 Task: Look for space in Bethany, United States from 10th July, 2023 to 15th July, 2023 for 7 adults in price range Rs.10000 to Rs.15000. Place can be entire place or shared room with 4 bedrooms having 7 beds and 4 bathrooms. Property type can be house, flat, guest house. Amenities needed are: wifi, TV, free parkinig on premises, gym, breakfast. Booking option can be shelf check-in. Required host language is English.
Action: Mouse moved to (537, 137)
Screenshot: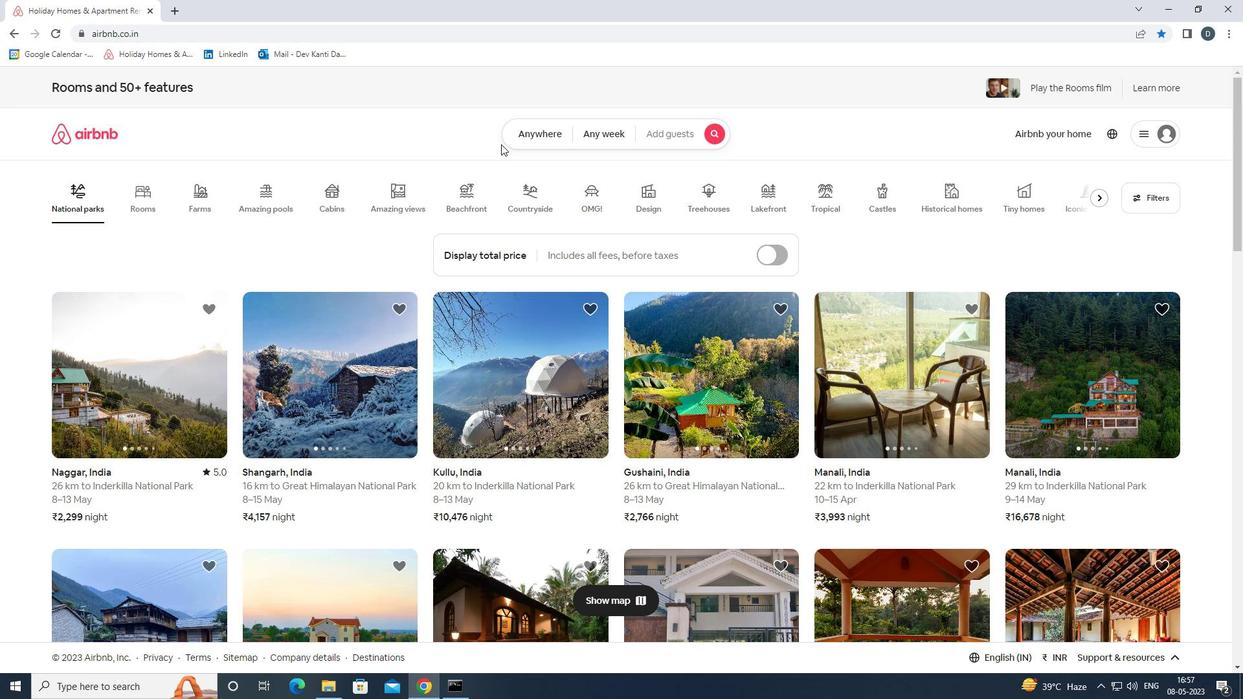 
Action: Mouse pressed left at (537, 137)
Screenshot: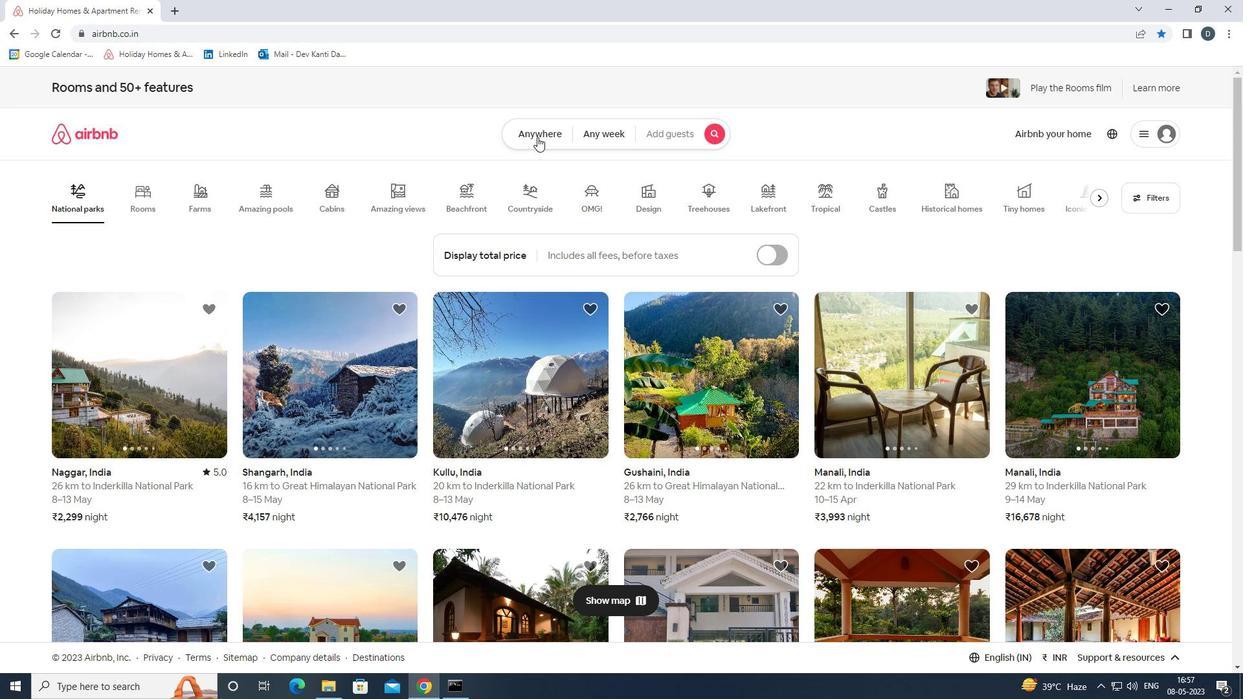 
Action: Mouse moved to (455, 185)
Screenshot: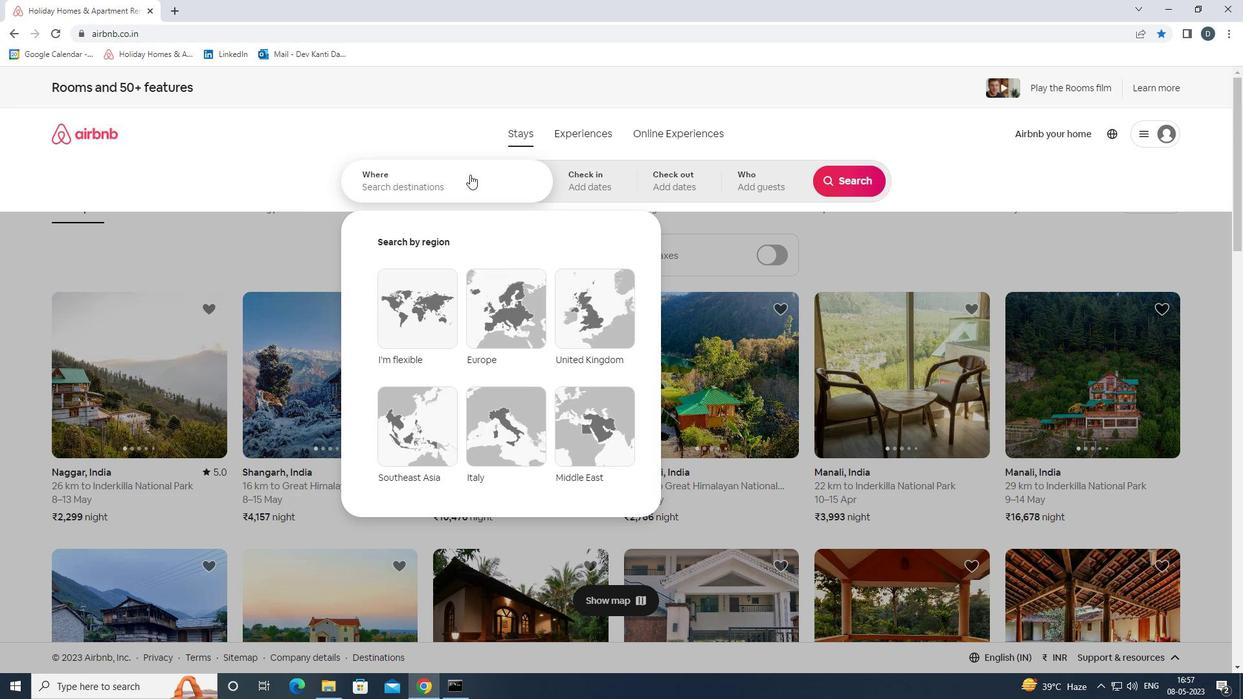 
Action: Mouse pressed left at (455, 185)
Screenshot: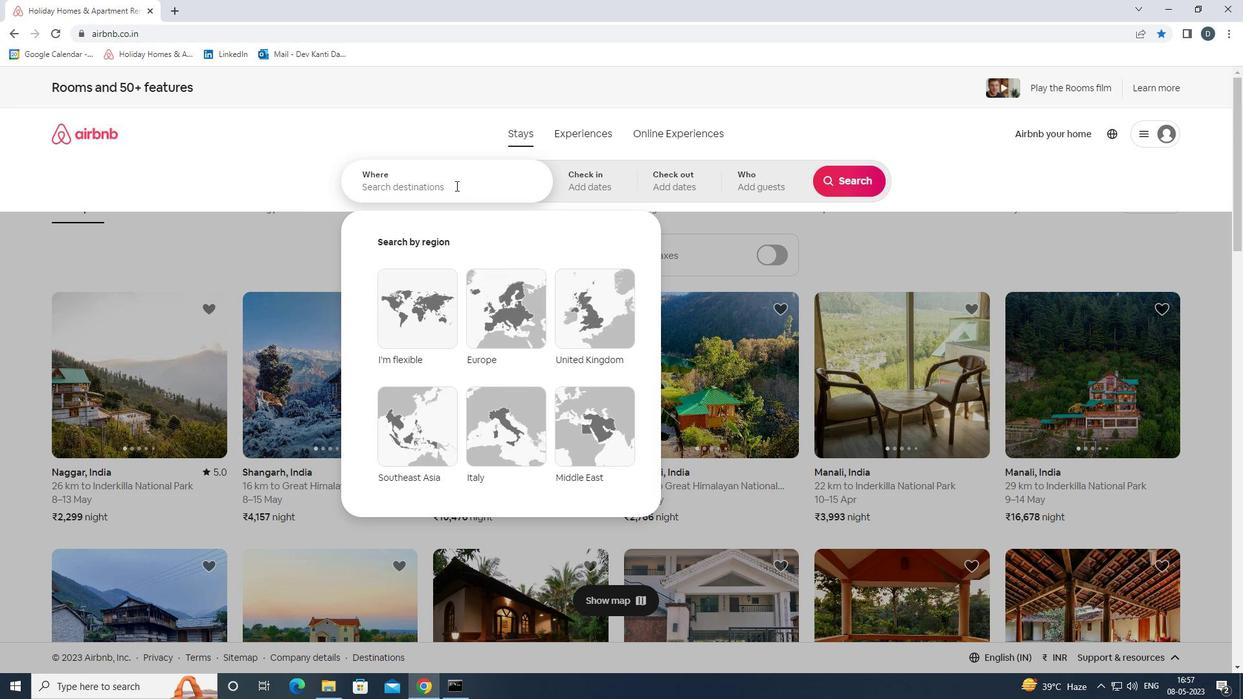 
Action: Key pressed ctrl+Bctrl+Ethany,<Key.shift>UNITED<Key.space><Key.shift>STATES<Key.home><Key.shift>B<Key.end><Key.enter>
Screenshot: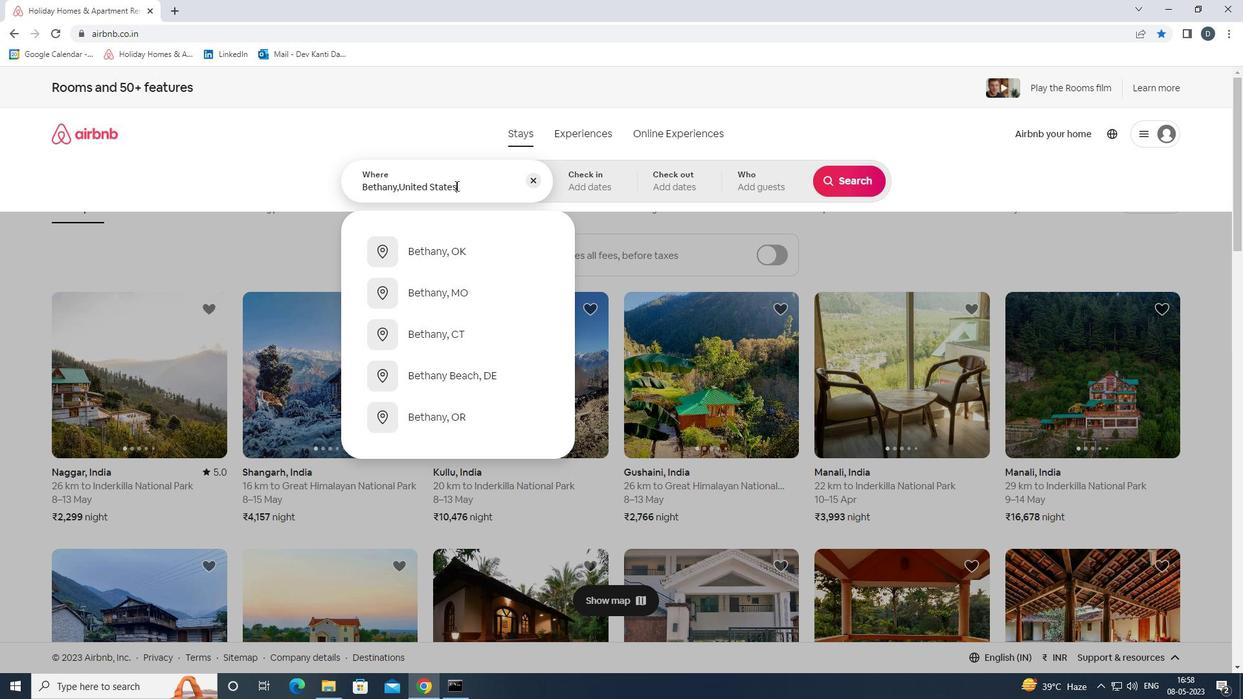 
Action: Mouse moved to (842, 284)
Screenshot: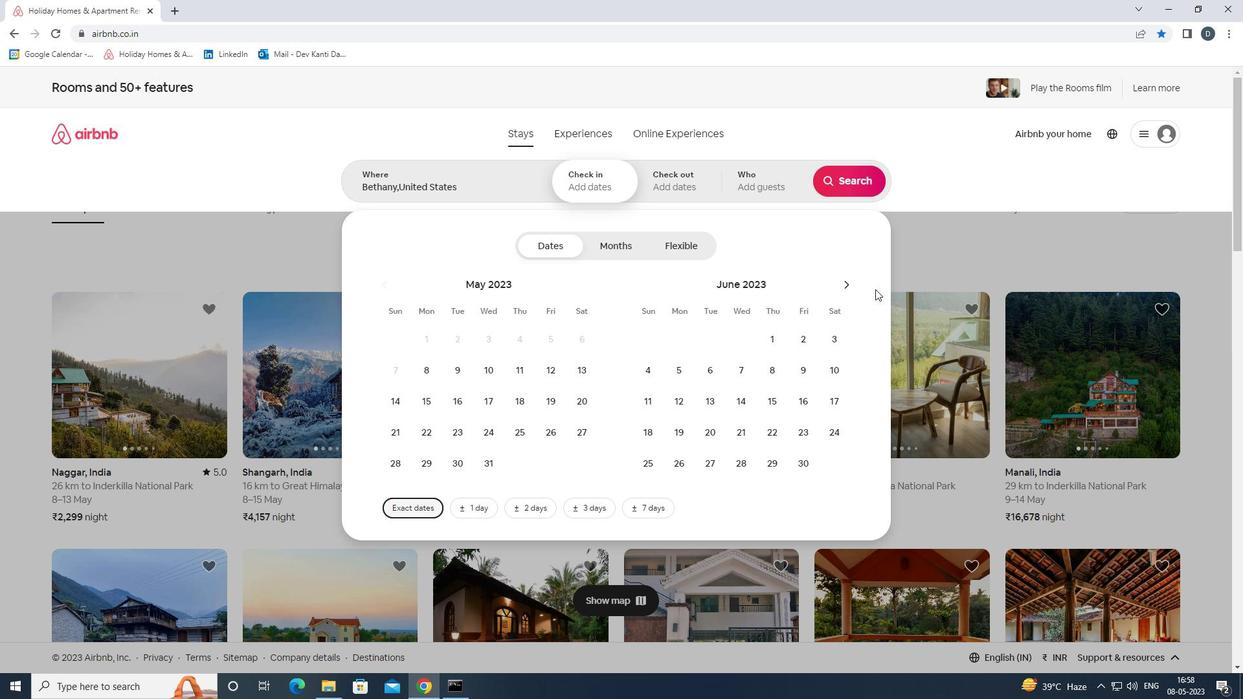 
Action: Mouse pressed left at (842, 284)
Screenshot: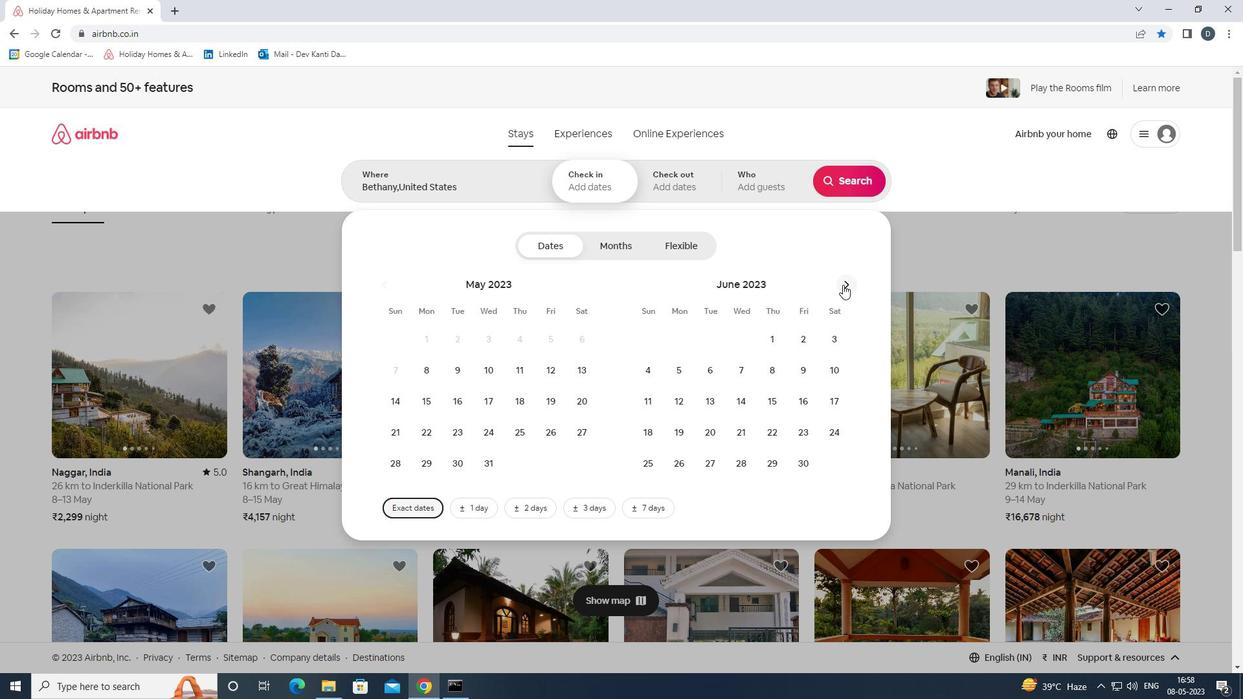 
Action: Mouse moved to (688, 404)
Screenshot: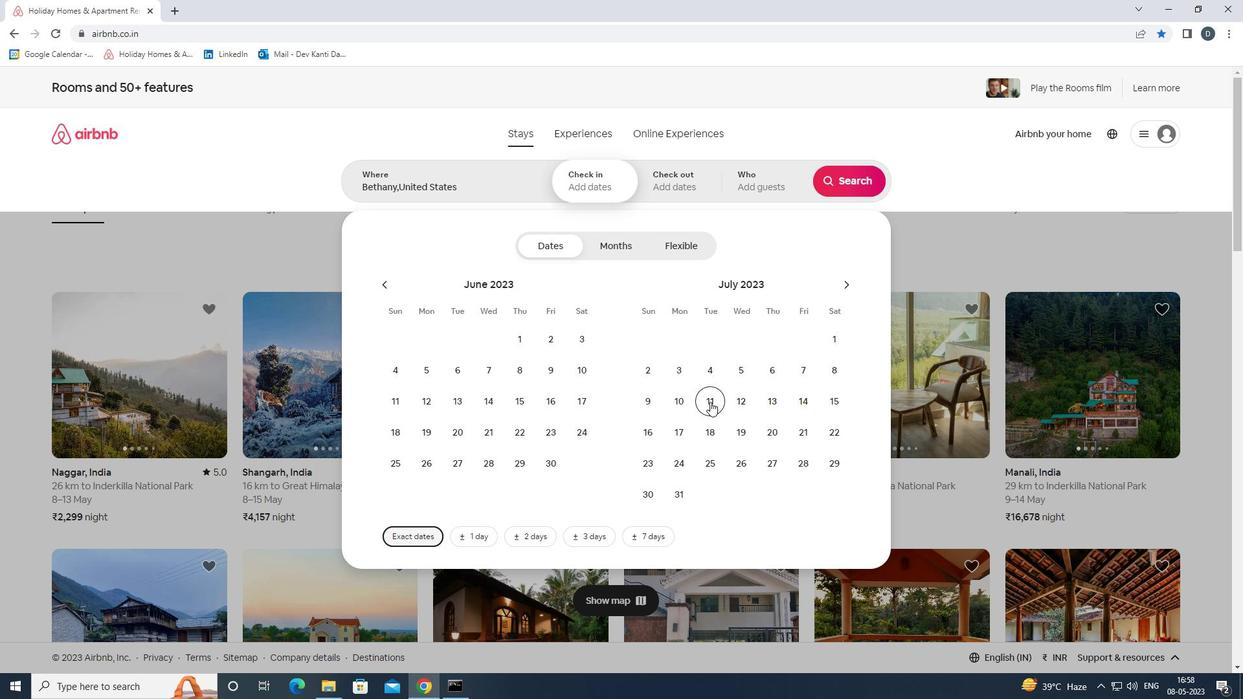 
Action: Mouse pressed left at (688, 404)
Screenshot: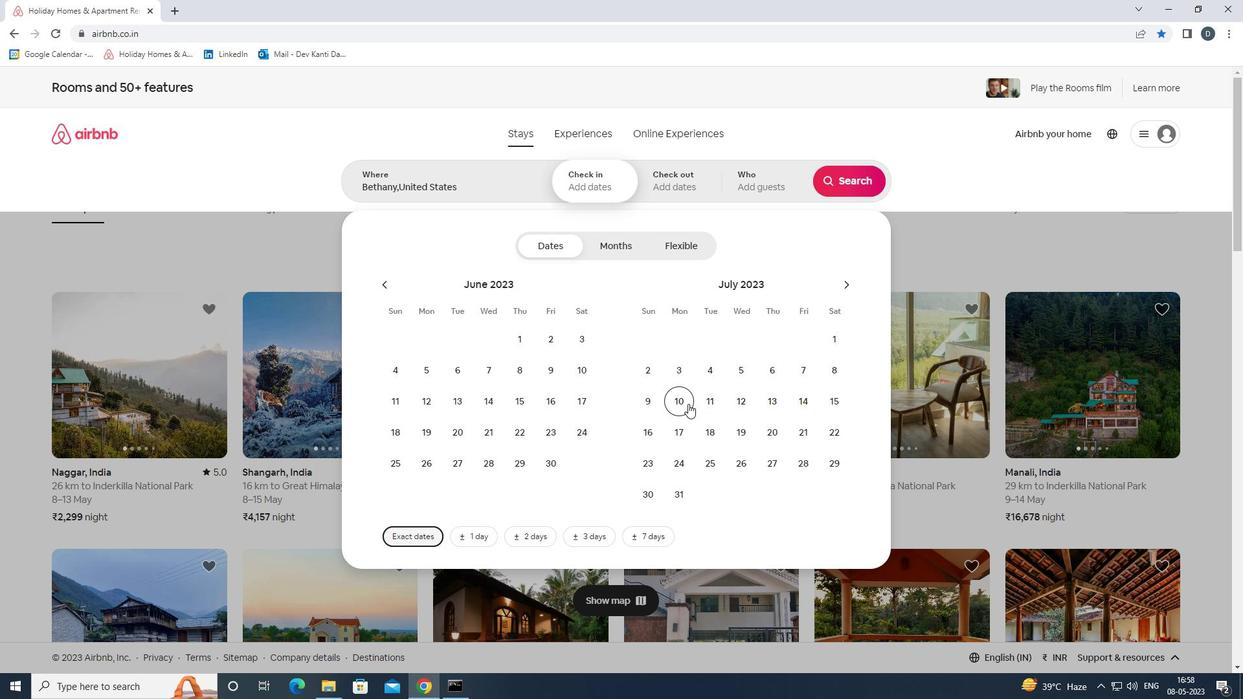 
Action: Mouse moved to (845, 396)
Screenshot: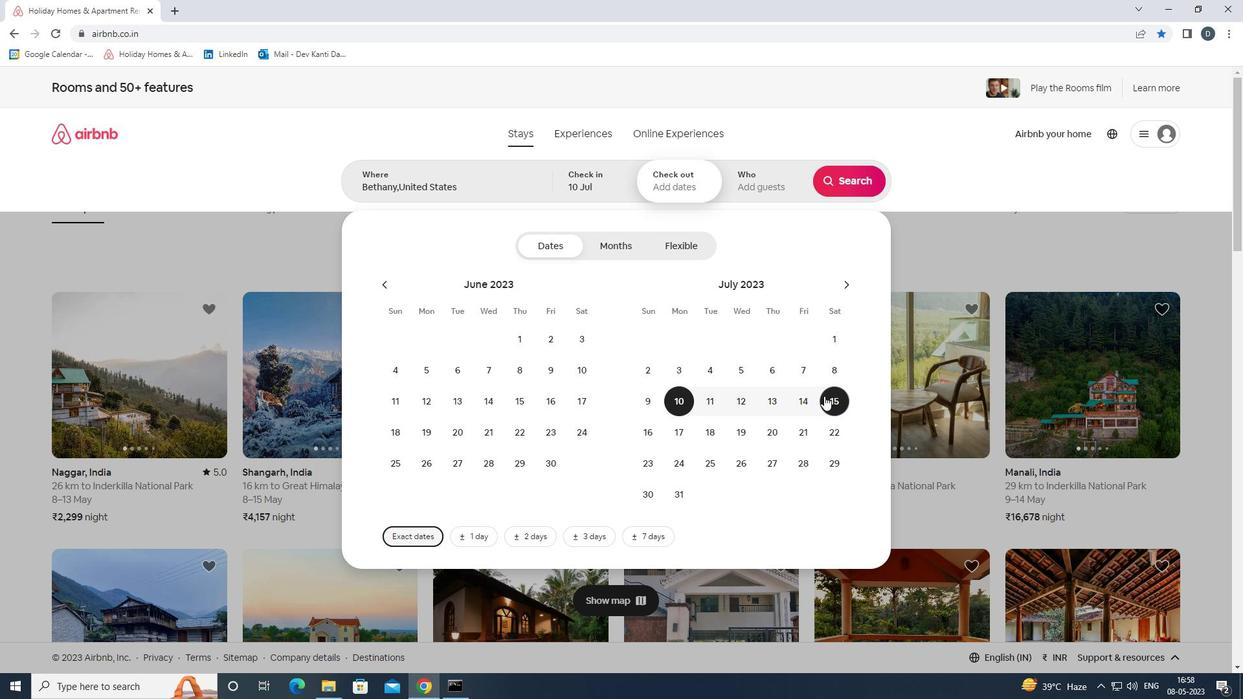 
Action: Mouse pressed left at (845, 396)
Screenshot: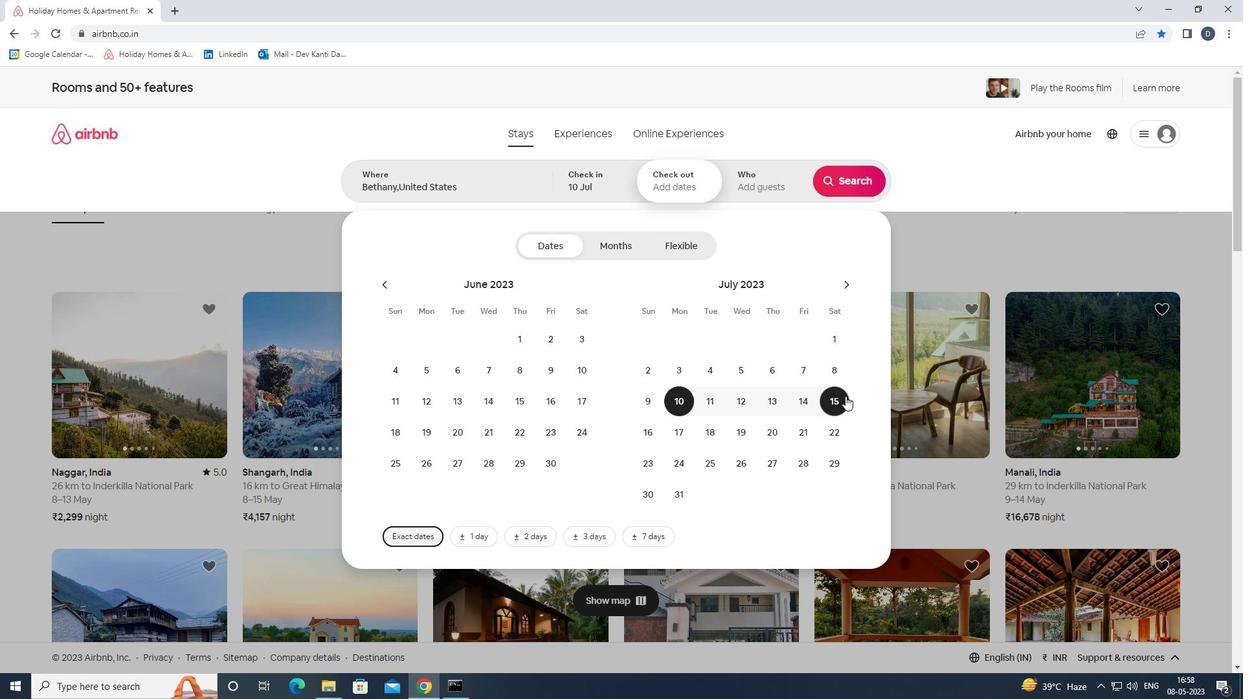 
Action: Mouse moved to (762, 187)
Screenshot: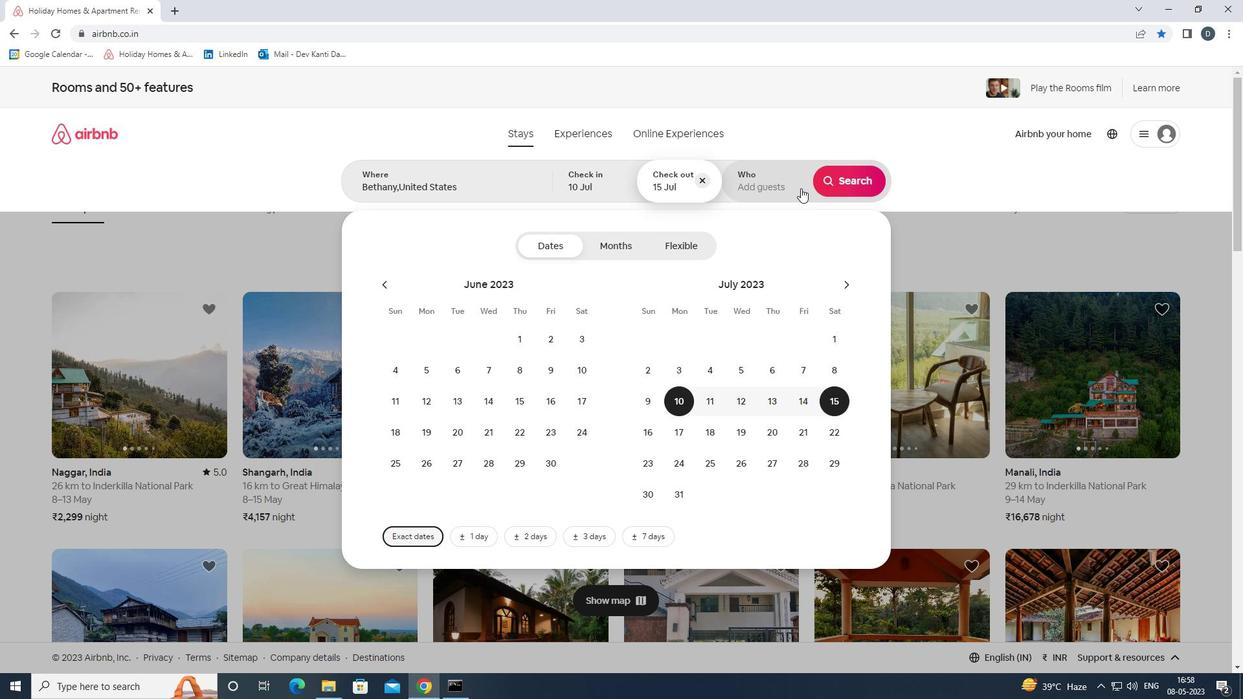 
Action: Mouse pressed left at (762, 187)
Screenshot: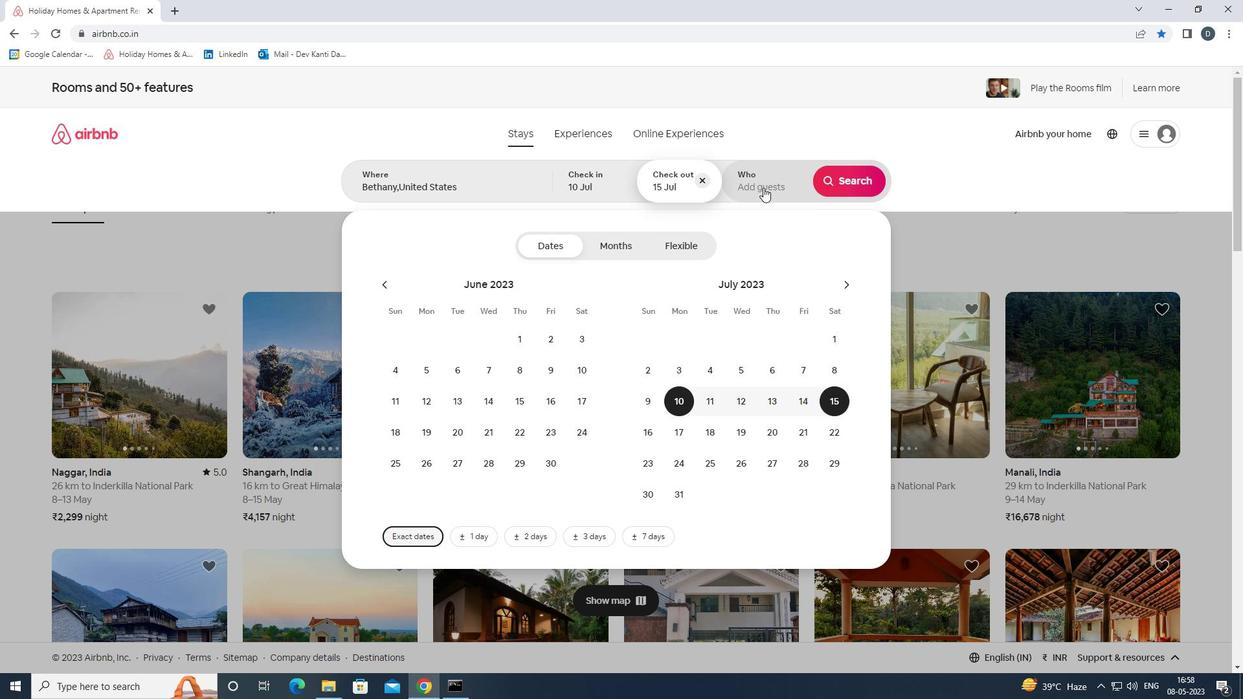 
Action: Mouse moved to (851, 248)
Screenshot: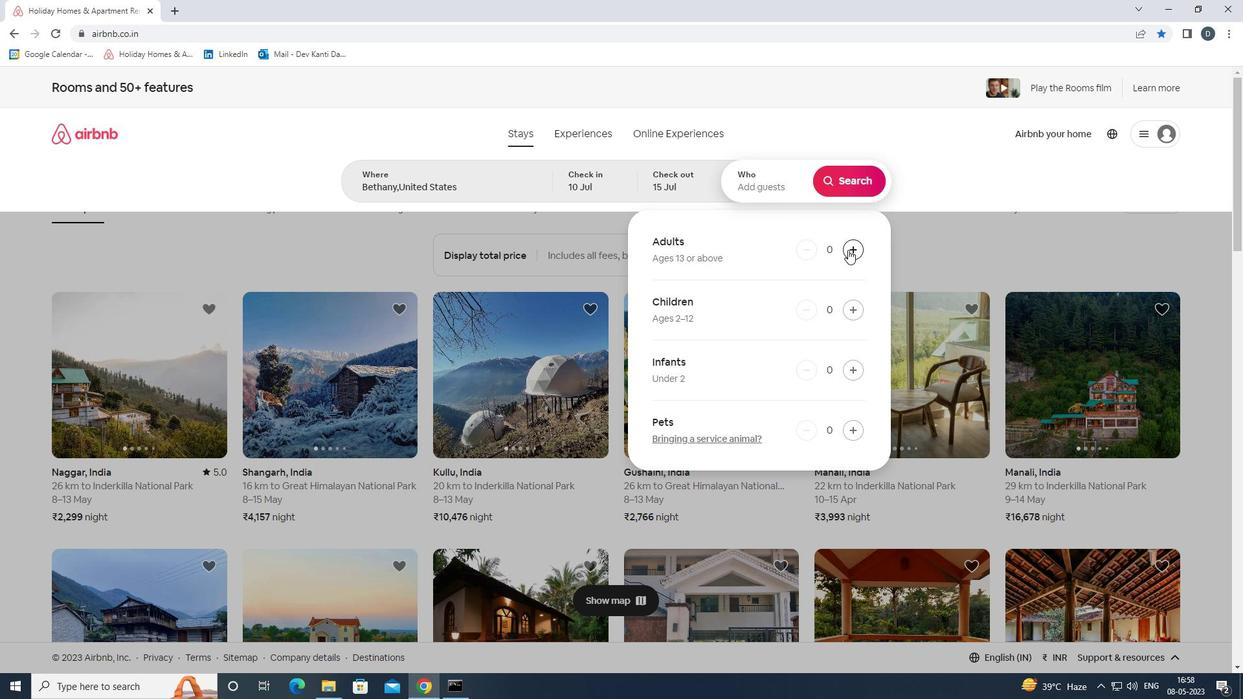 
Action: Mouse pressed left at (851, 248)
Screenshot: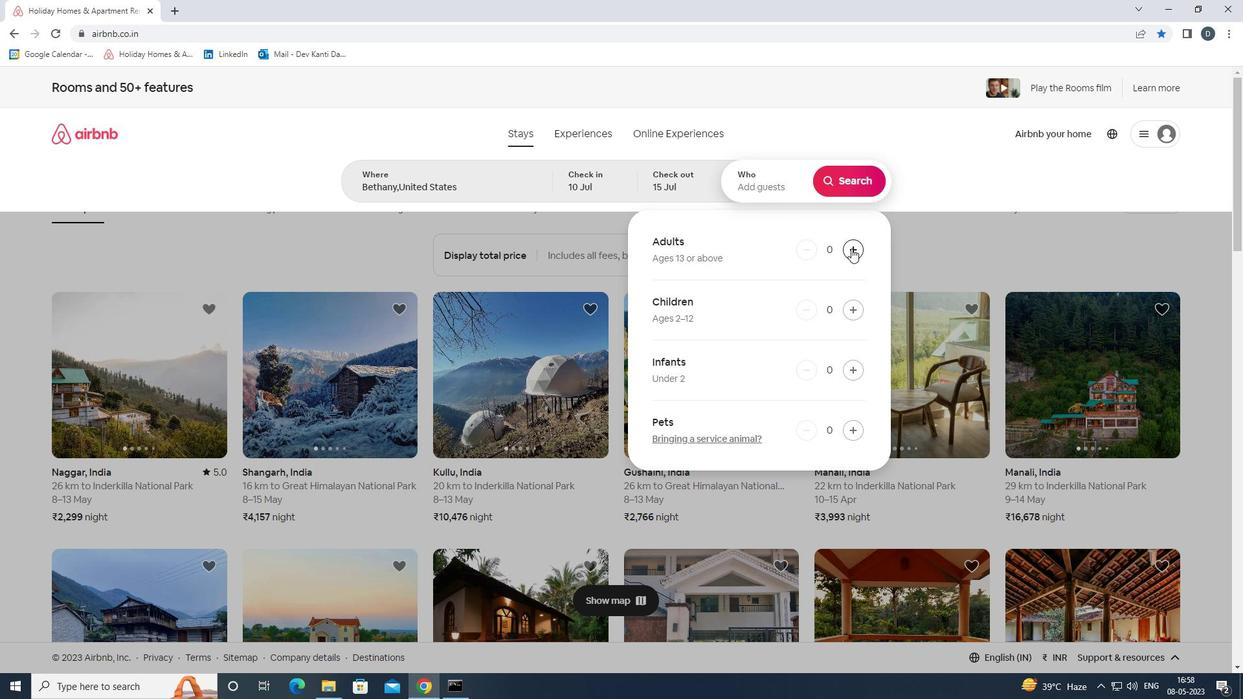 
Action: Mouse pressed left at (851, 248)
Screenshot: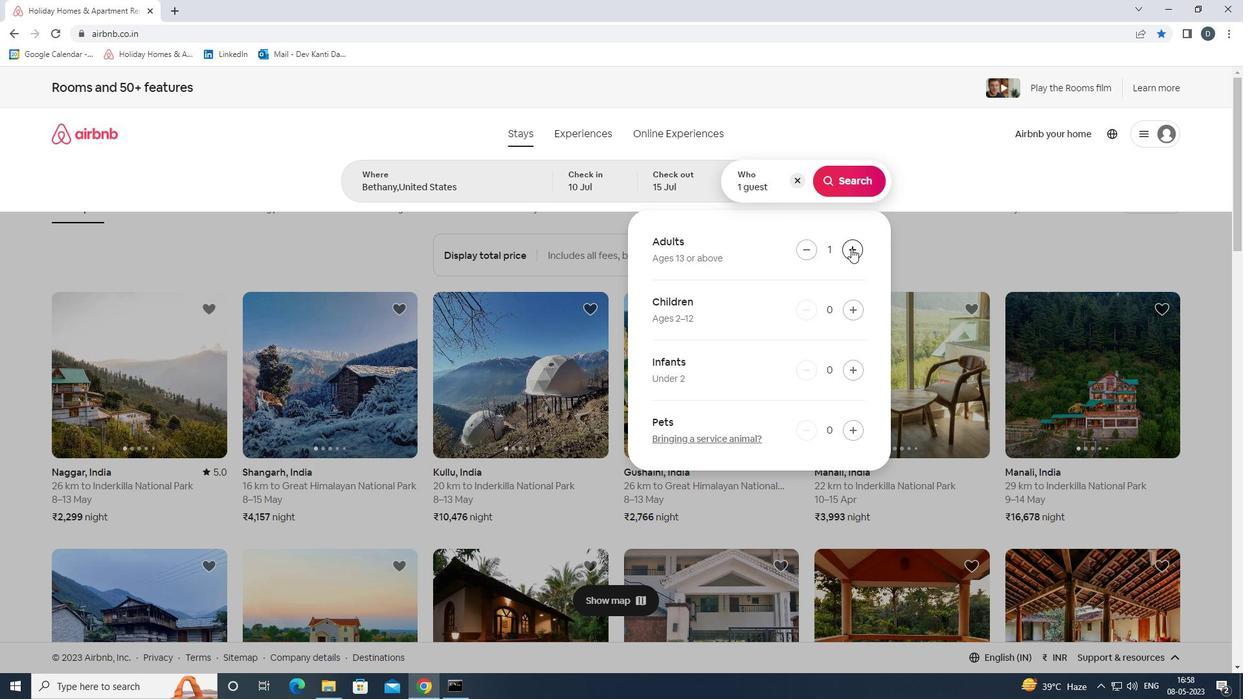 
Action: Mouse pressed left at (851, 248)
Screenshot: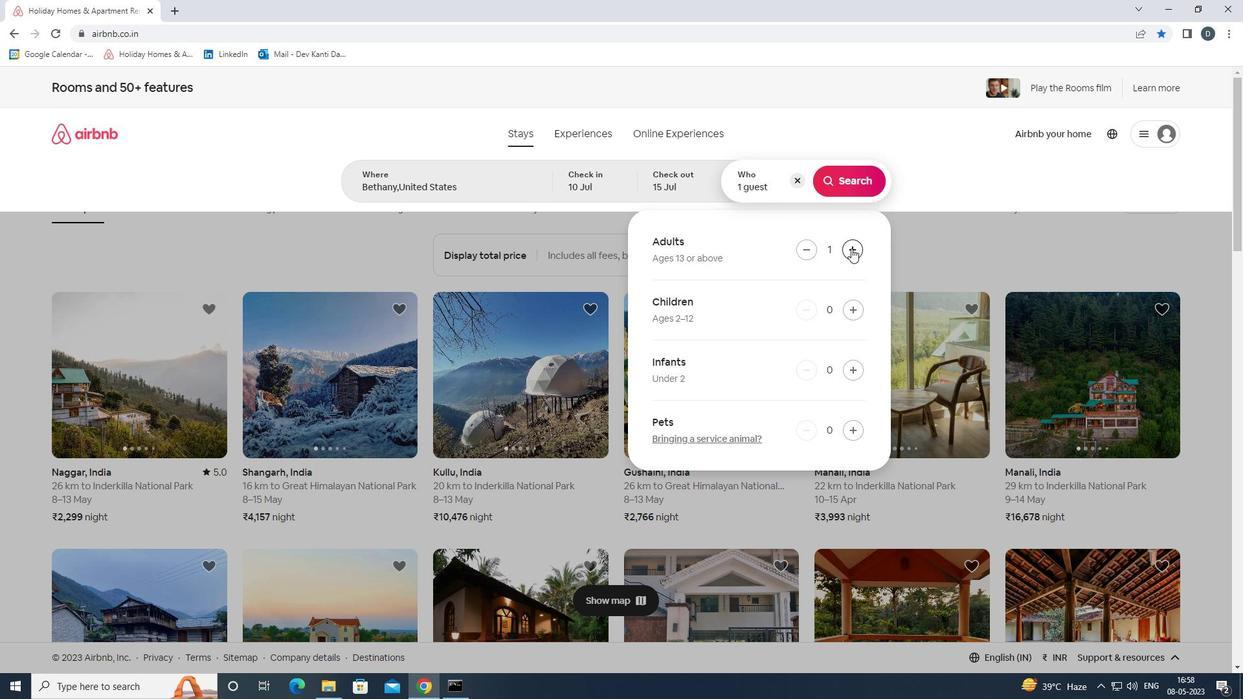 
Action: Mouse pressed left at (851, 248)
Screenshot: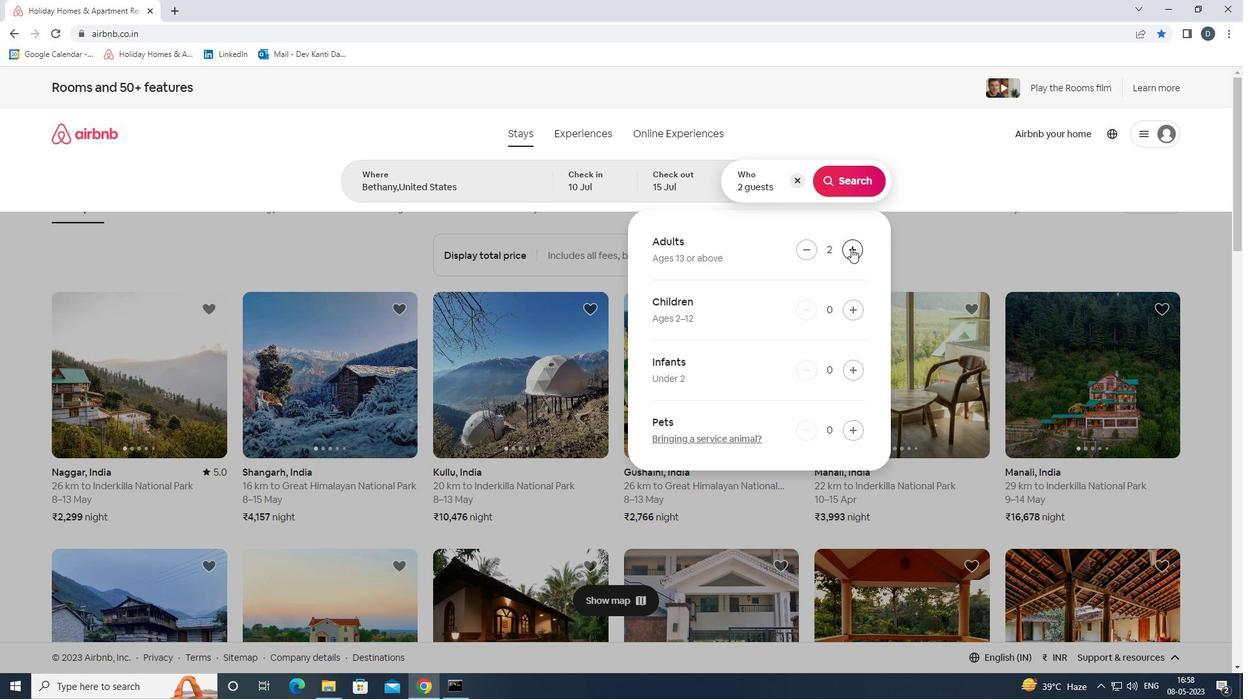 
Action: Mouse pressed left at (851, 248)
Screenshot: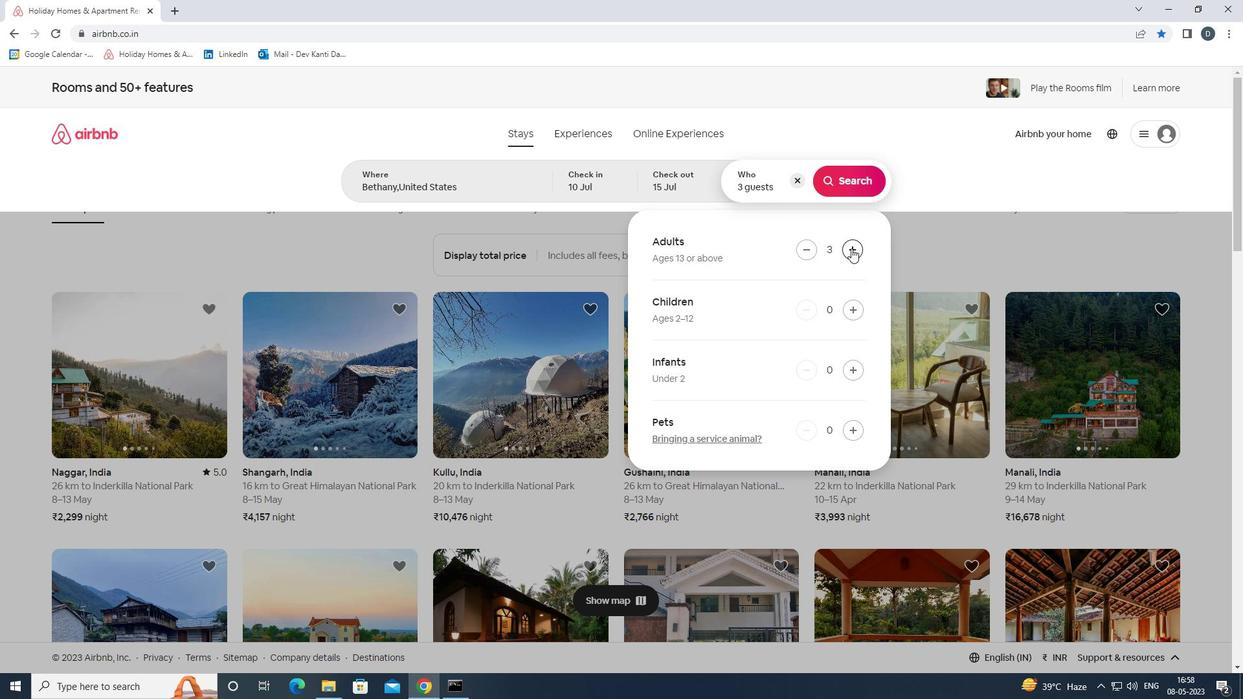 
Action: Mouse pressed left at (851, 248)
Screenshot: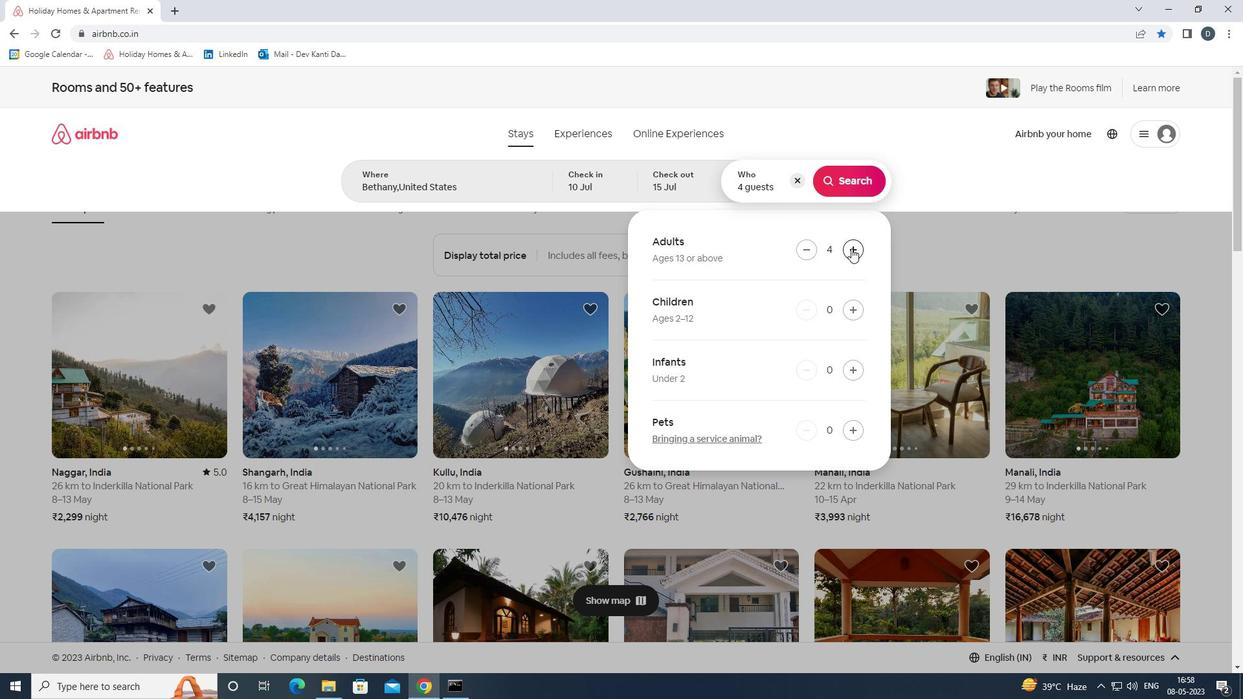 
Action: Mouse pressed left at (851, 248)
Screenshot: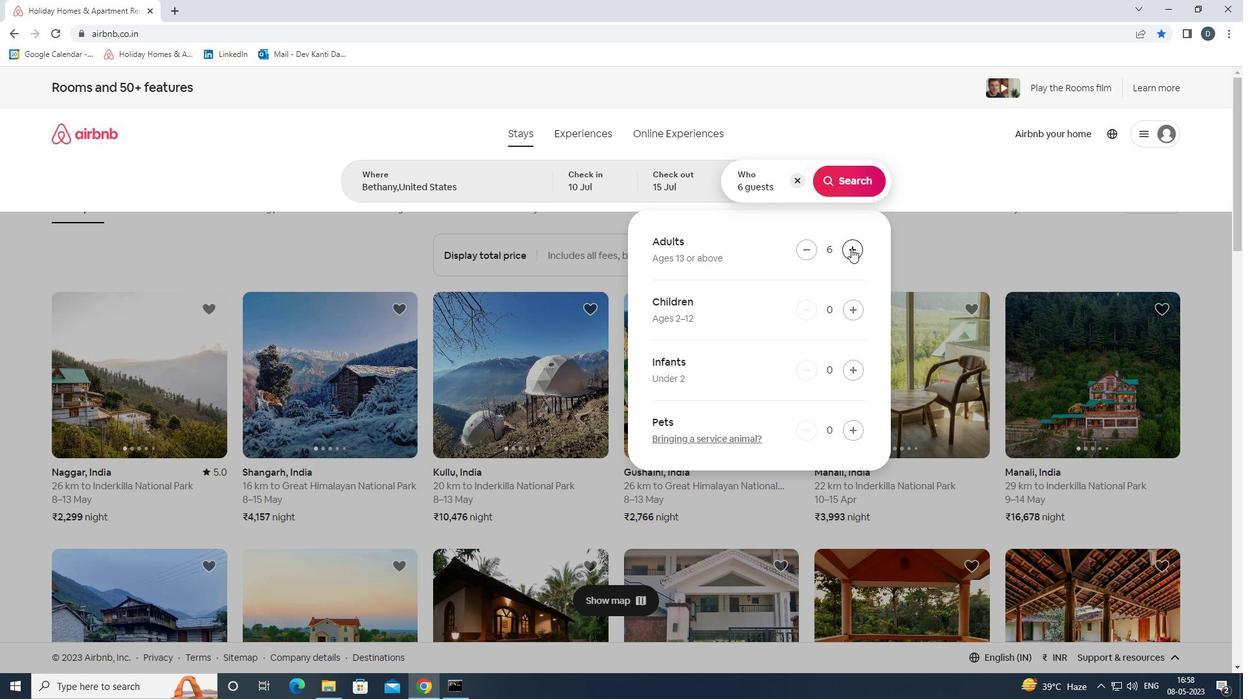 
Action: Mouse moved to (851, 190)
Screenshot: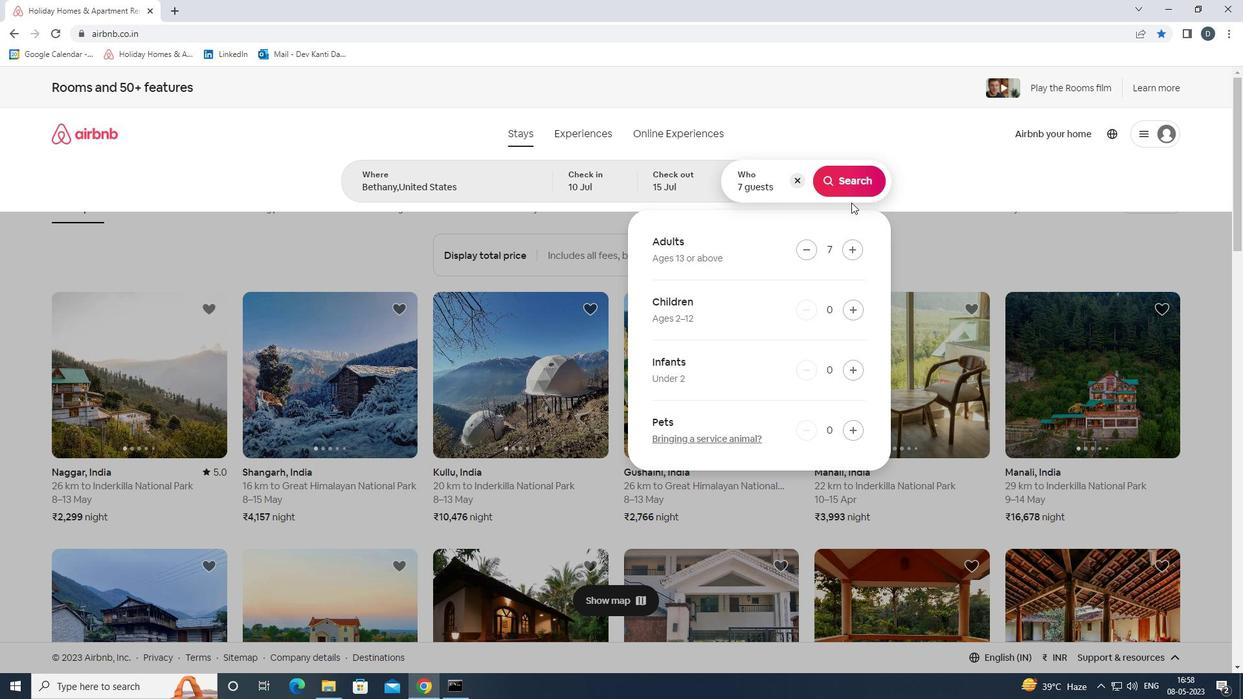
Action: Mouse pressed left at (851, 190)
Screenshot: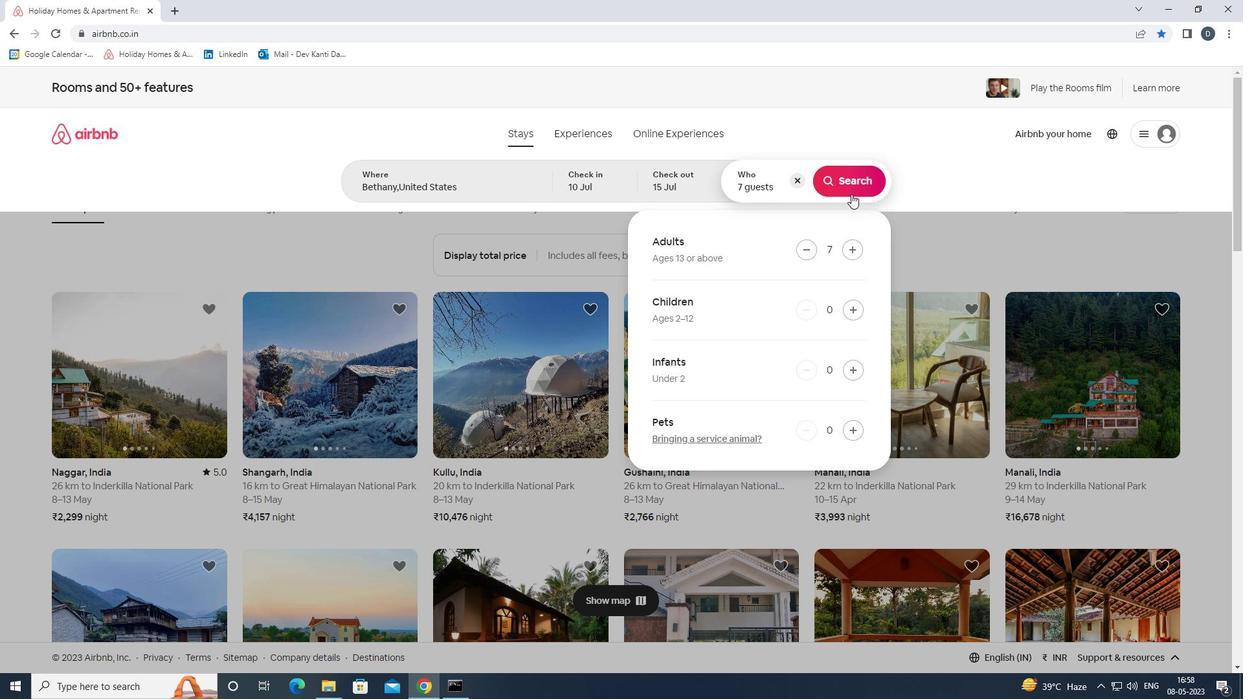 
Action: Mouse moved to (1189, 152)
Screenshot: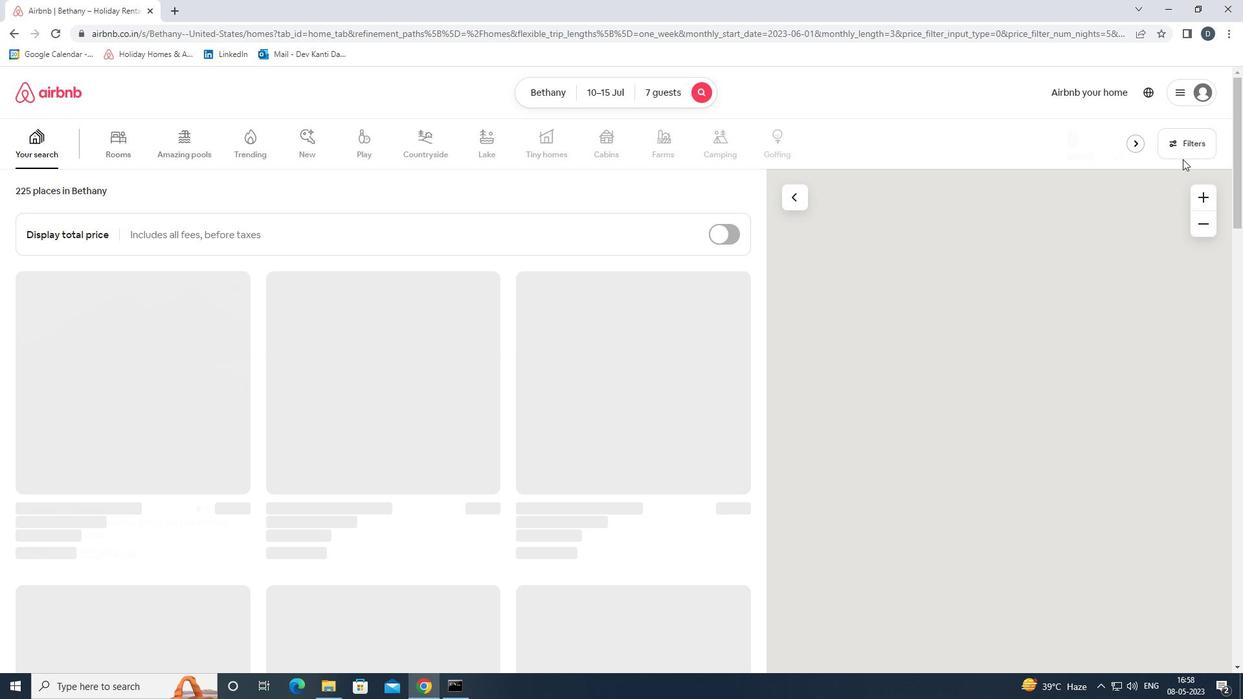 
Action: Mouse pressed left at (1189, 152)
Screenshot: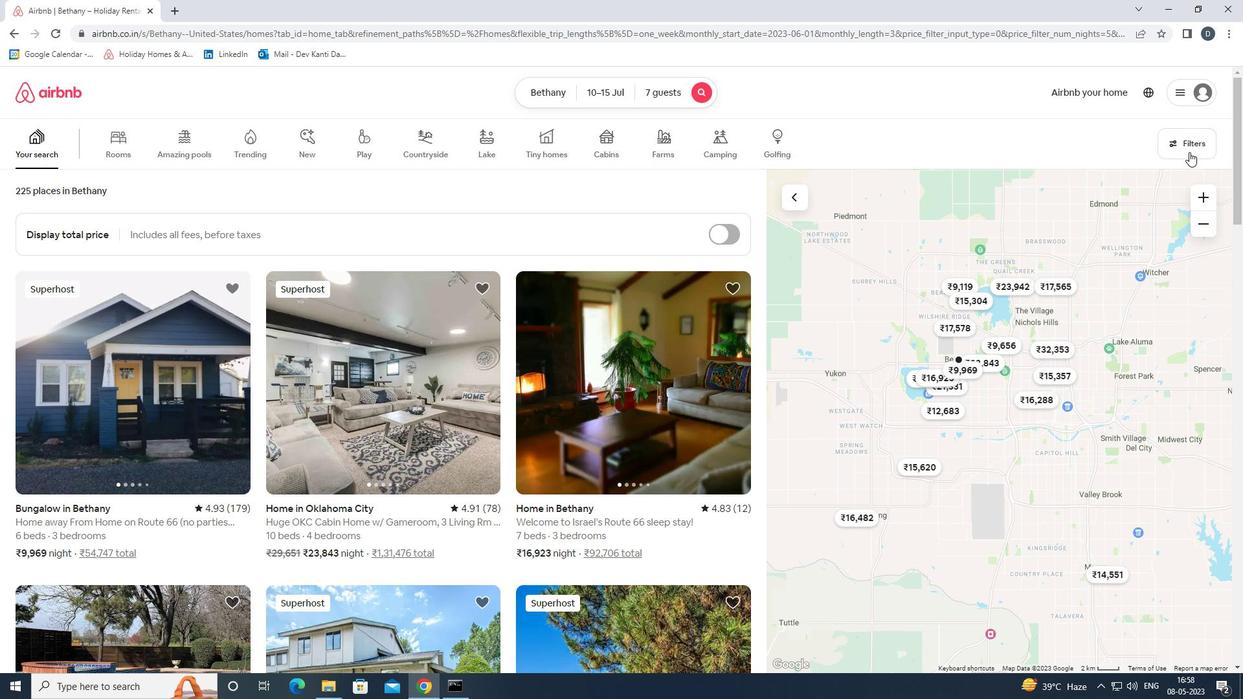 
Action: Mouse moved to (507, 453)
Screenshot: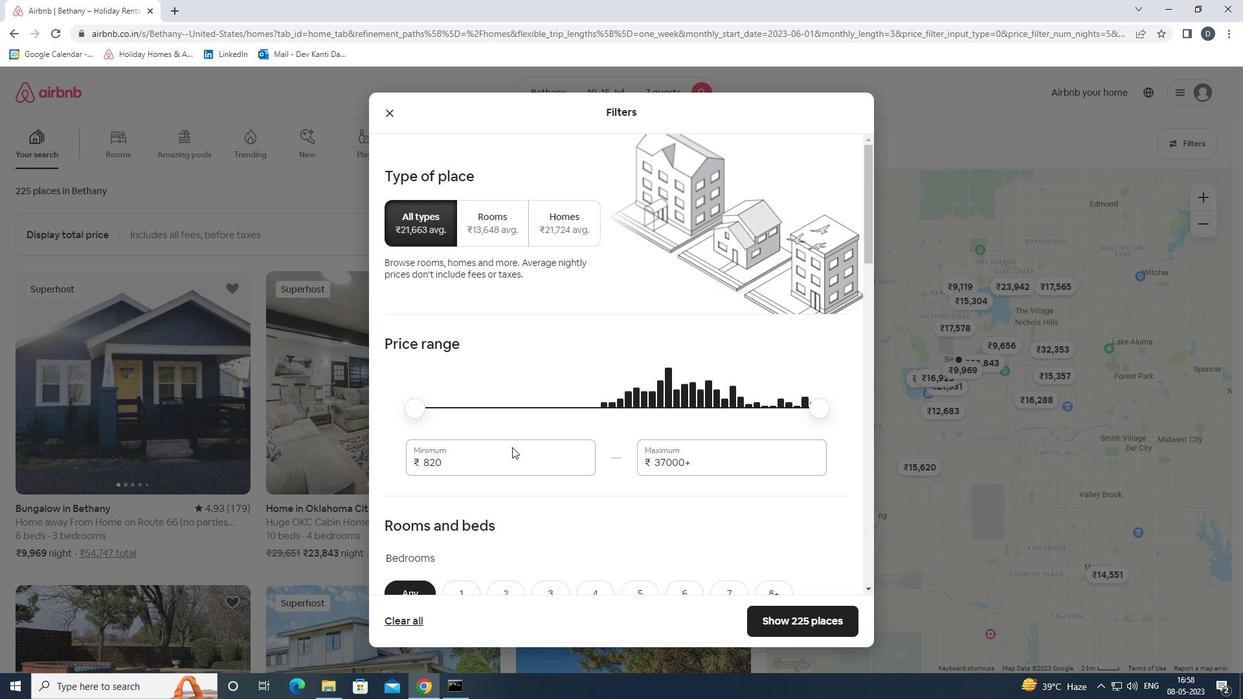 
Action: Mouse pressed left at (507, 453)
Screenshot: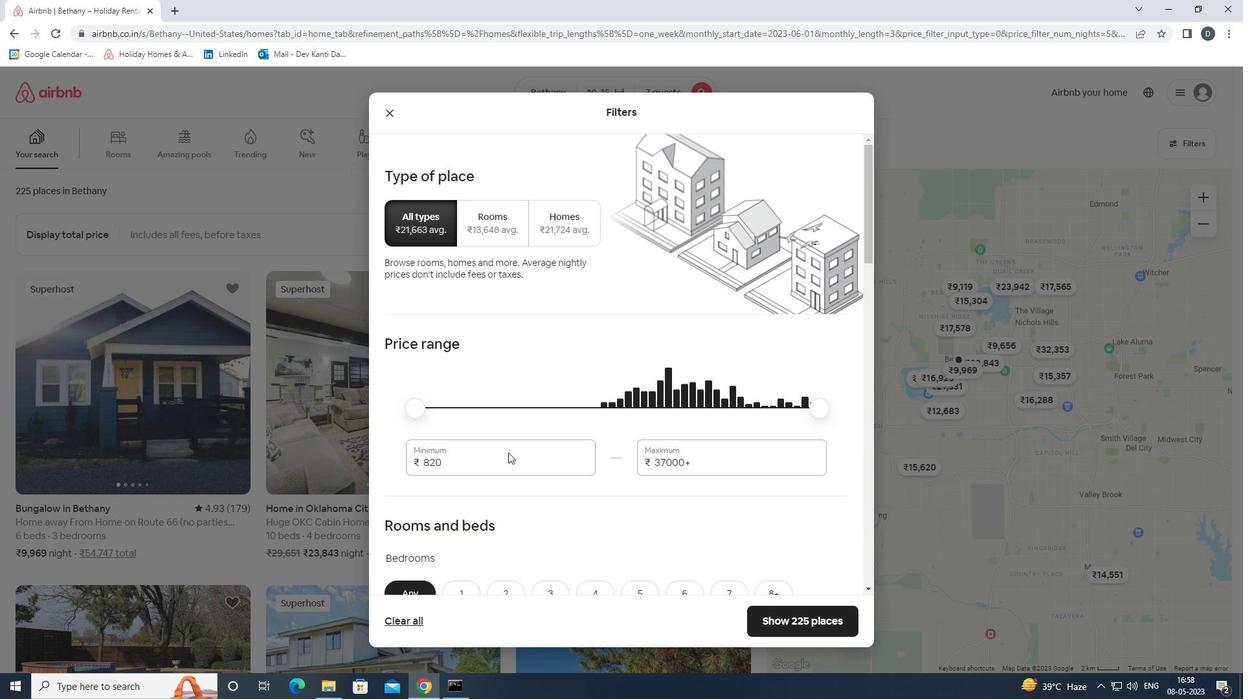 
Action: Mouse moved to (507, 456)
Screenshot: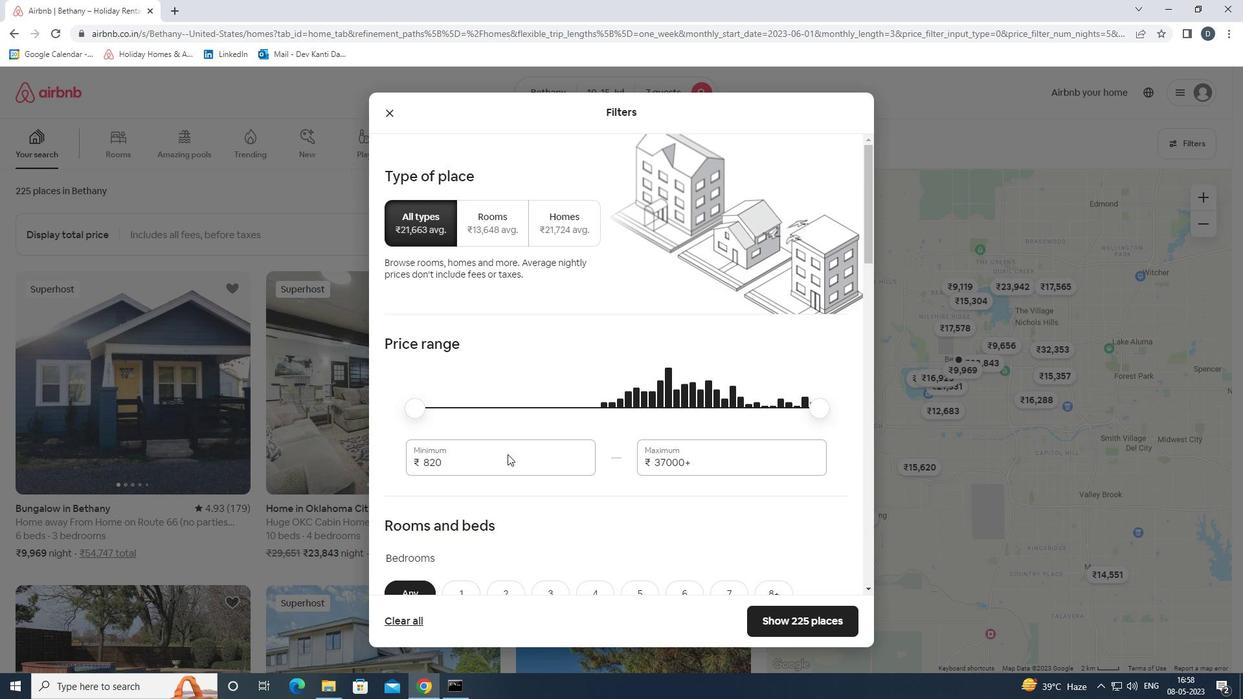 
Action: Mouse pressed left at (507, 456)
Screenshot: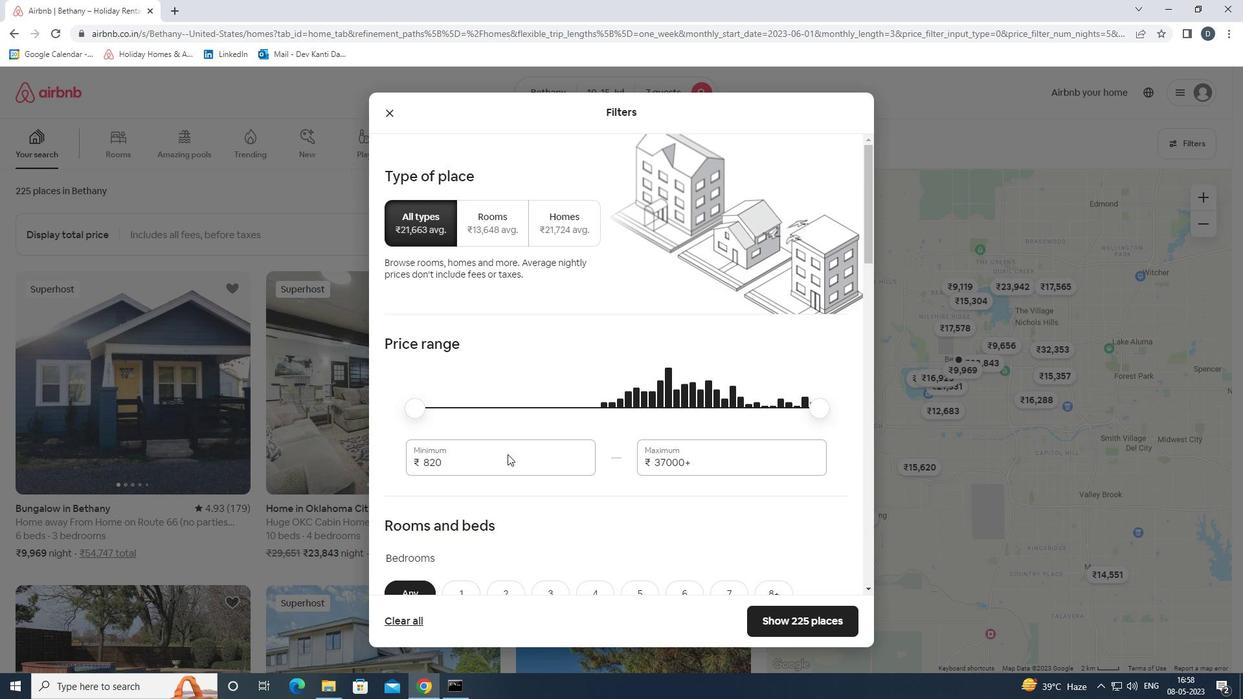 
Action: Mouse moved to (506, 464)
Screenshot: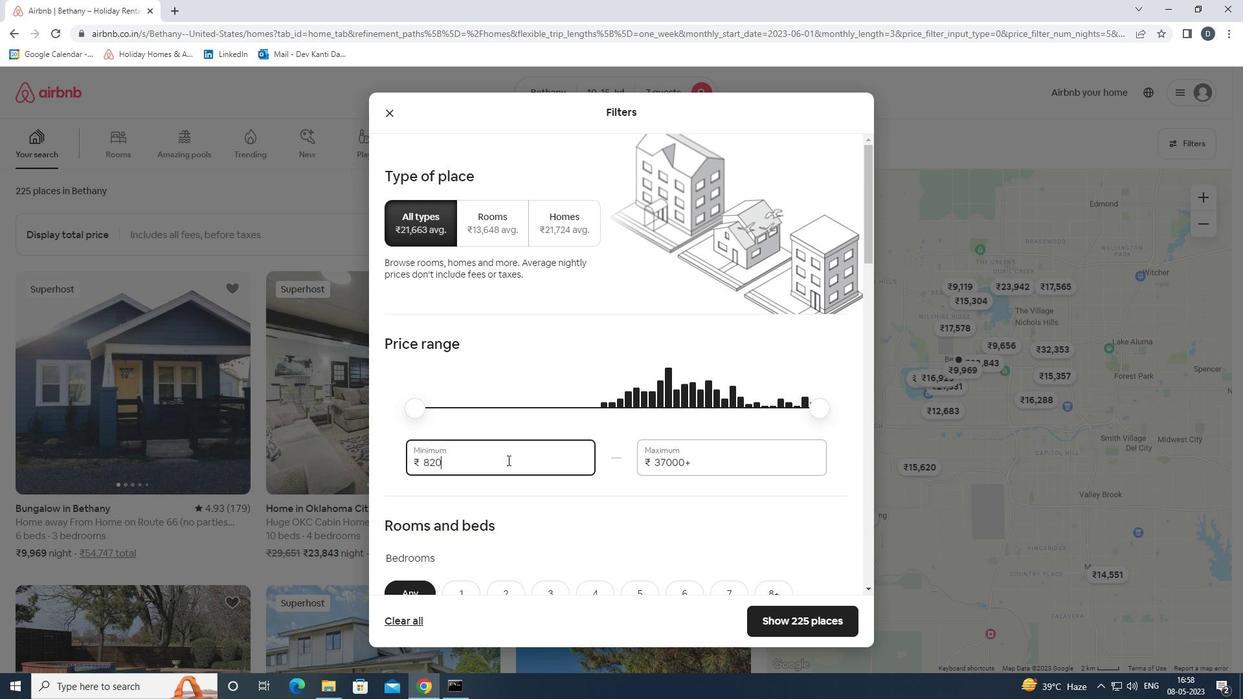 
Action: Mouse pressed left at (506, 464)
Screenshot: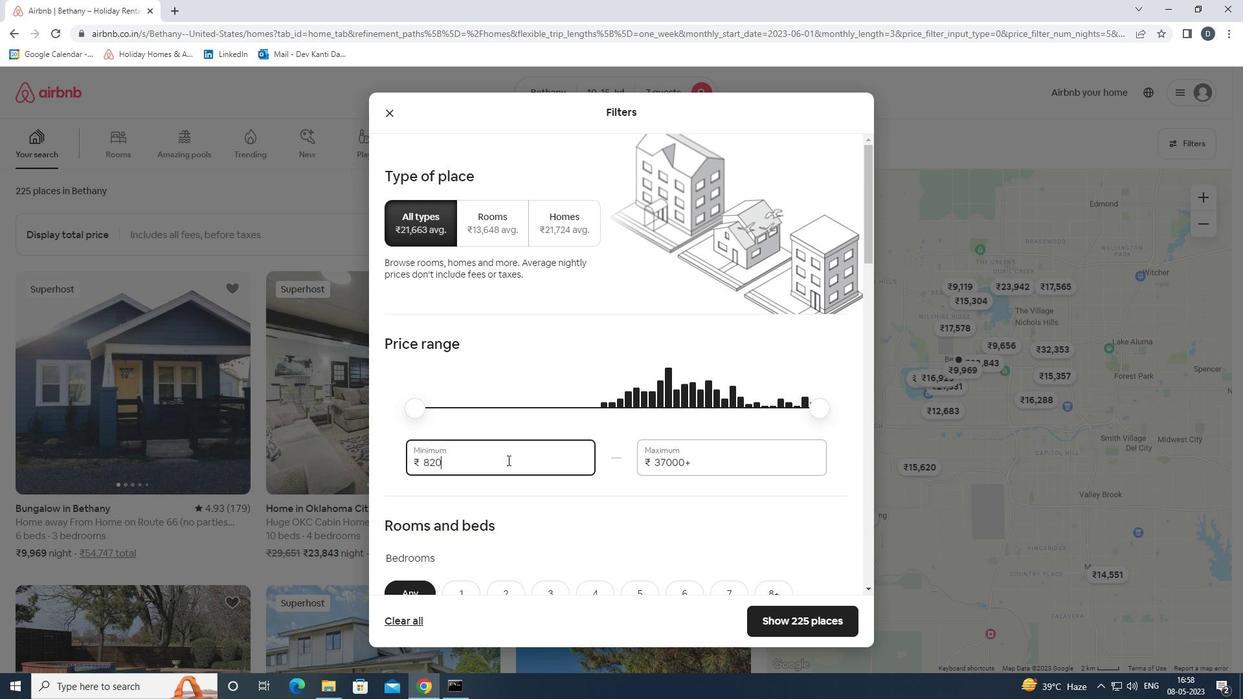
Action: Mouse moved to (506, 466)
Screenshot: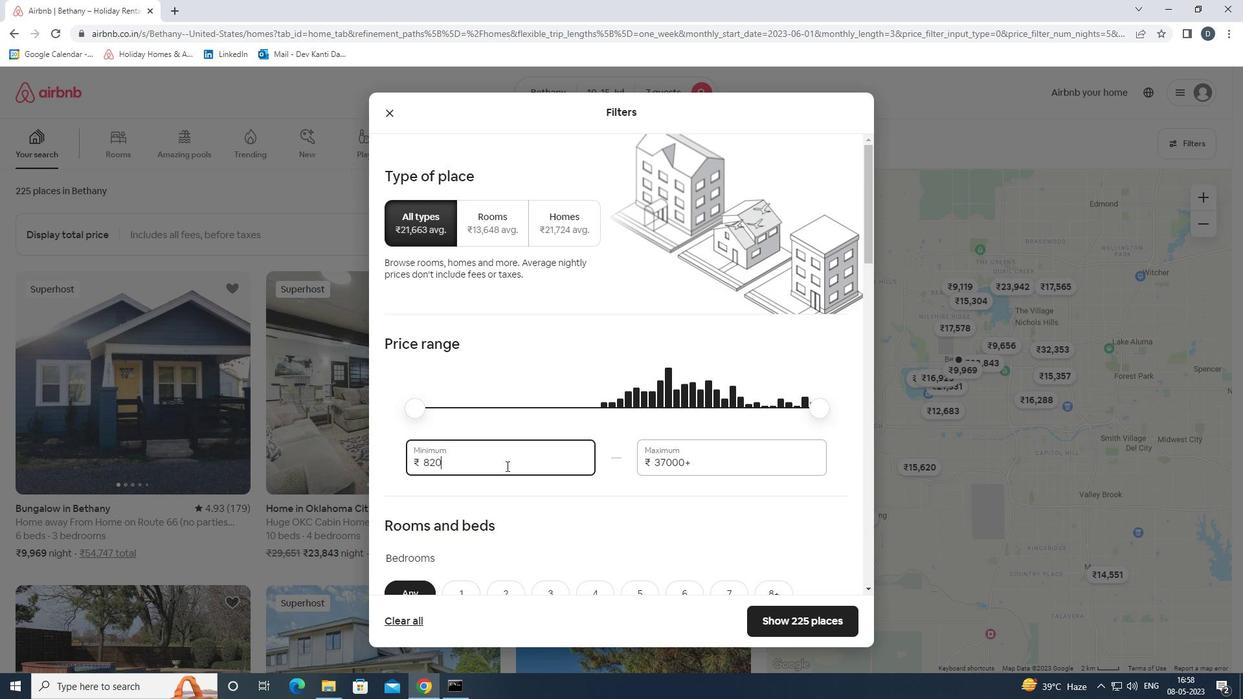 
Action: Mouse pressed left at (506, 466)
Screenshot: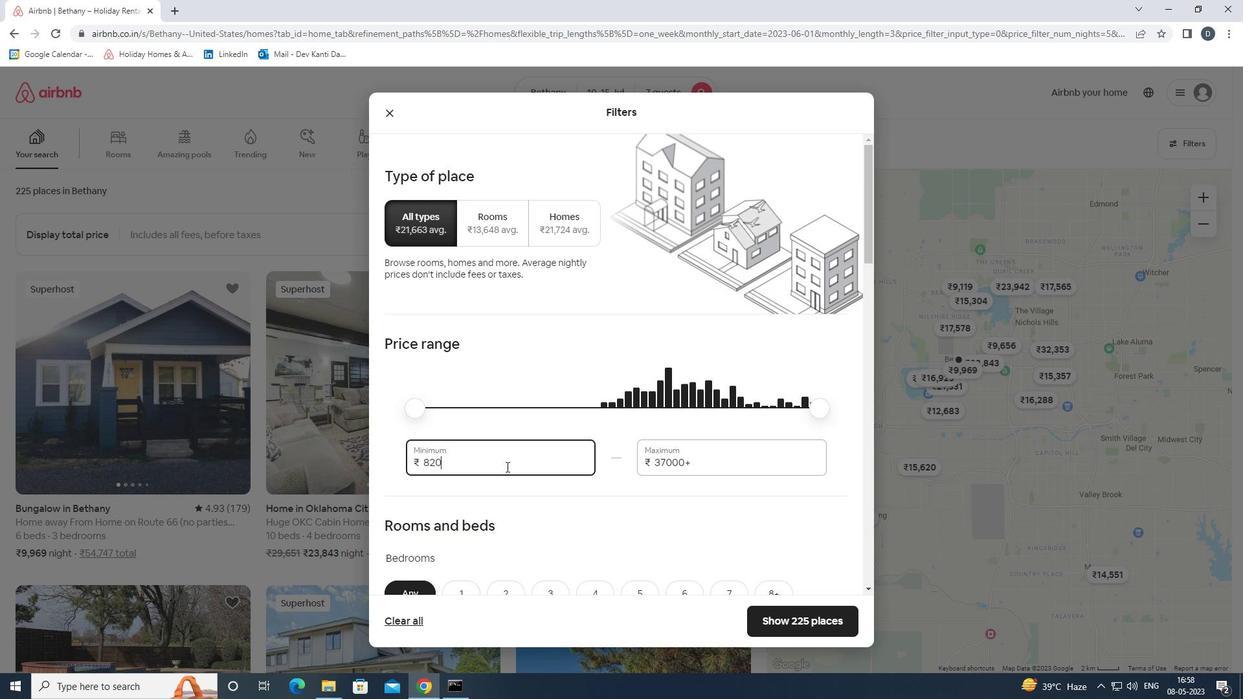
Action: Mouse moved to (506, 467)
Screenshot: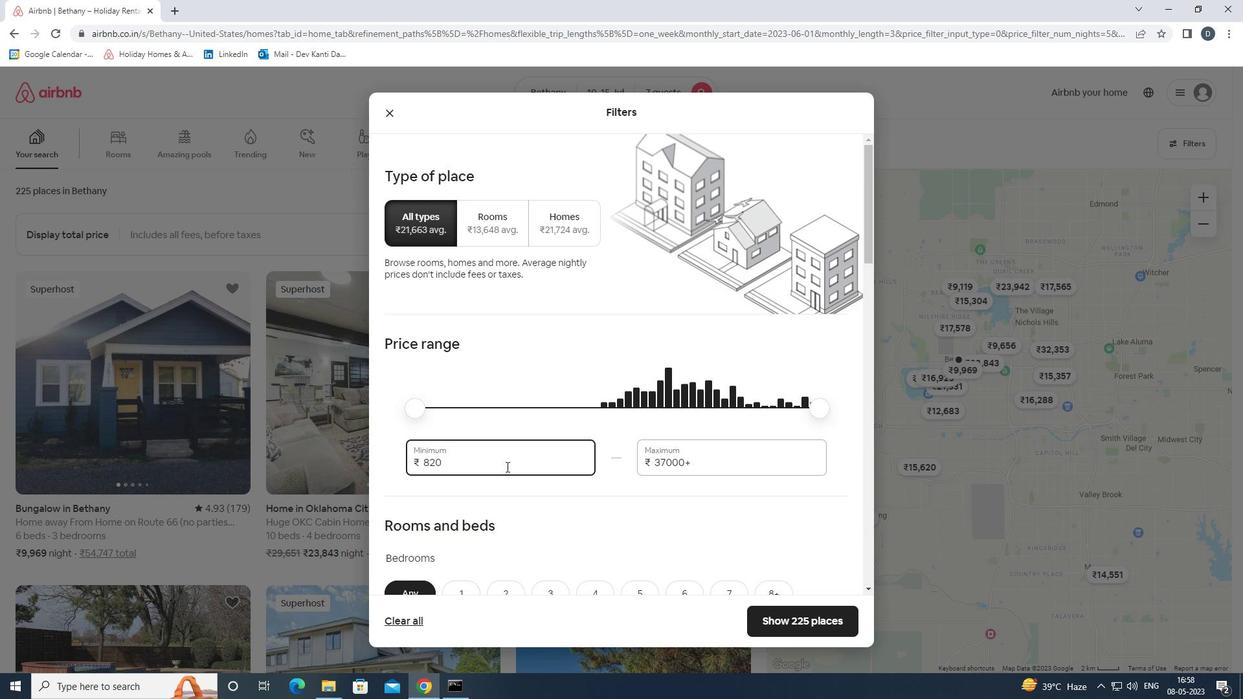 
Action: Mouse pressed left at (506, 467)
Screenshot: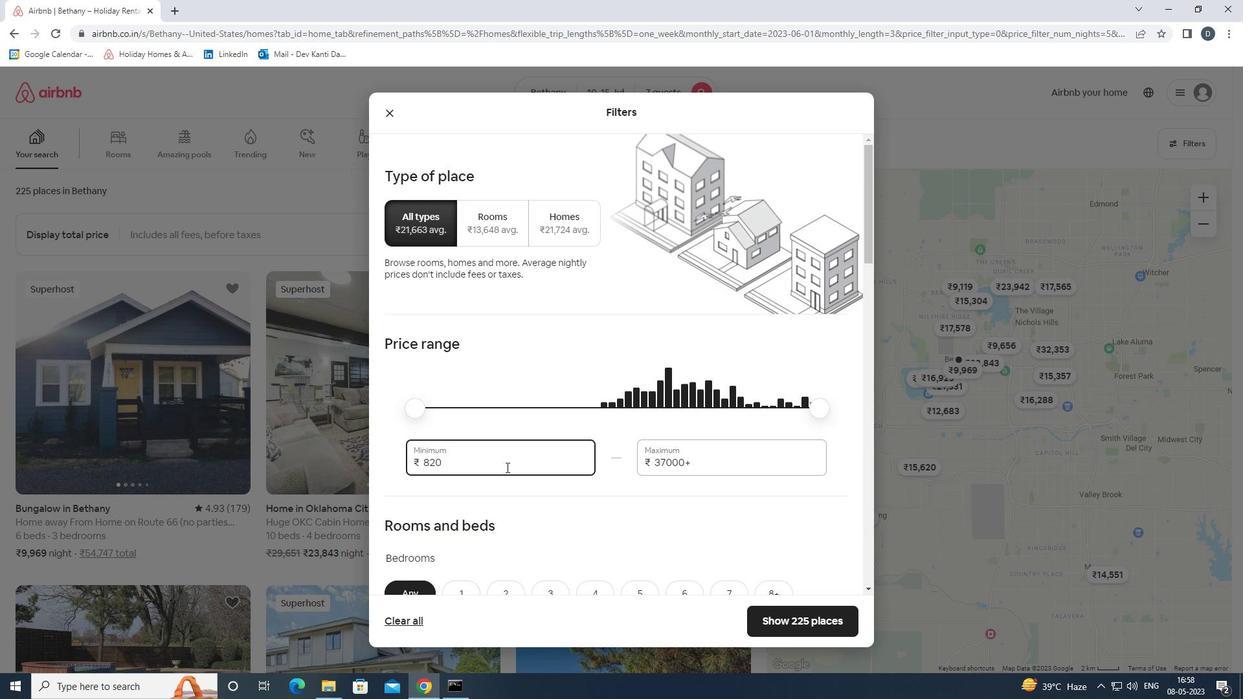 
Action: Mouse moved to (497, 452)
Screenshot: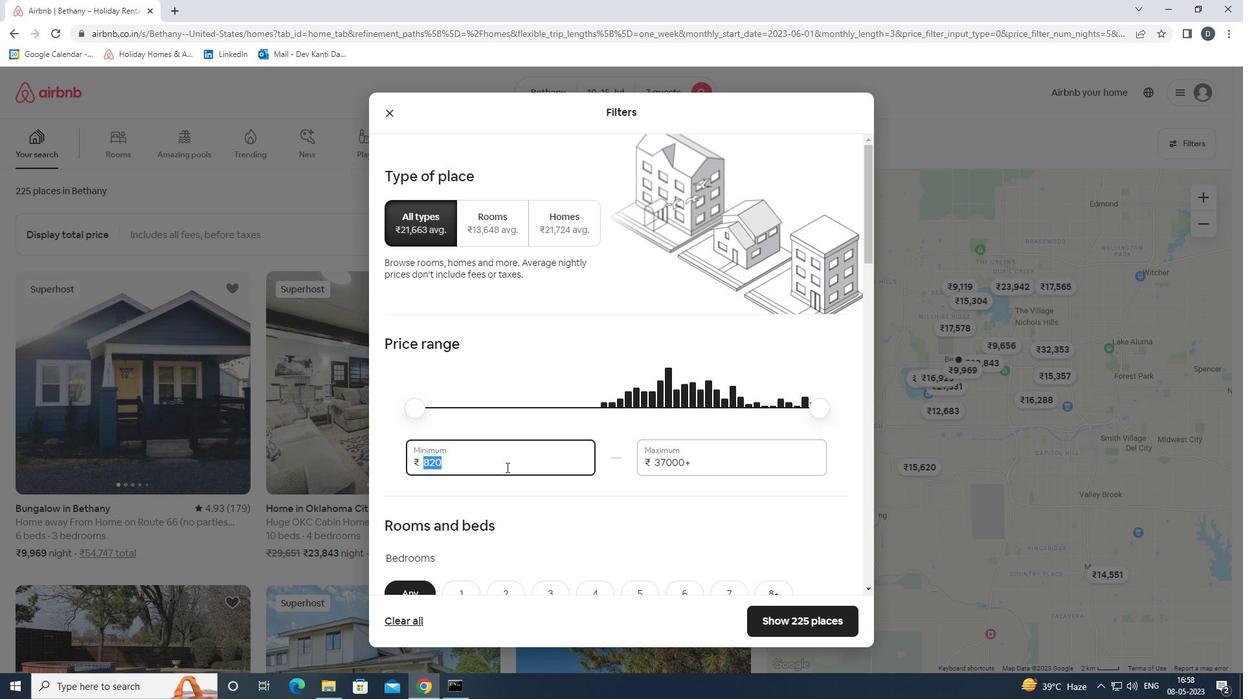 
Action: Key pressed 10000<Key.tab>15000
Screenshot: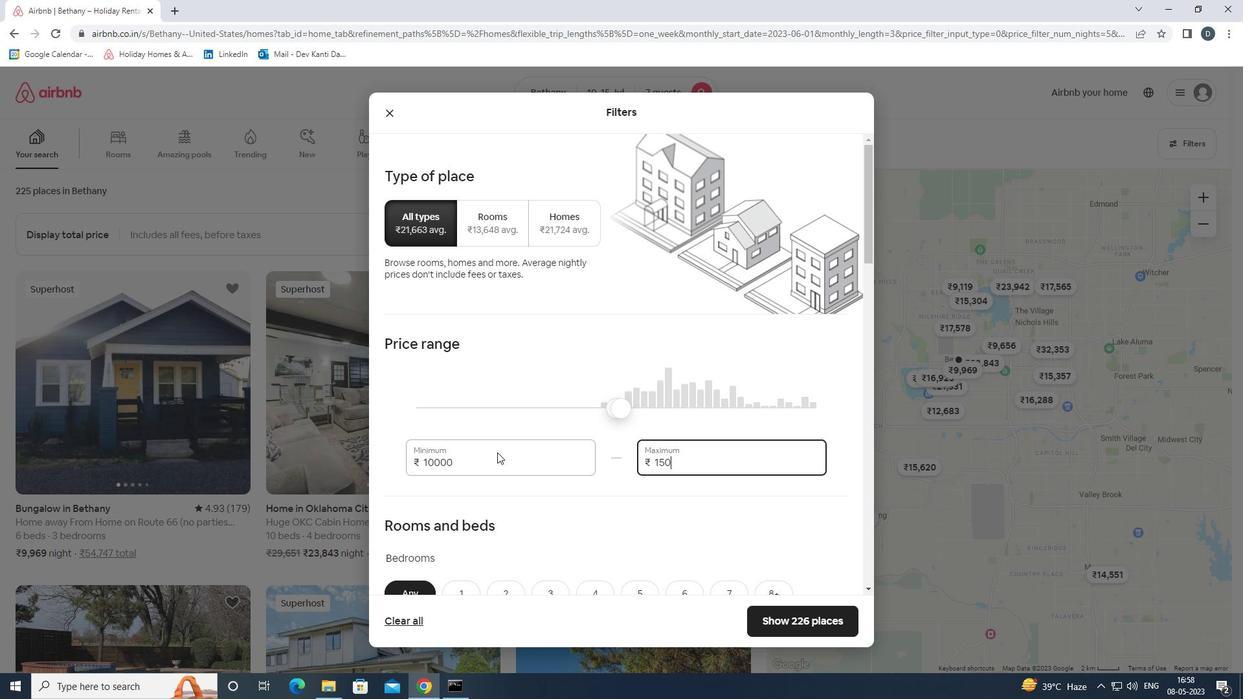 
Action: Mouse moved to (543, 427)
Screenshot: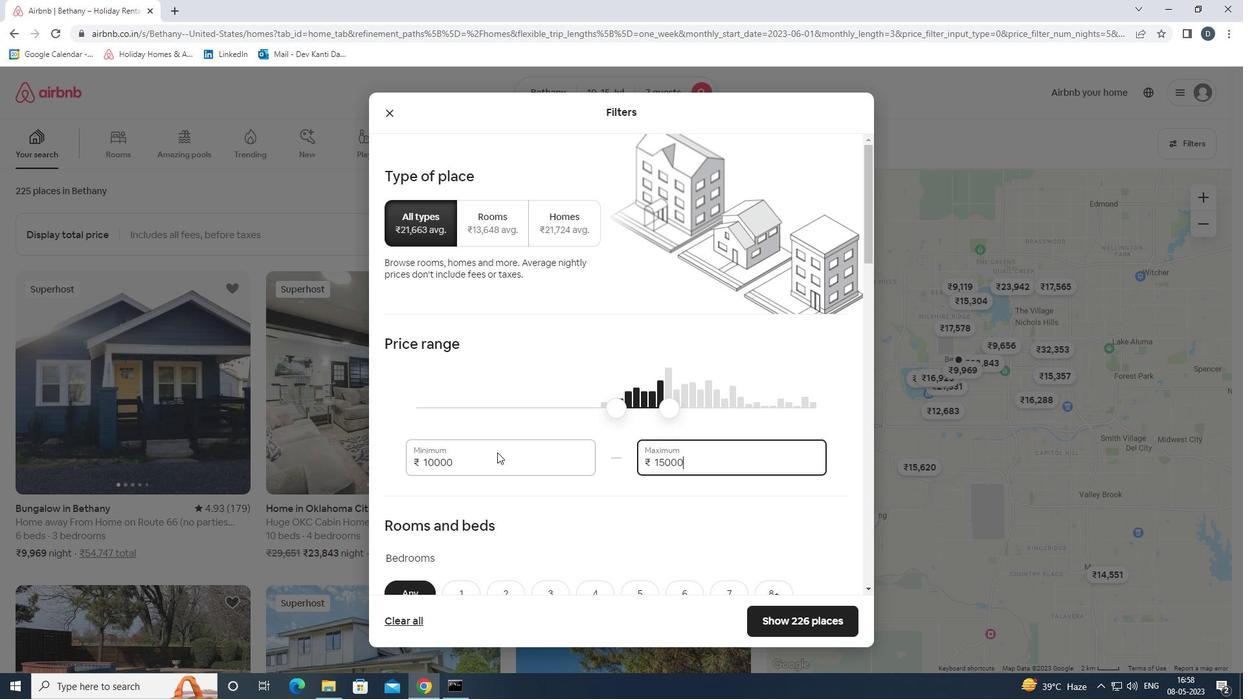 
Action: Mouse scrolled (543, 426) with delta (0, 0)
Screenshot: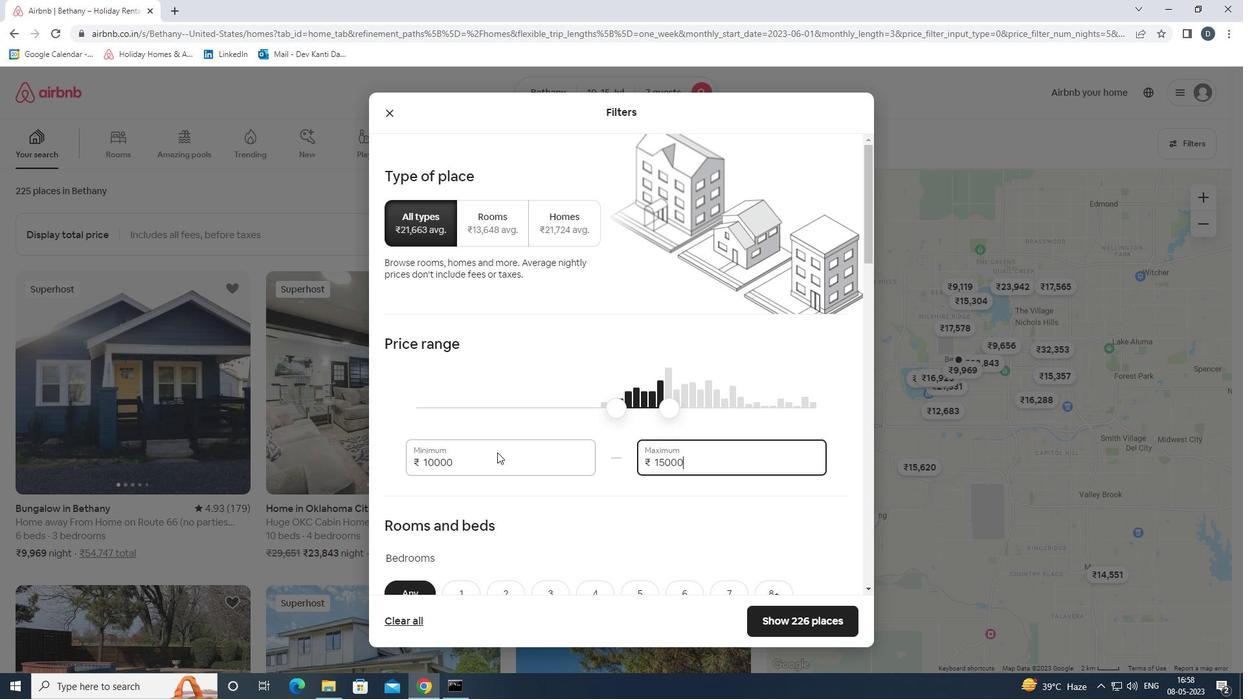 
Action: Mouse moved to (547, 425)
Screenshot: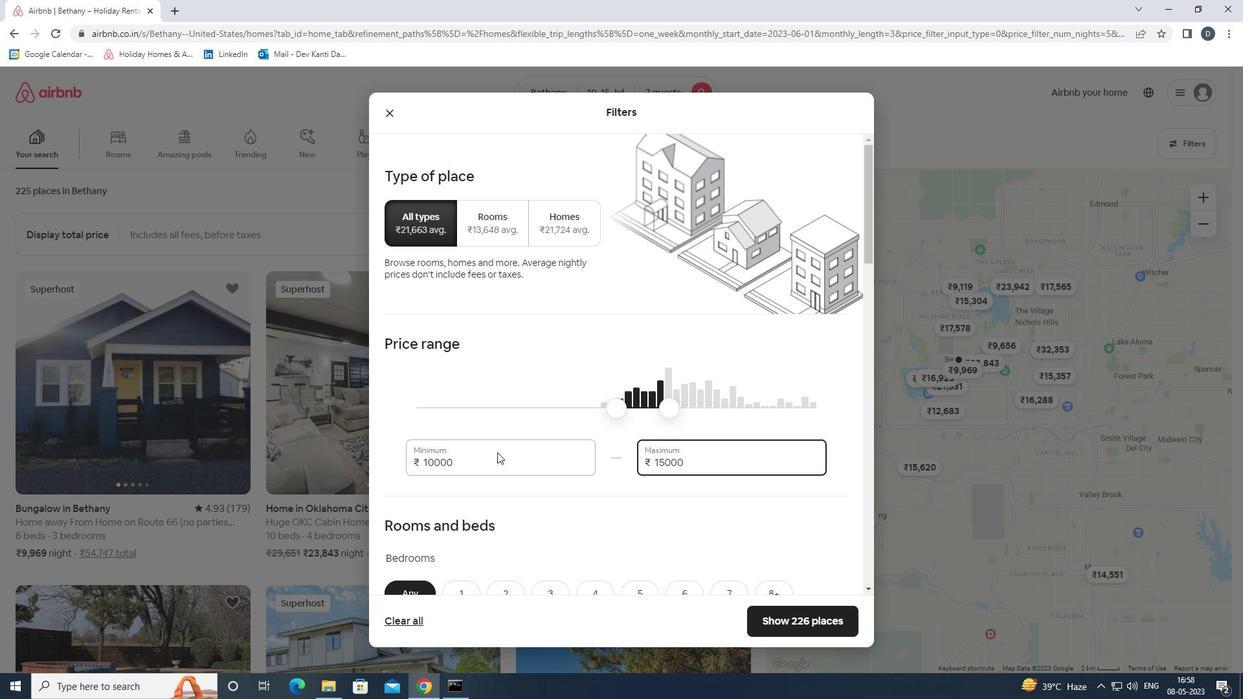 
Action: Mouse scrolled (547, 424) with delta (0, 0)
Screenshot: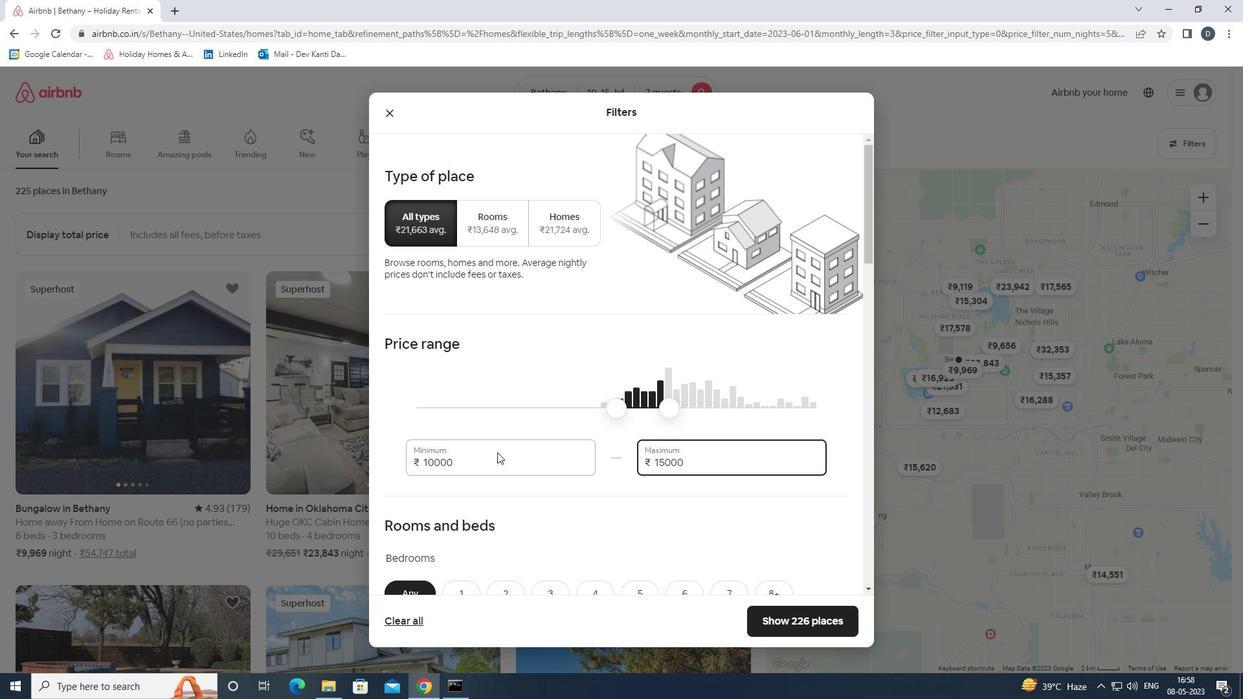
Action: Mouse moved to (551, 424)
Screenshot: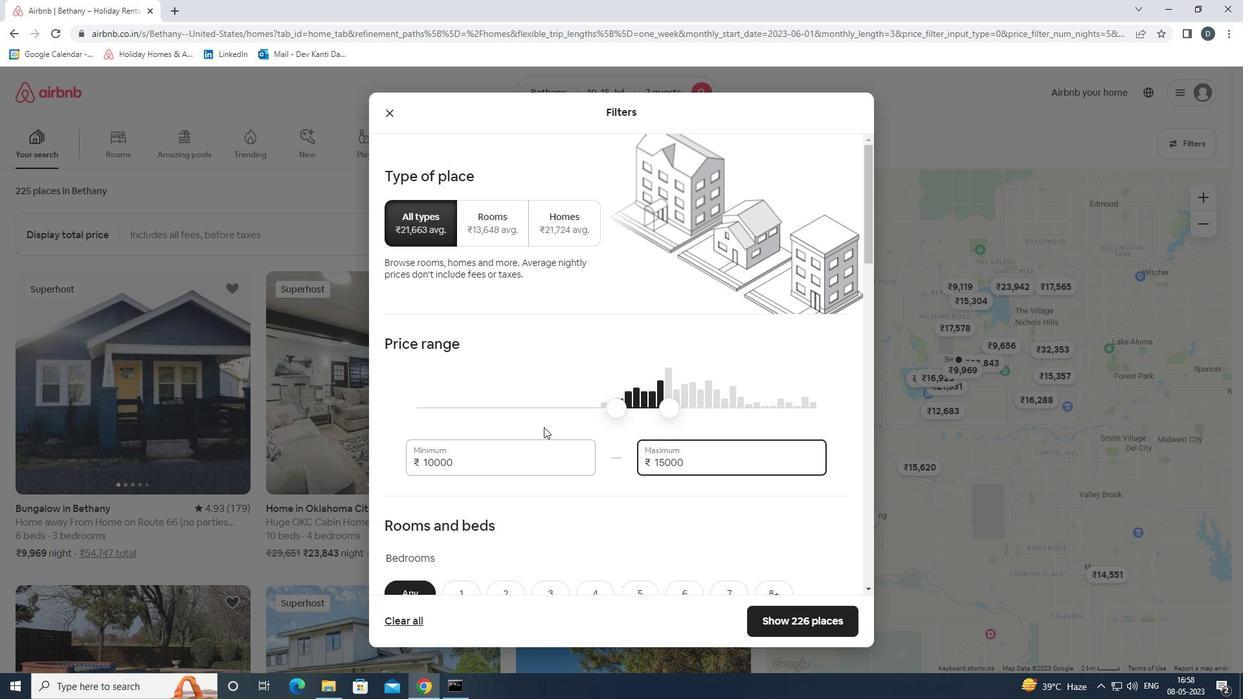 
Action: Mouse scrolled (551, 424) with delta (0, 0)
Screenshot: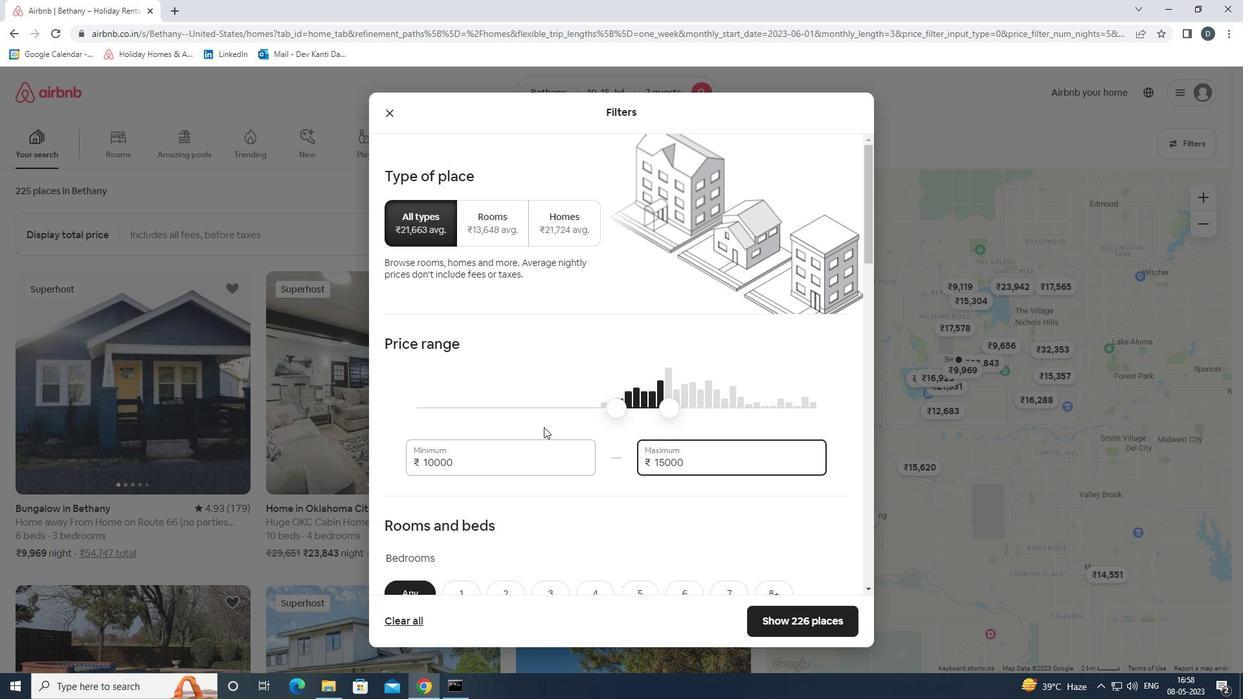 
Action: Mouse moved to (572, 417)
Screenshot: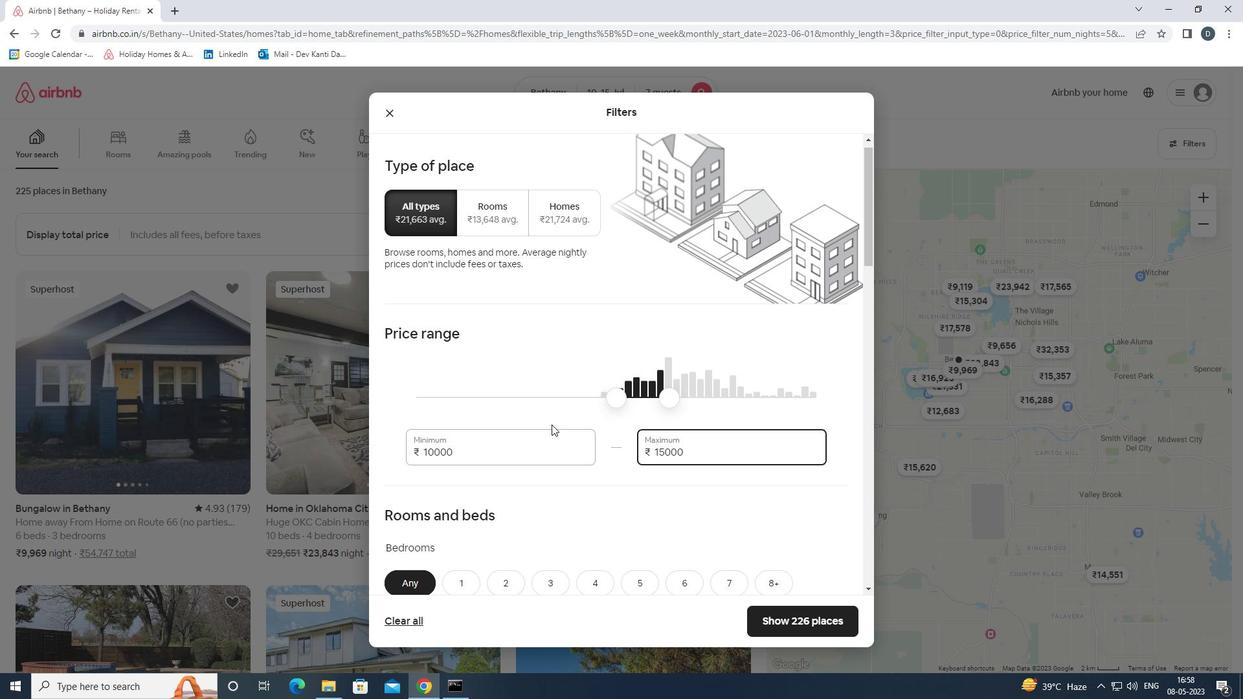 
Action: Mouse scrolled (572, 416) with delta (0, 0)
Screenshot: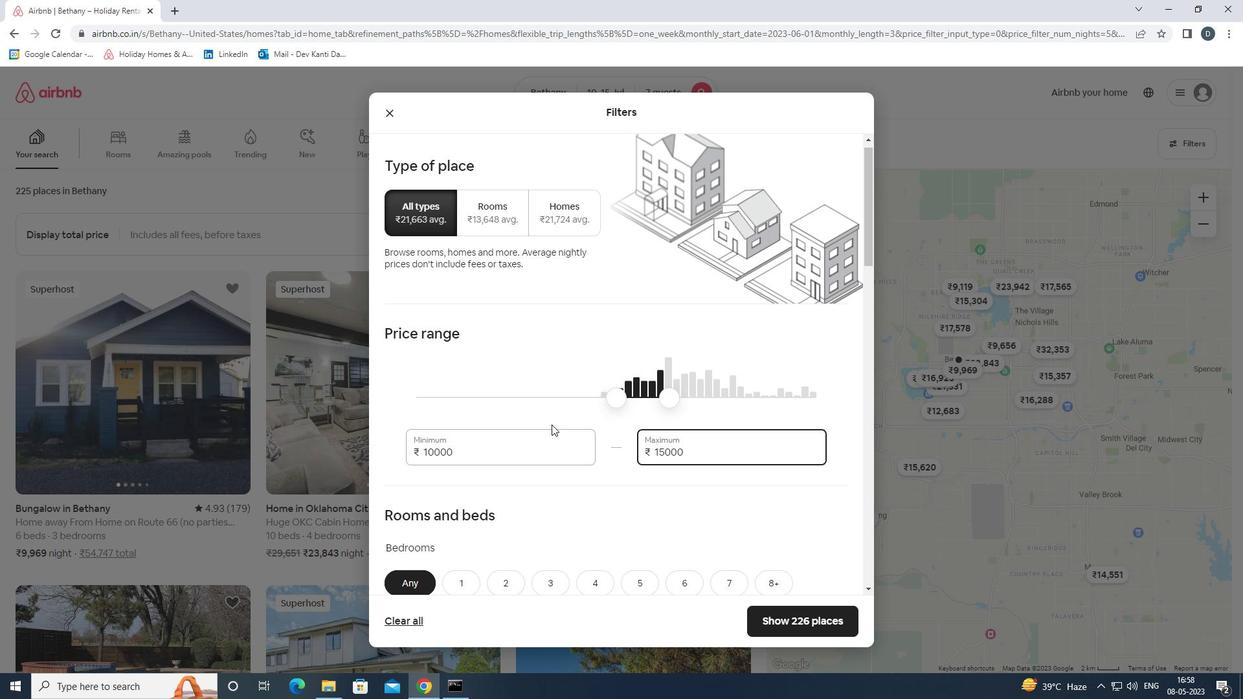 
Action: Mouse moved to (586, 333)
Screenshot: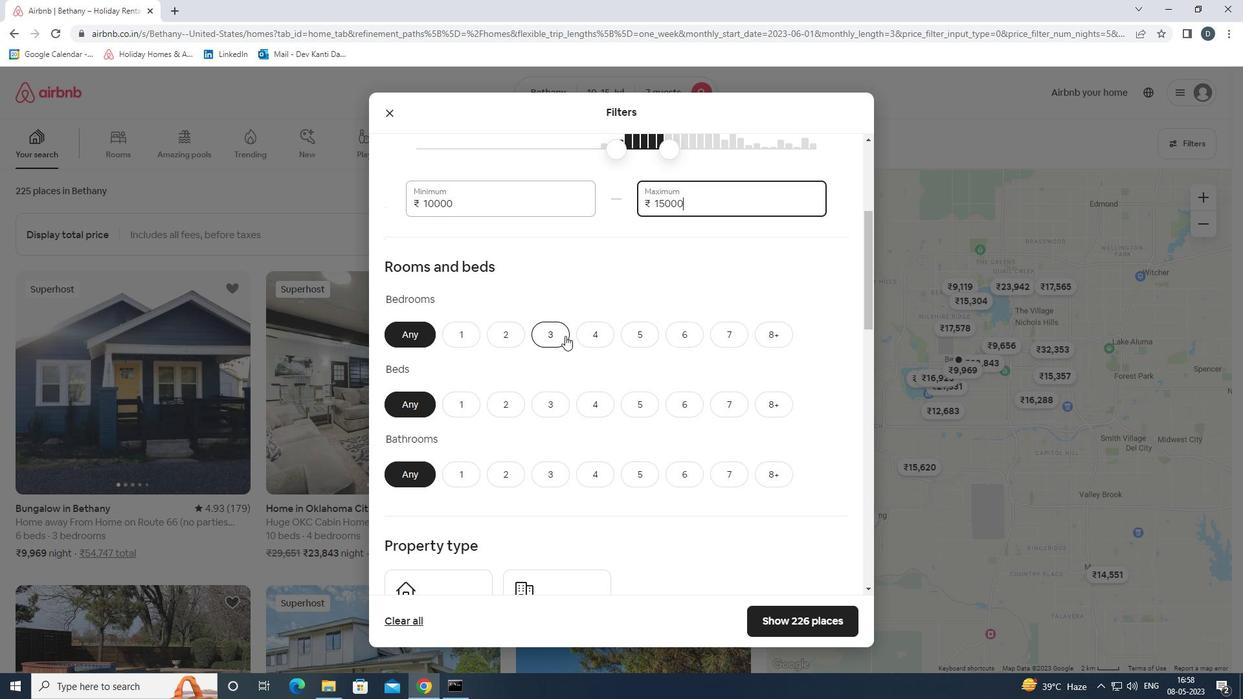 
Action: Mouse pressed left at (586, 333)
Screenshot: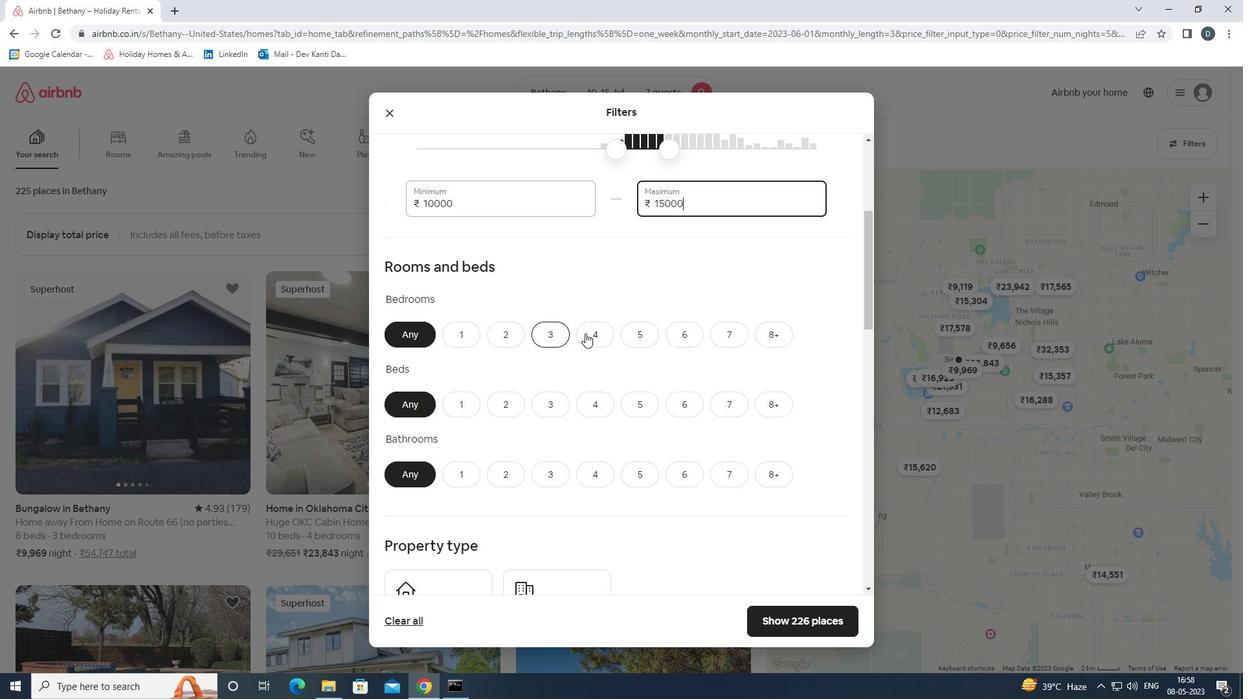 
Action: Mouse moved to (719, 404)
Screenshot: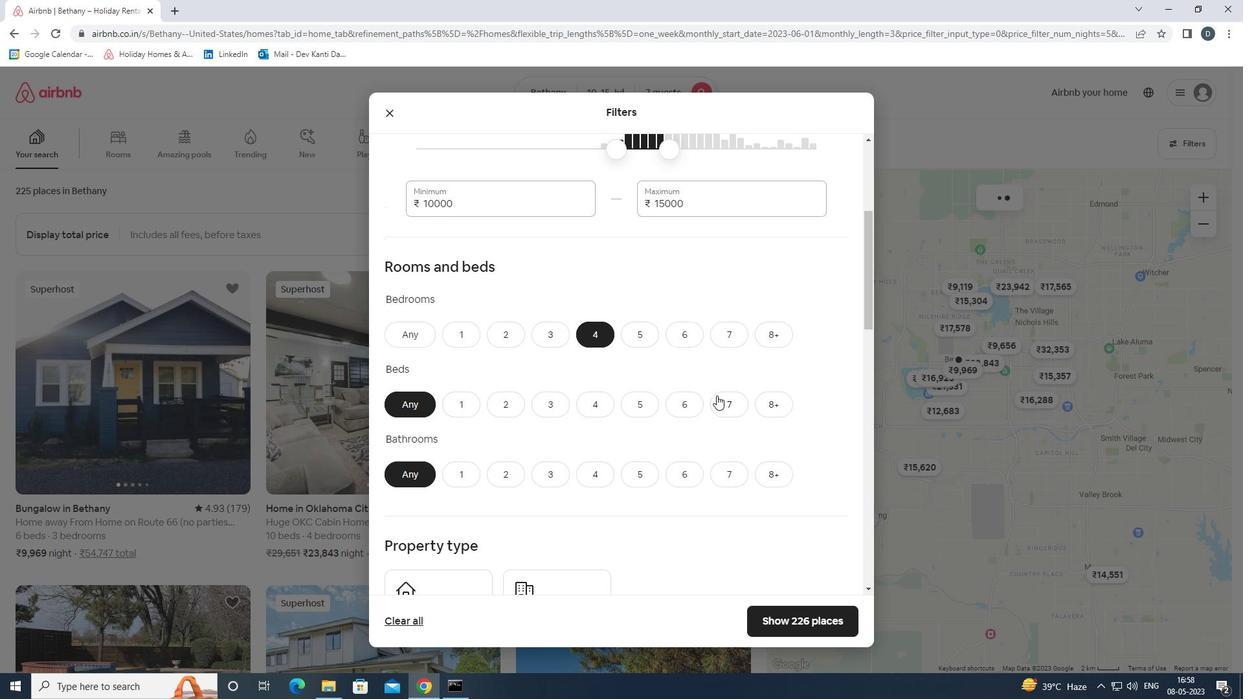 
Action: Mouse pressed left at (719, 404)
Screenshot: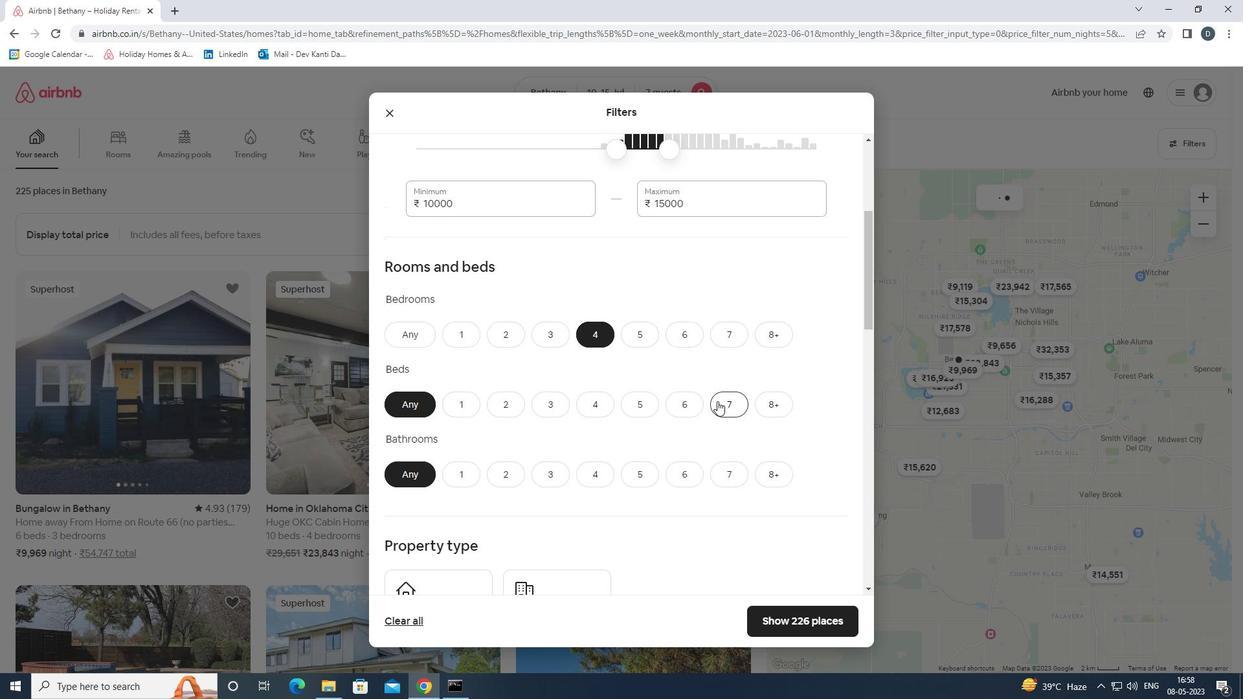 
Action: Mouse moved to (601, 476)
Screenshot: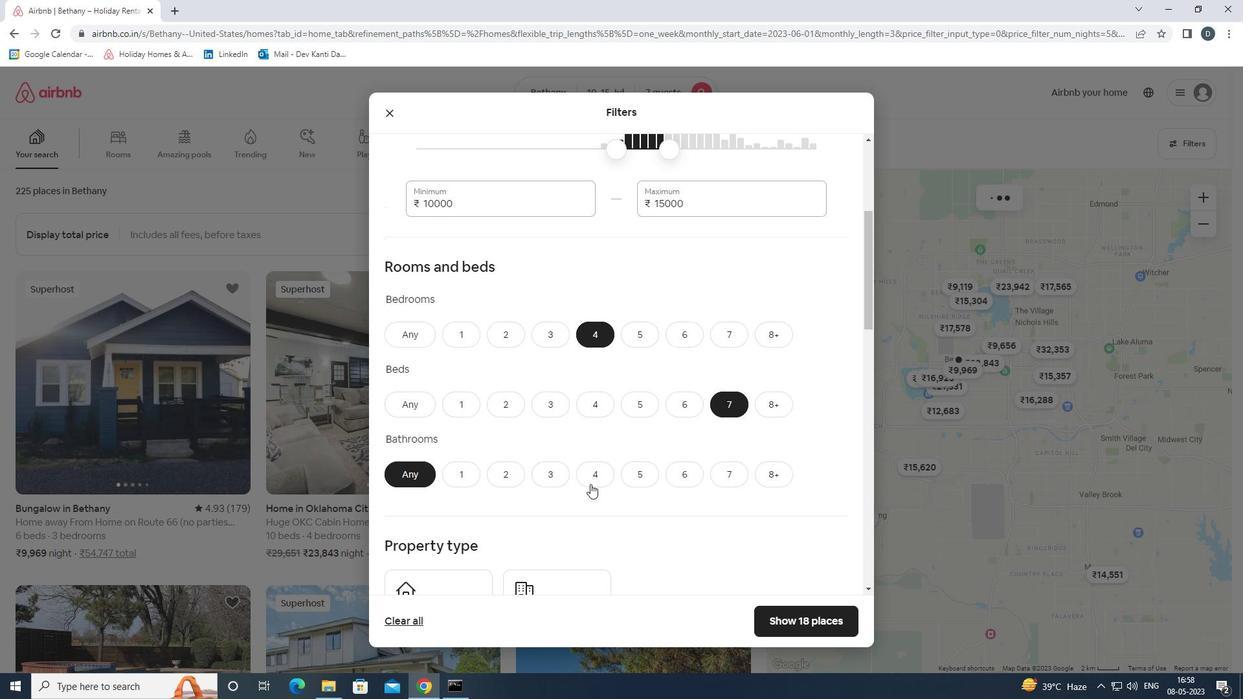 
Action: Mouse pressed left at (601, 476)
Screenshot: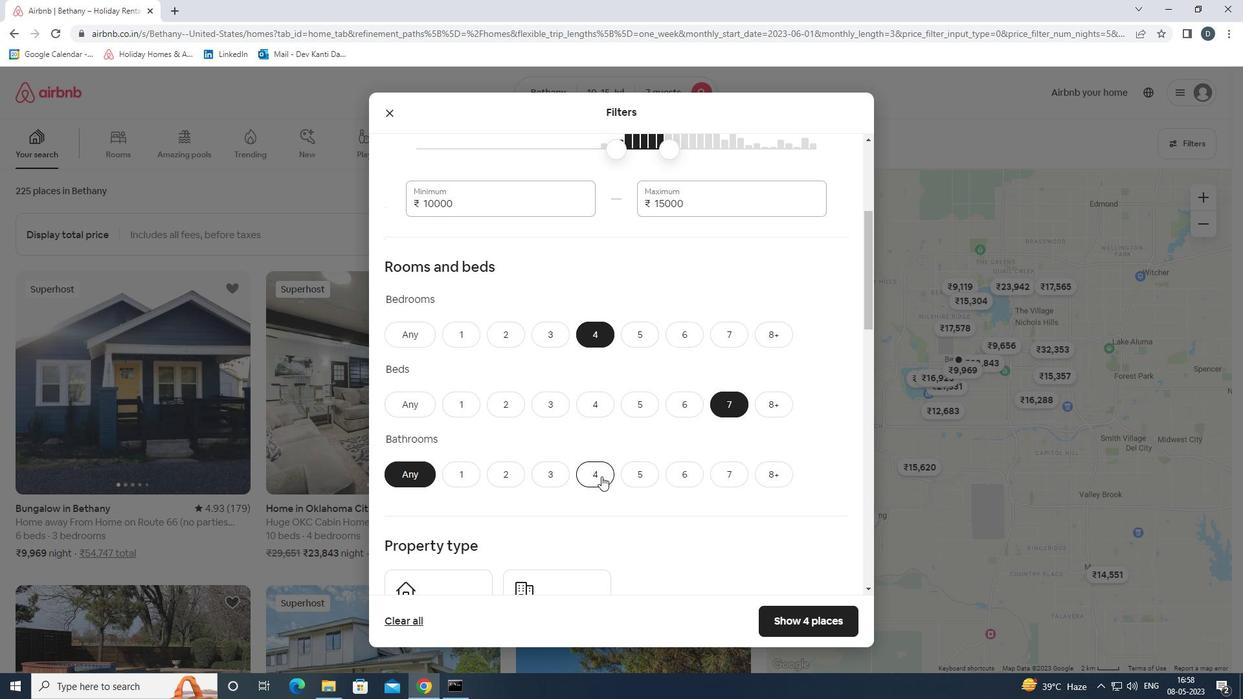 
Action: Mouse moved to (604, 442)
Screenshot: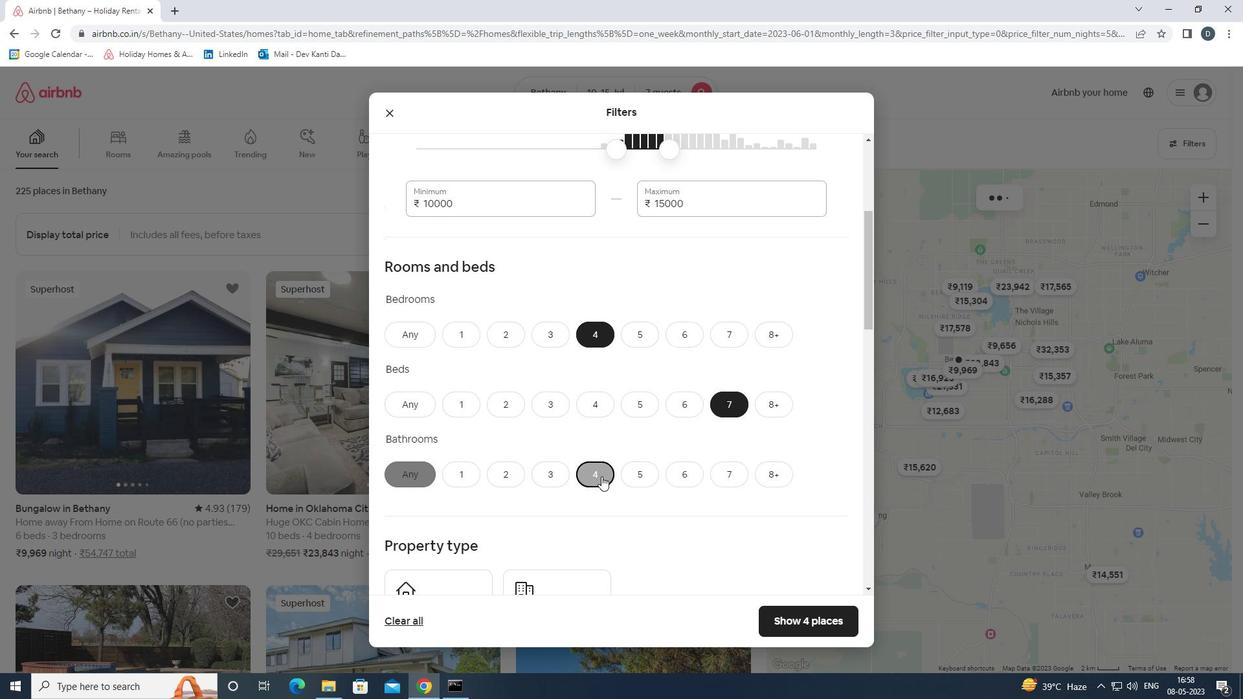 
Action: Mouse scrolled (604, 441) with delta (0, 0)
Screenshot: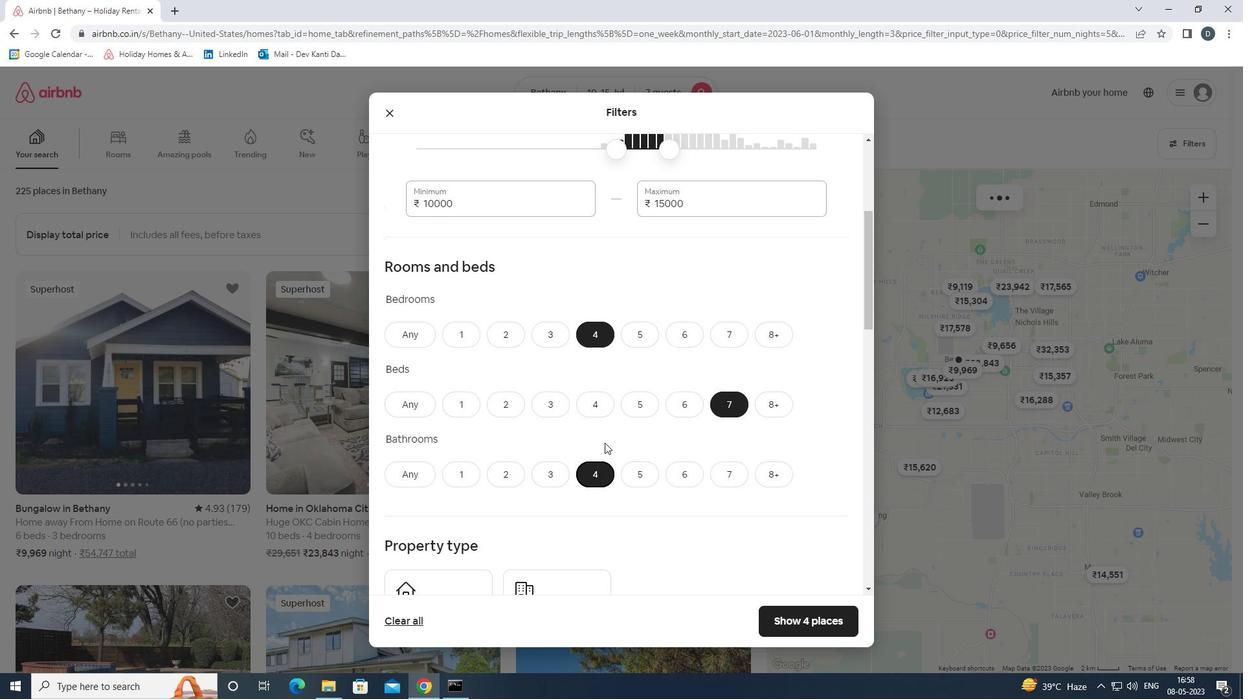 
Action: Mouse scrolled (604, 441) with delta (0, 0)
Screenshot: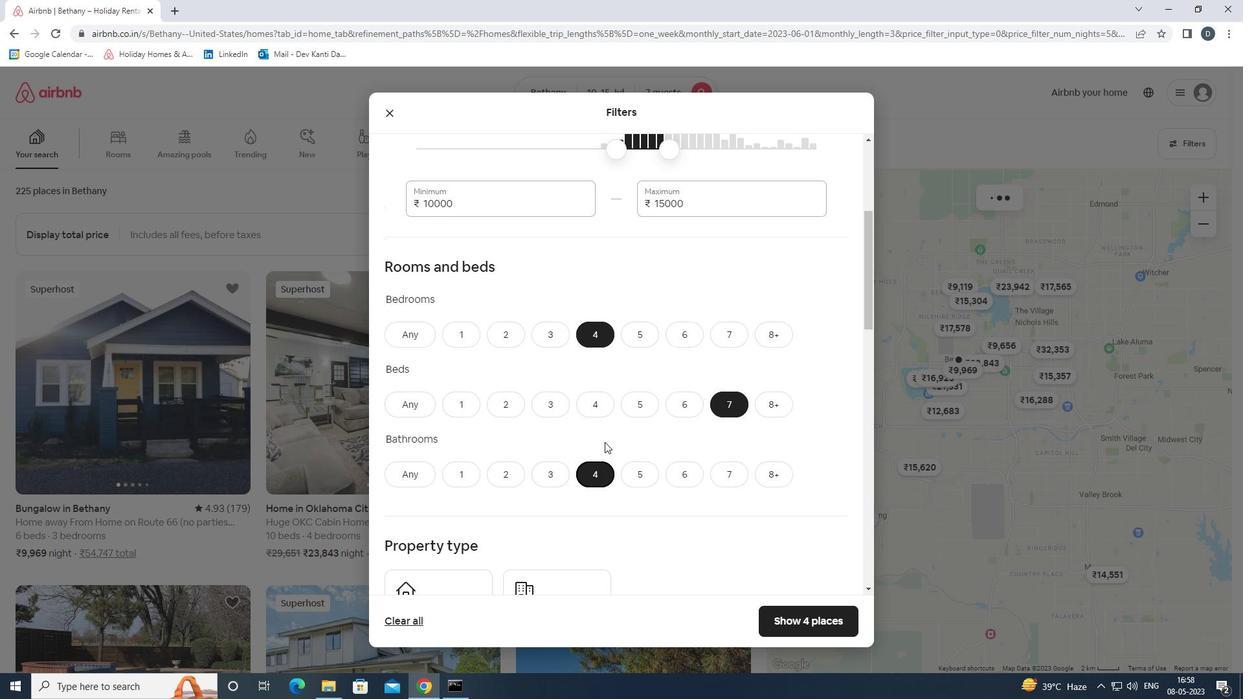 
Action: Mouse moved to (427, 469)
Screenshot: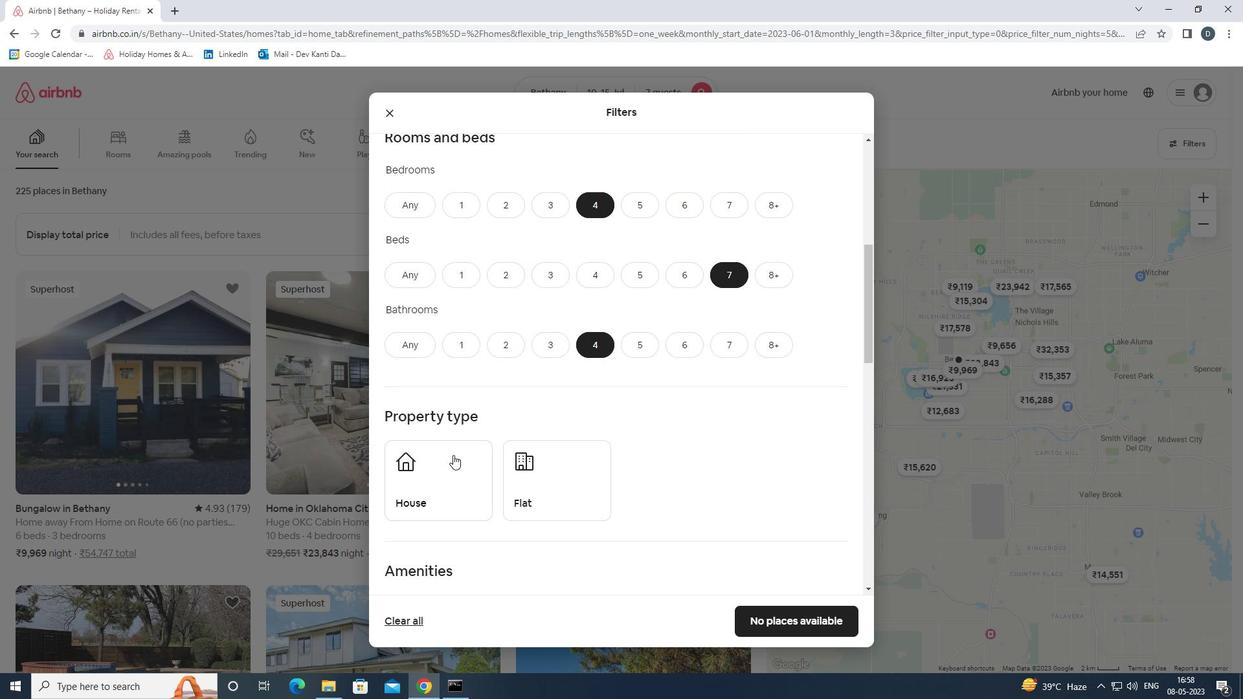 
Action: Mouse pressed left at (427, 469)
Screenshot: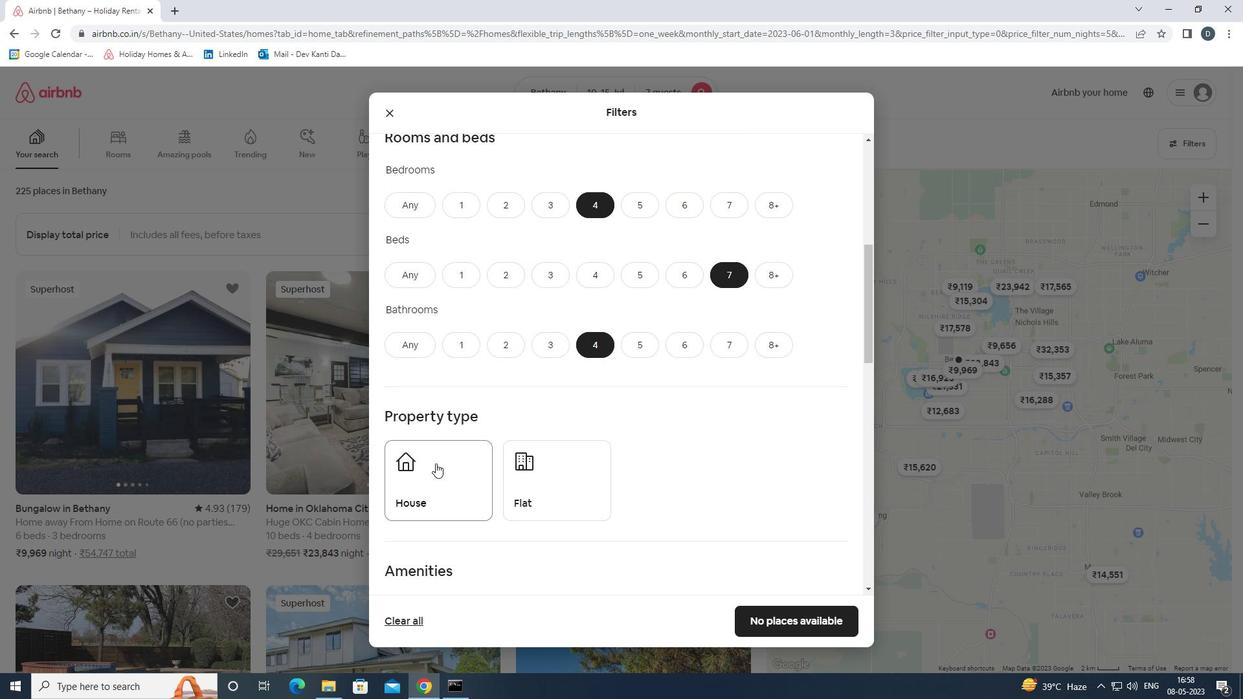 
Action: Mouse moved to (561, 481)
Screenshot: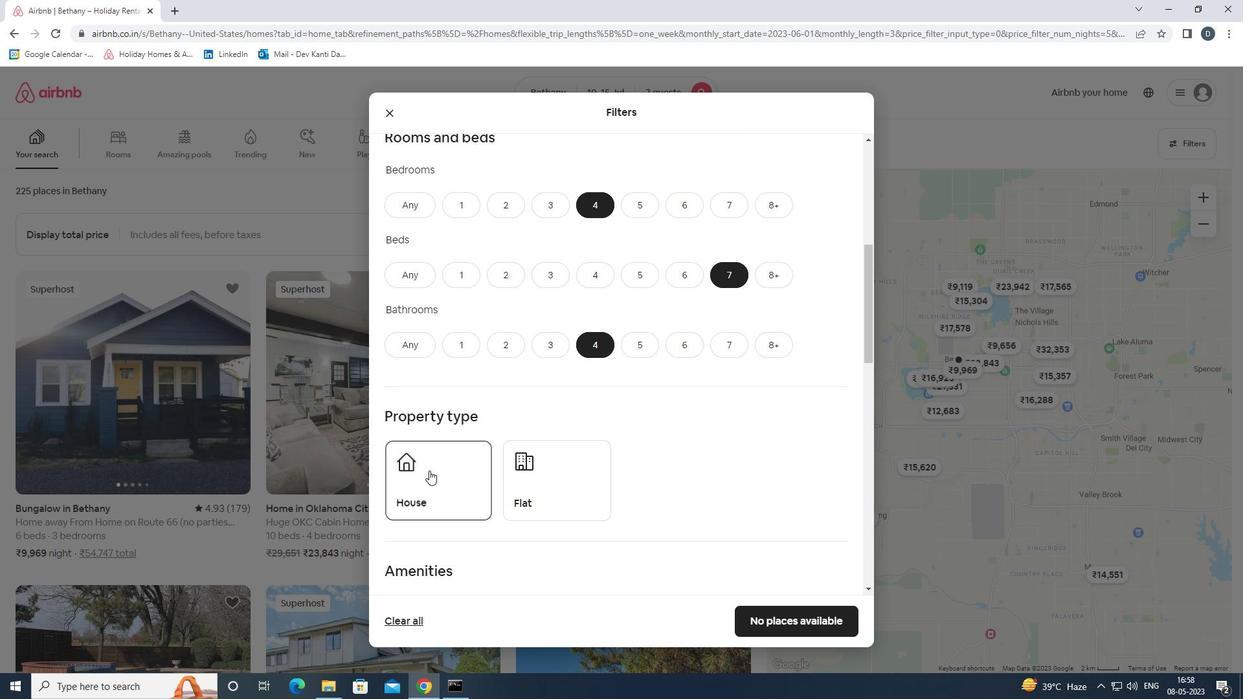 
Action: Mouse pressed left at (561, 481)
Screenshot: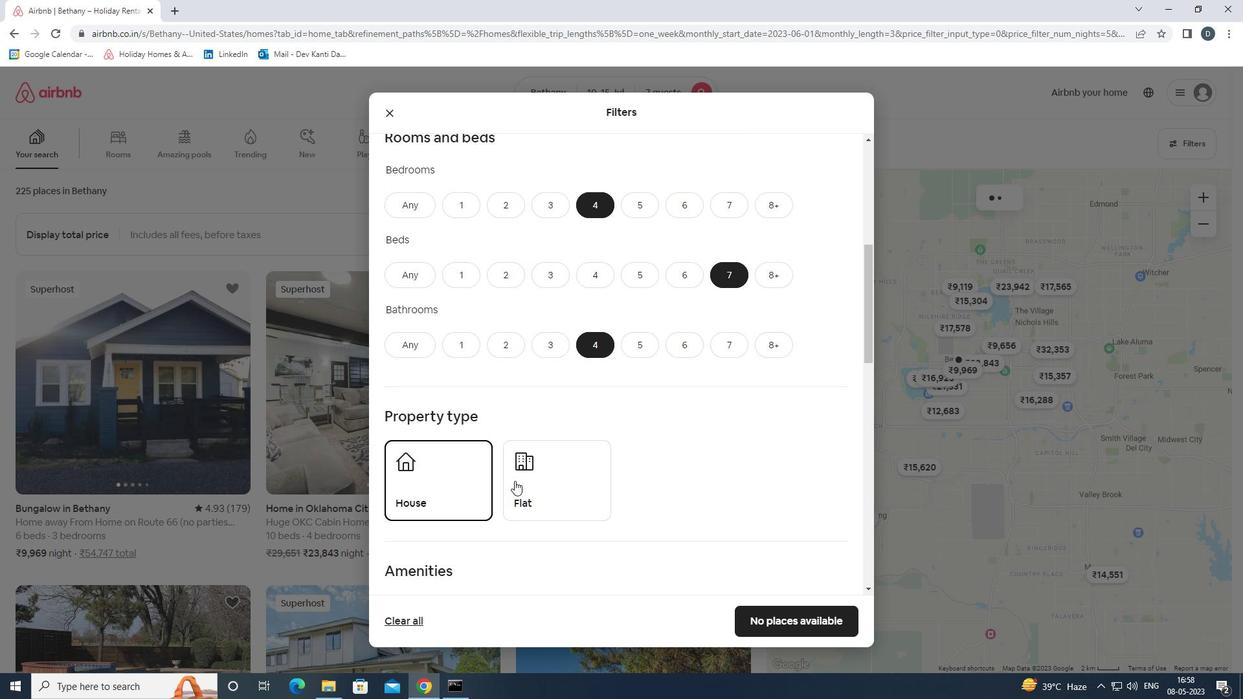 
Action: Mouse moved to (696, 458)
Screenshot: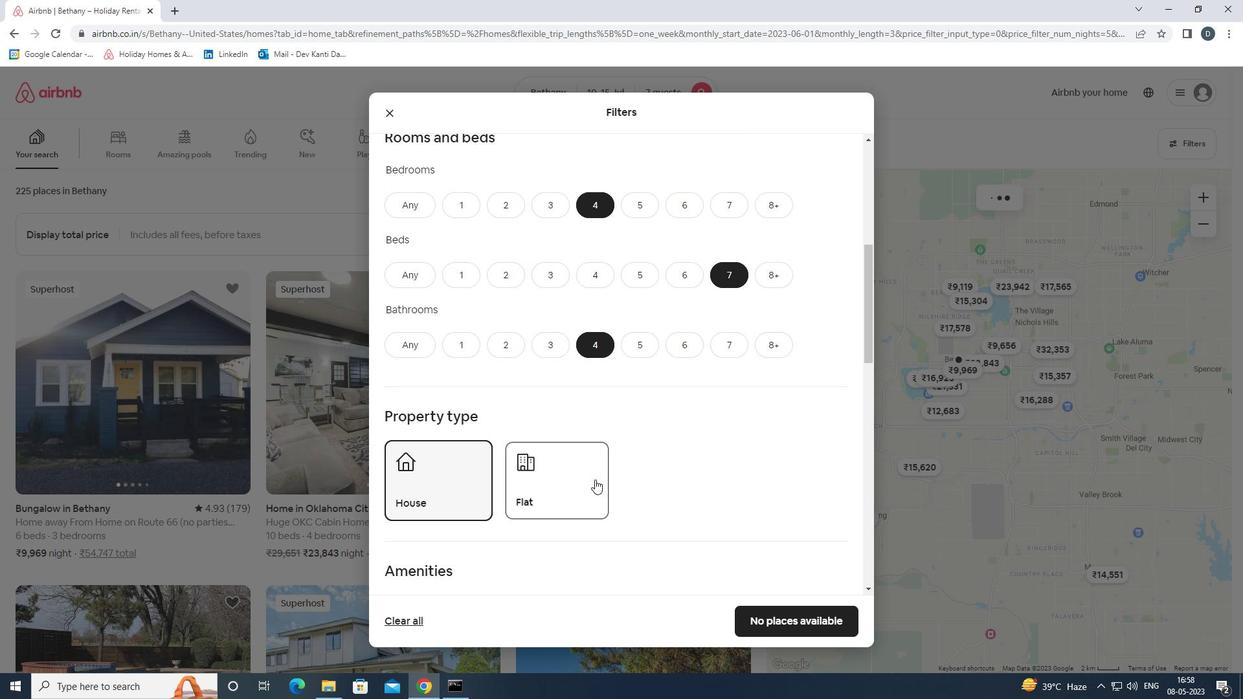 
Action: Mouse scrolled (696, 457) with delta (0, 0)
Screenshot: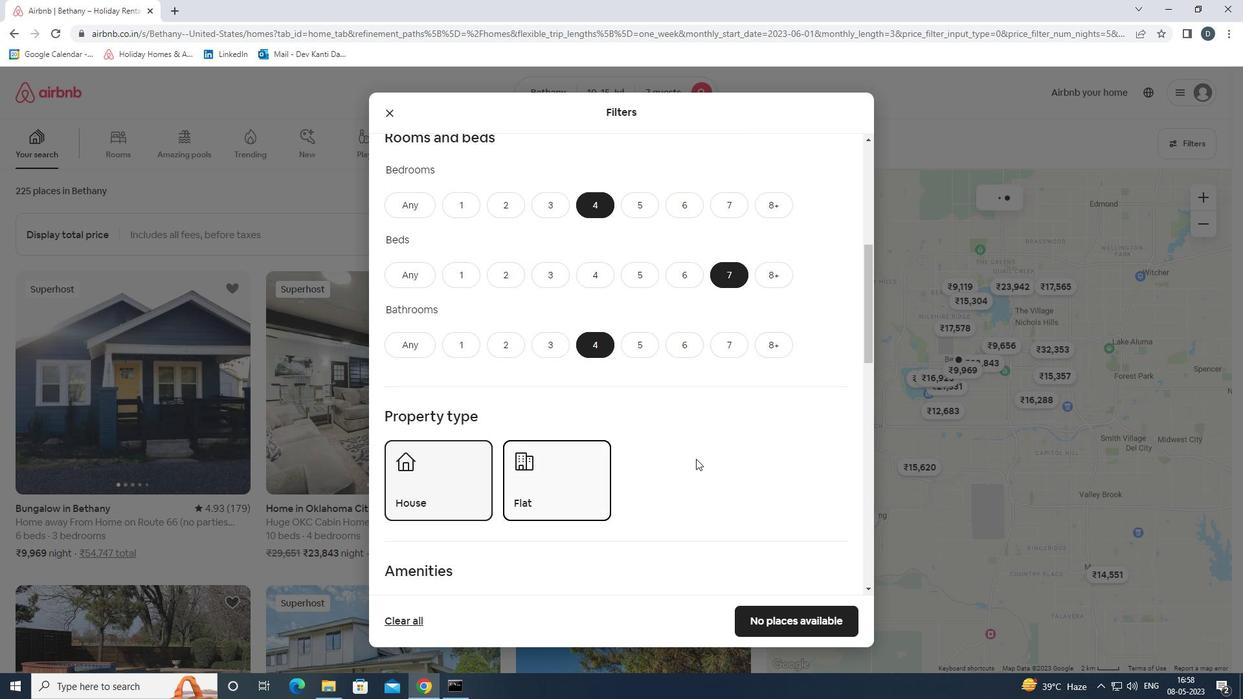 
Action: Mouse scrolled (696, 457) with delta (0, 0)
Screenshot: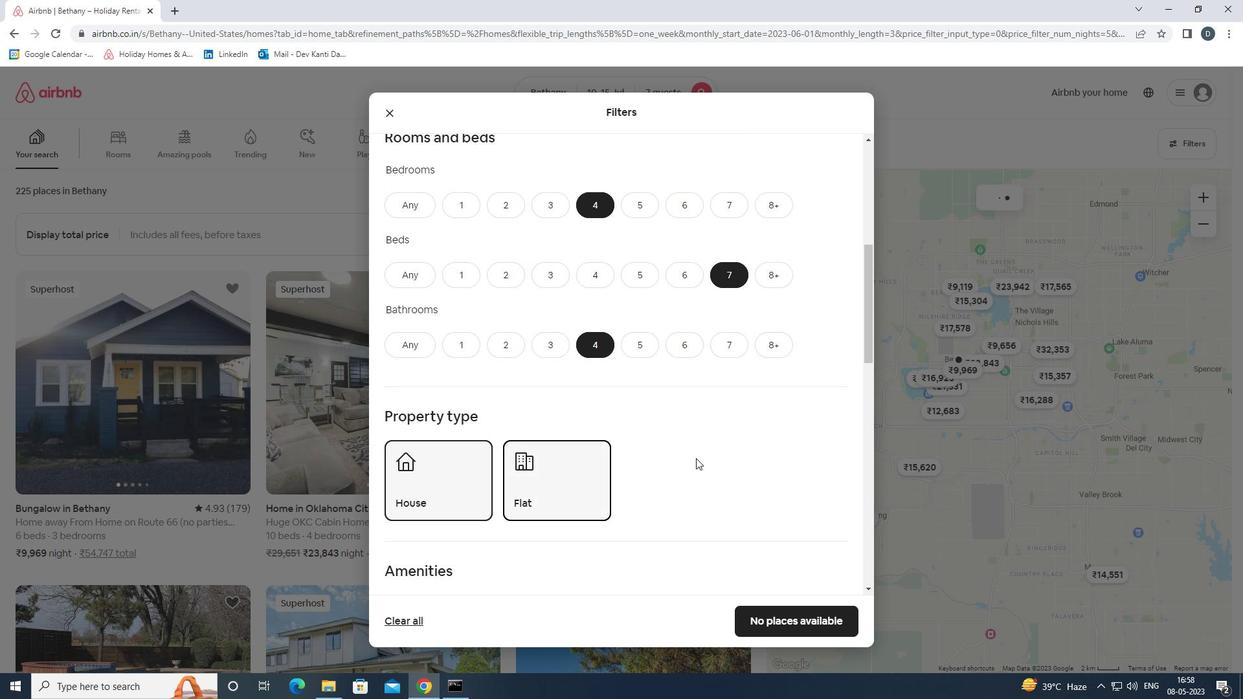 
Action: Mouse scrolled (696, 457) with delta (0, 0)
Screenshot: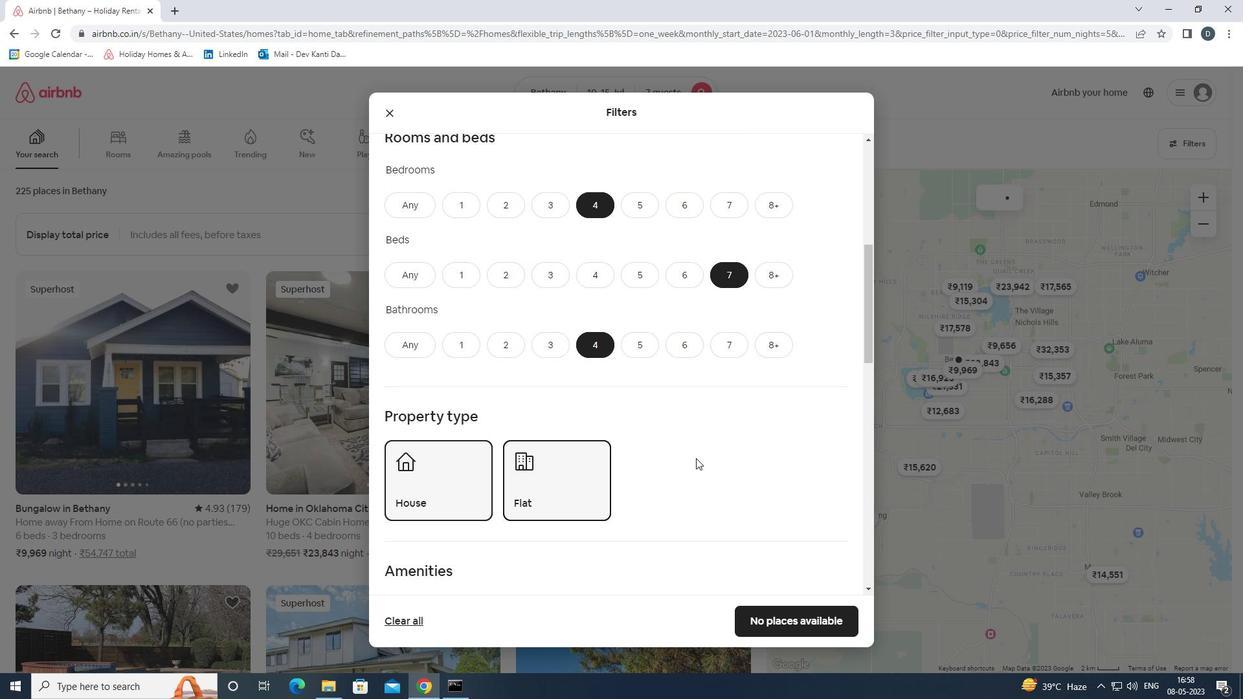 
Action: Mouse scrolled (696, 457) with delta (0, 0)
Screenshot: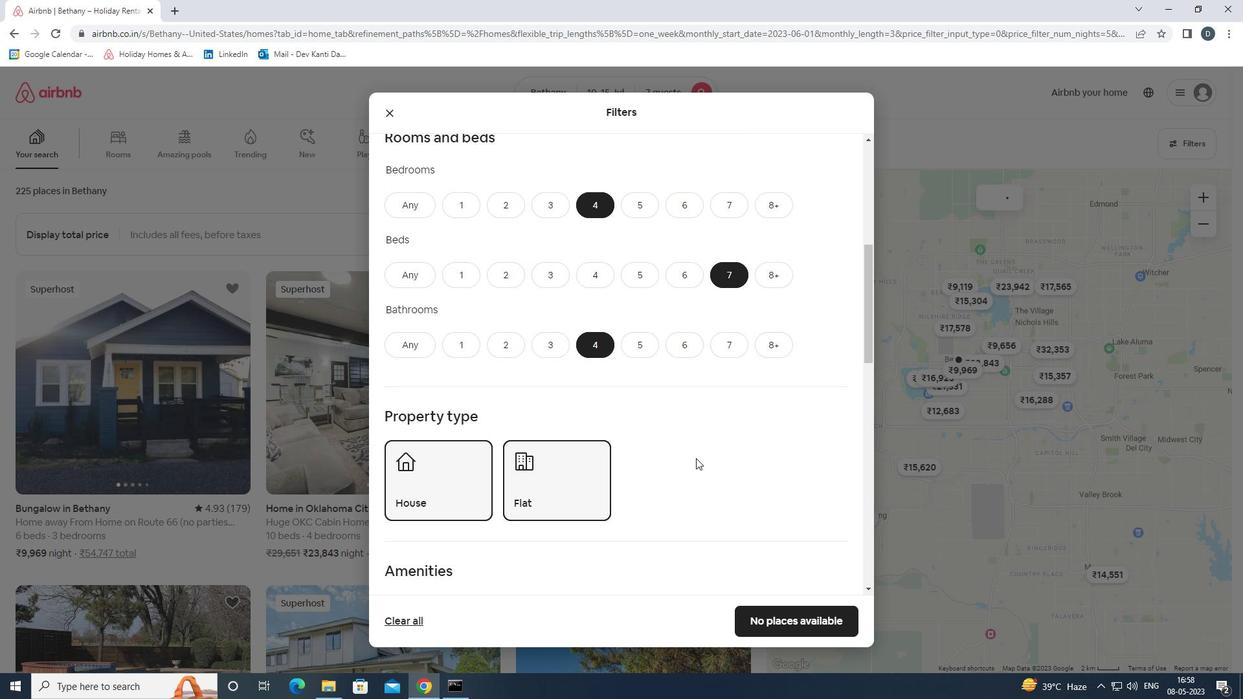 
Action: Mouse moved to (424, 378)
Screenshot: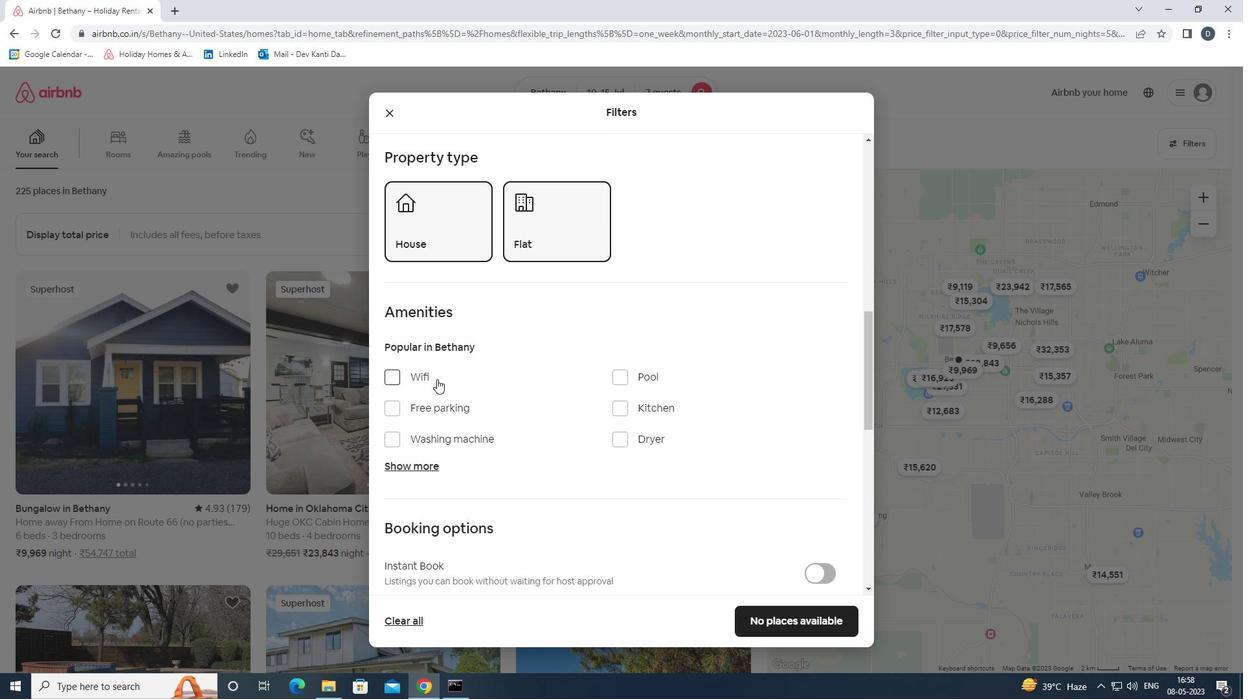 
Action: Mouse pressed left at (424, 378)
Screenshot: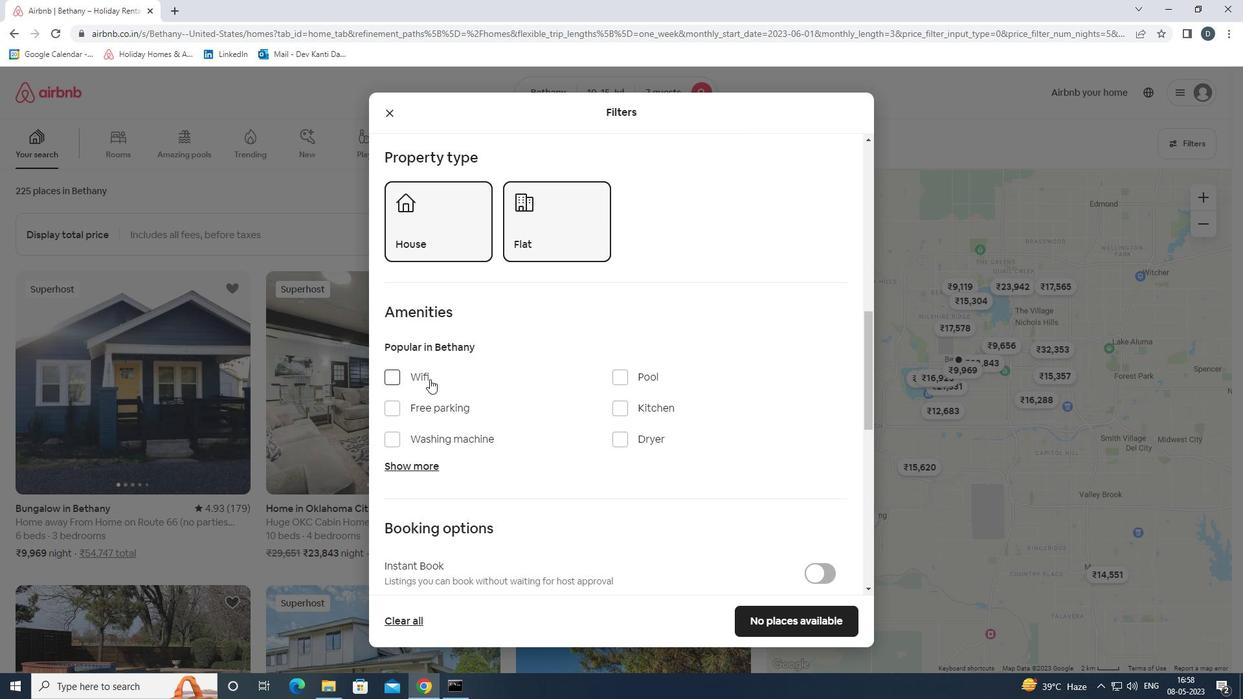 
Action: Mouse moved to (433, 408)
Screenshot: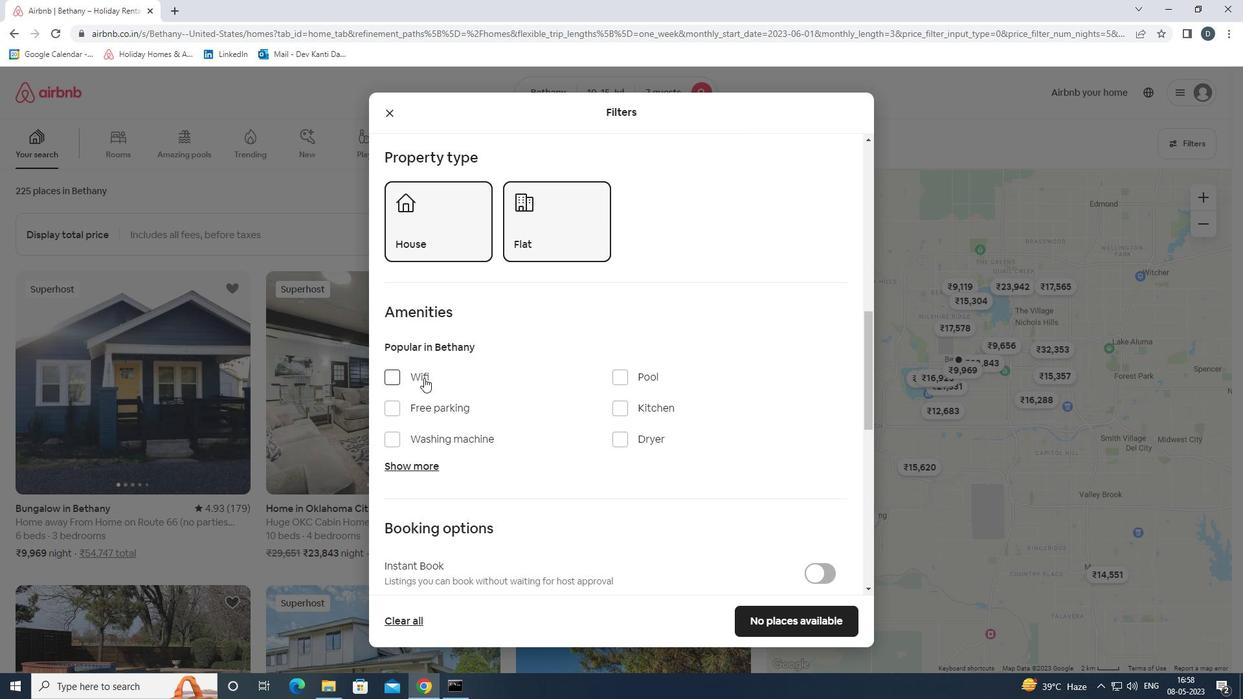 
Action: Mouse pressed left at (433, 408)
Screenshot: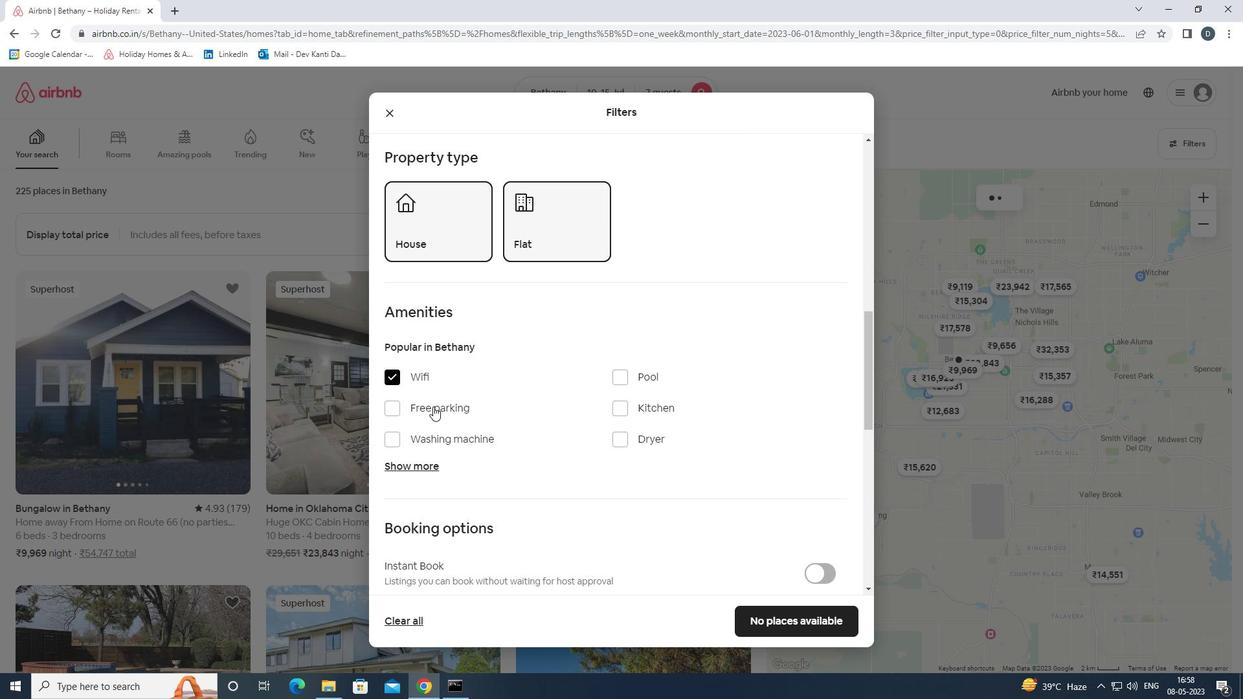 
Action: Mouse moved to (418, 468)
Screenshot: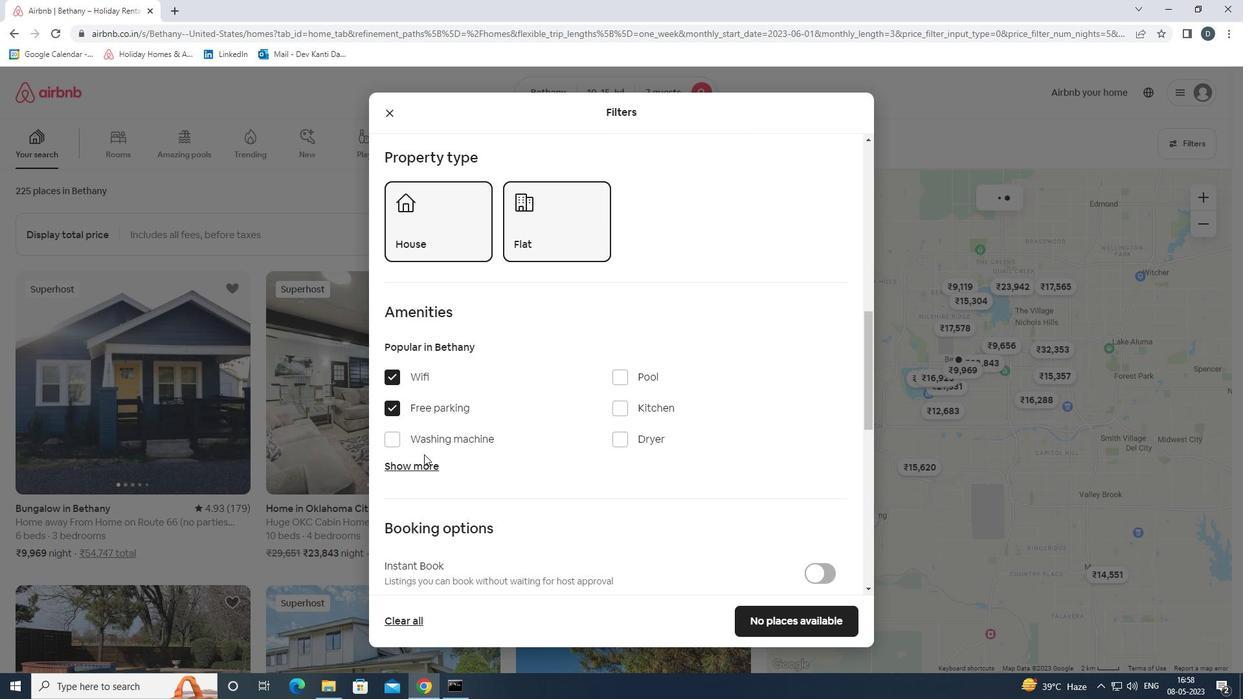 
Action: Mouse pressed left at (418, 468)
Screenshot: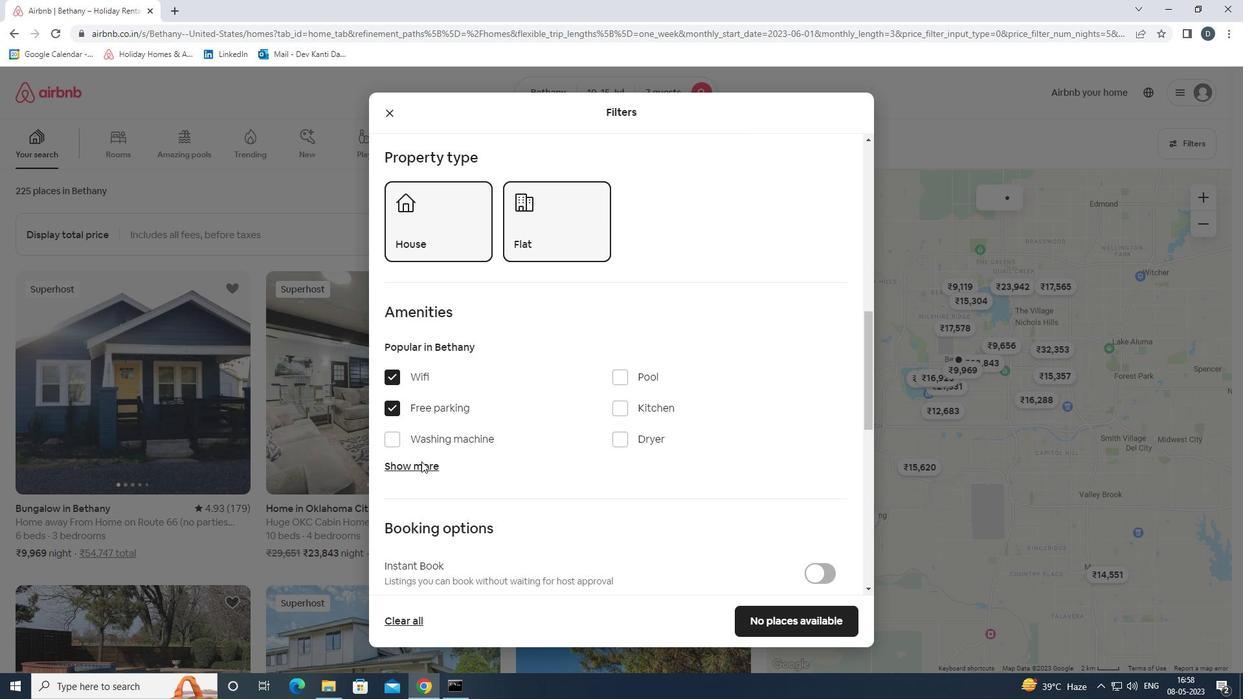 
Action: Mouse moved to (576, 424)
Screenshot: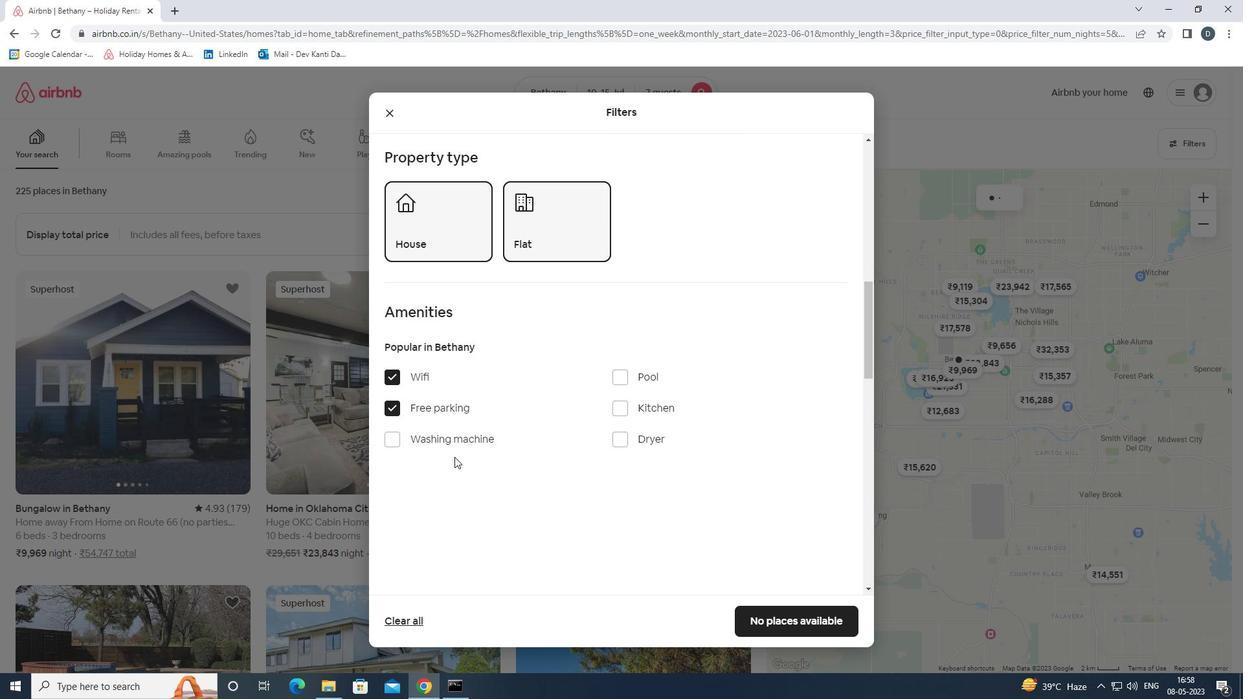 
Action: Mouse scrolled (576, 423) with delta (0, 0)
Screenshot: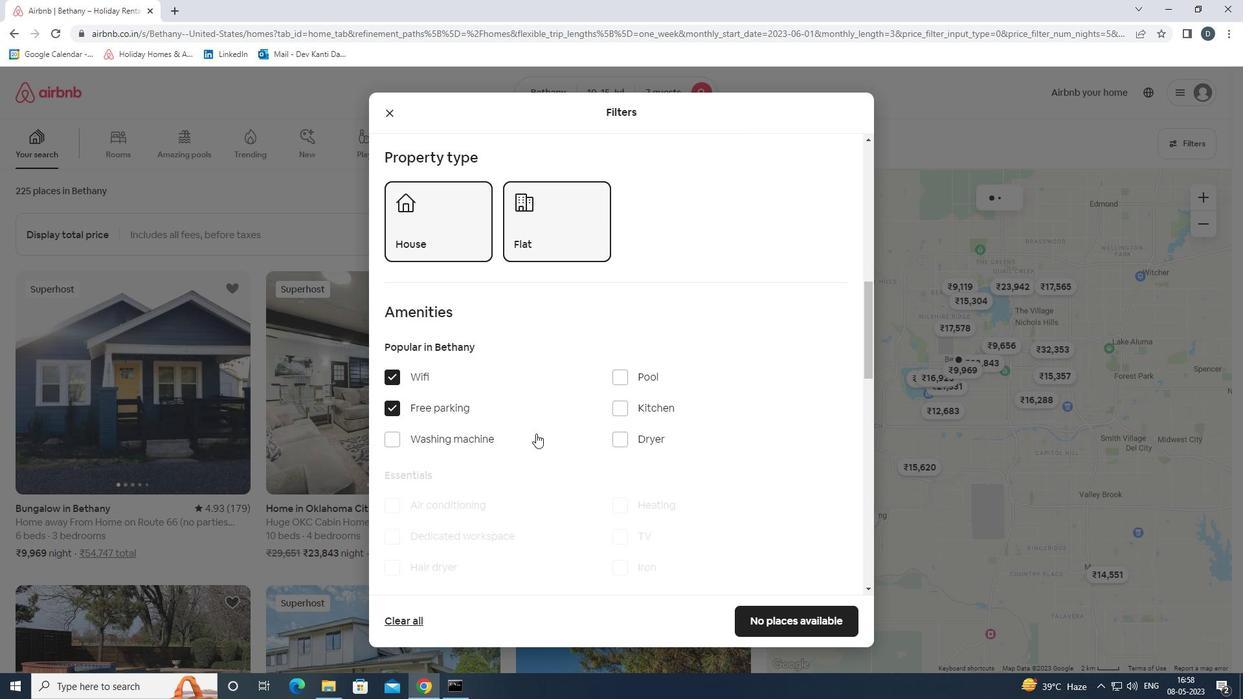 
Action: Mouse moved to (576, 424)
Screenshot: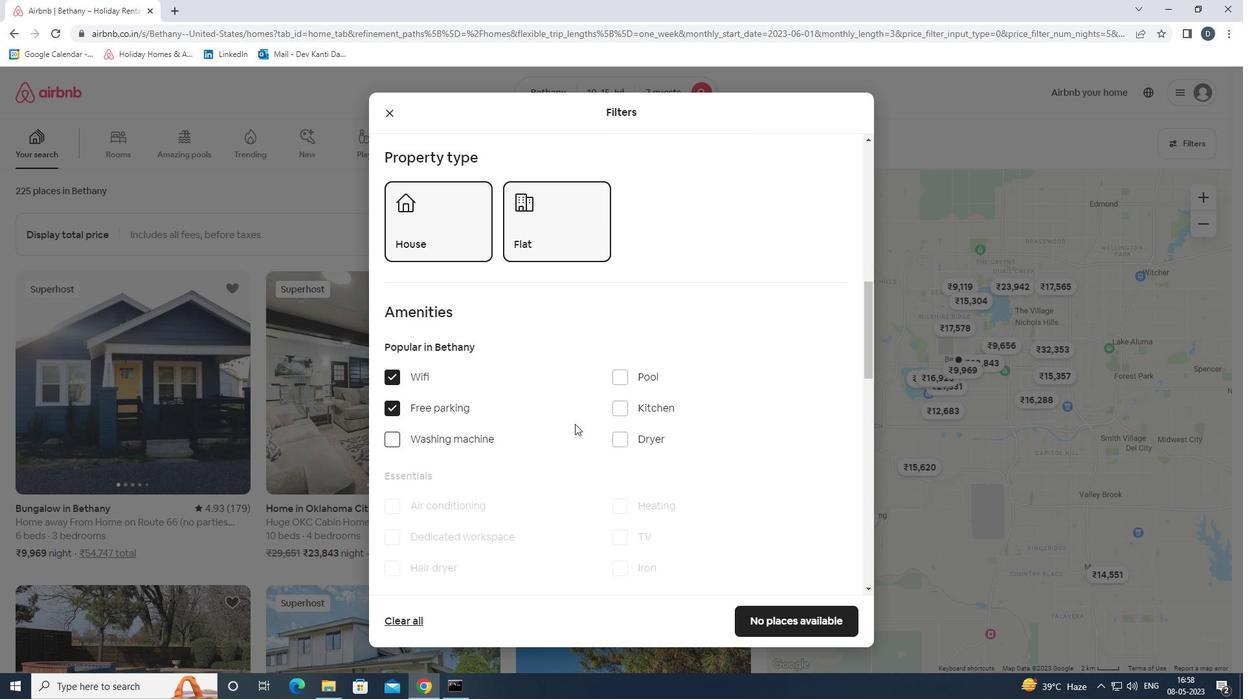 
Action: Mouse scrolled (576, 423) with delta (0, 0)
Screenshot: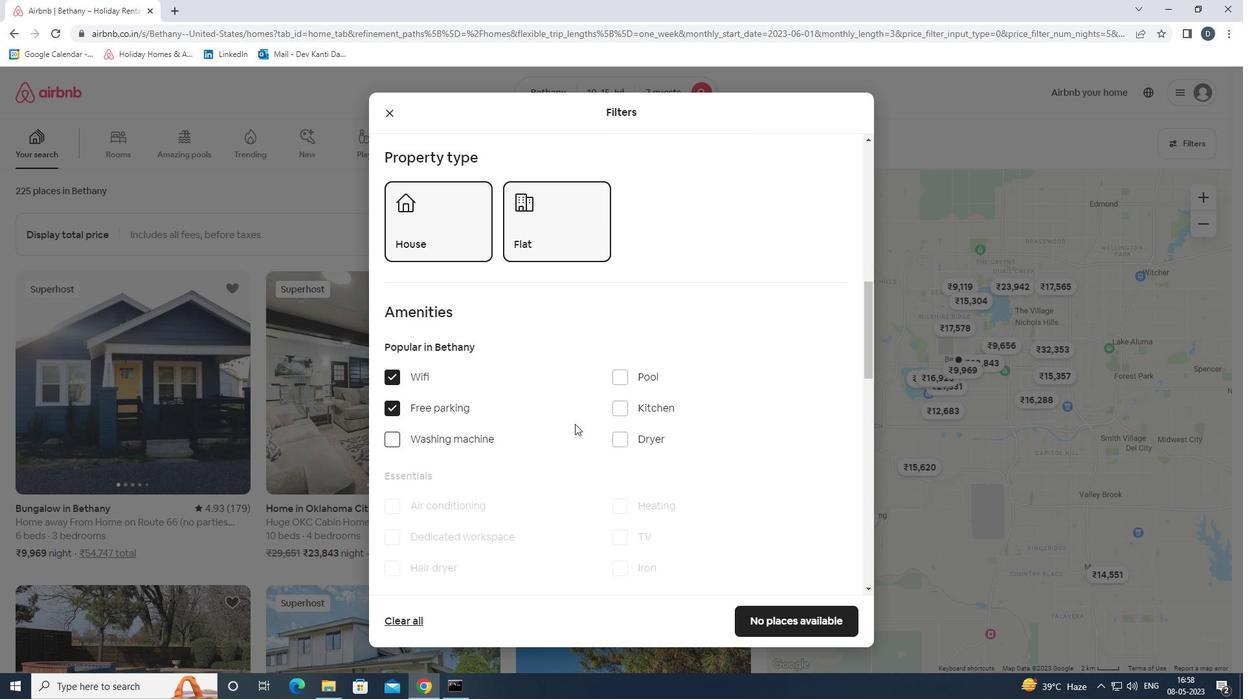 
Action: Mouse moved to (621, 424)
Screenshot: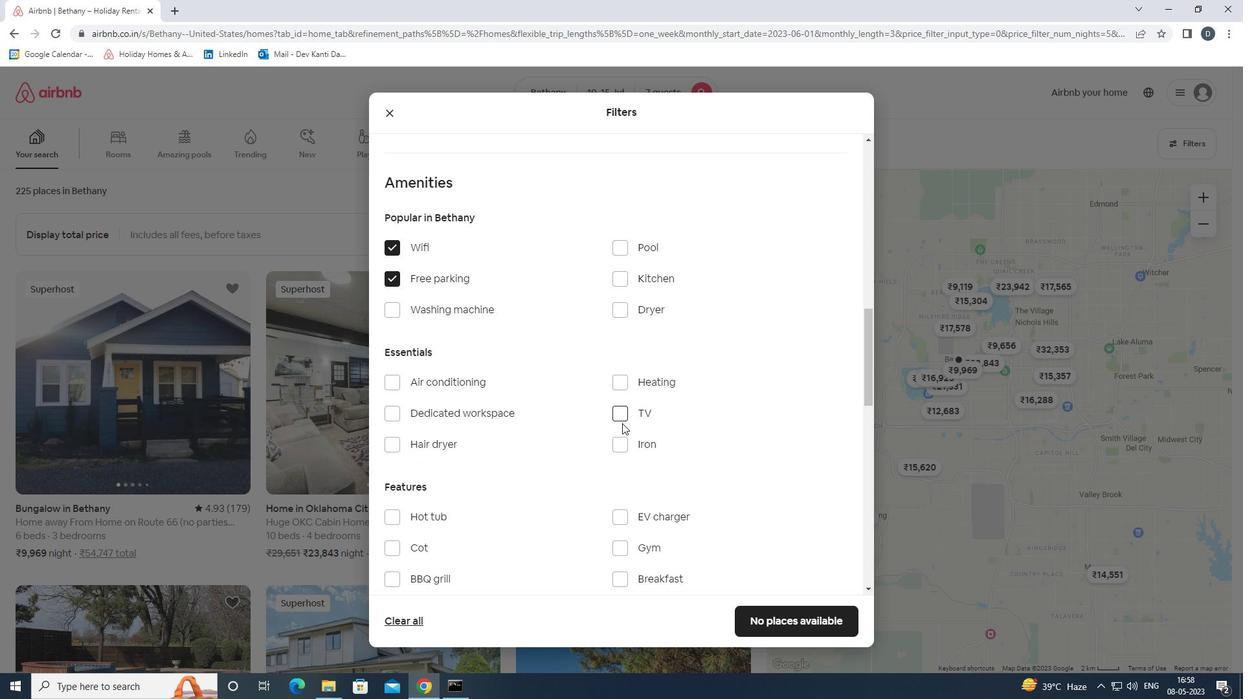 
Action: Mouse pressed left at (621, 424)
Screenshot: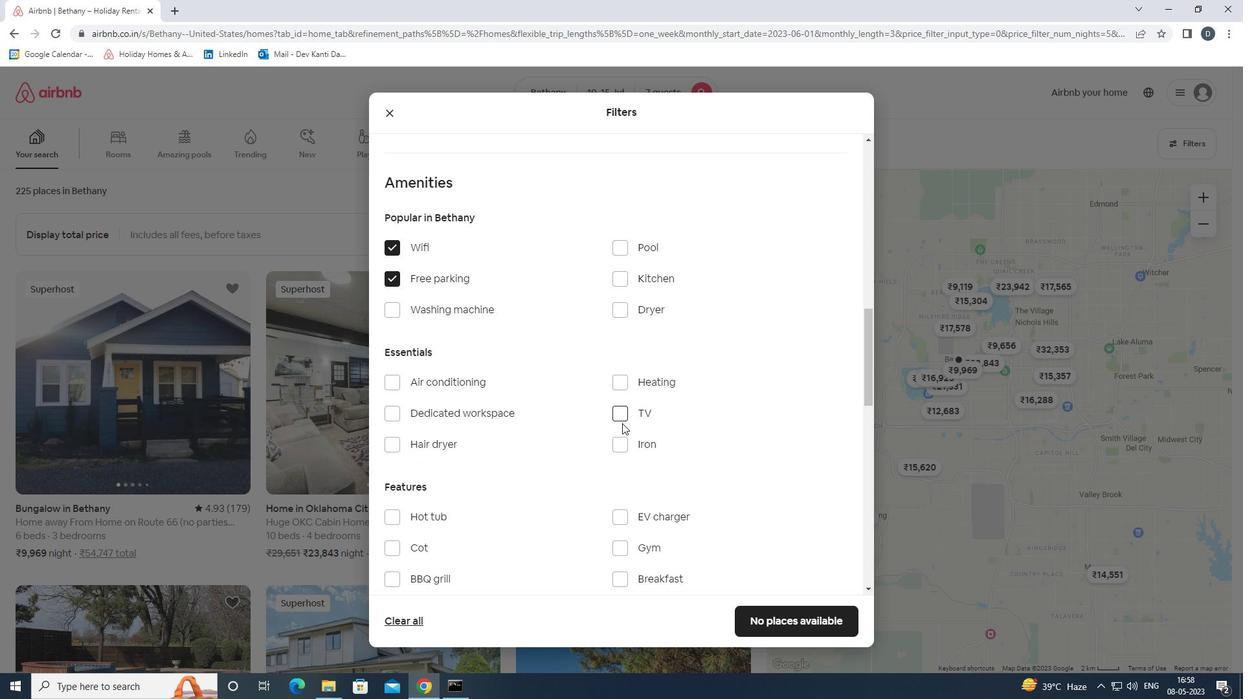 
Action: Mouse moved to (628, 413)
Screenshot: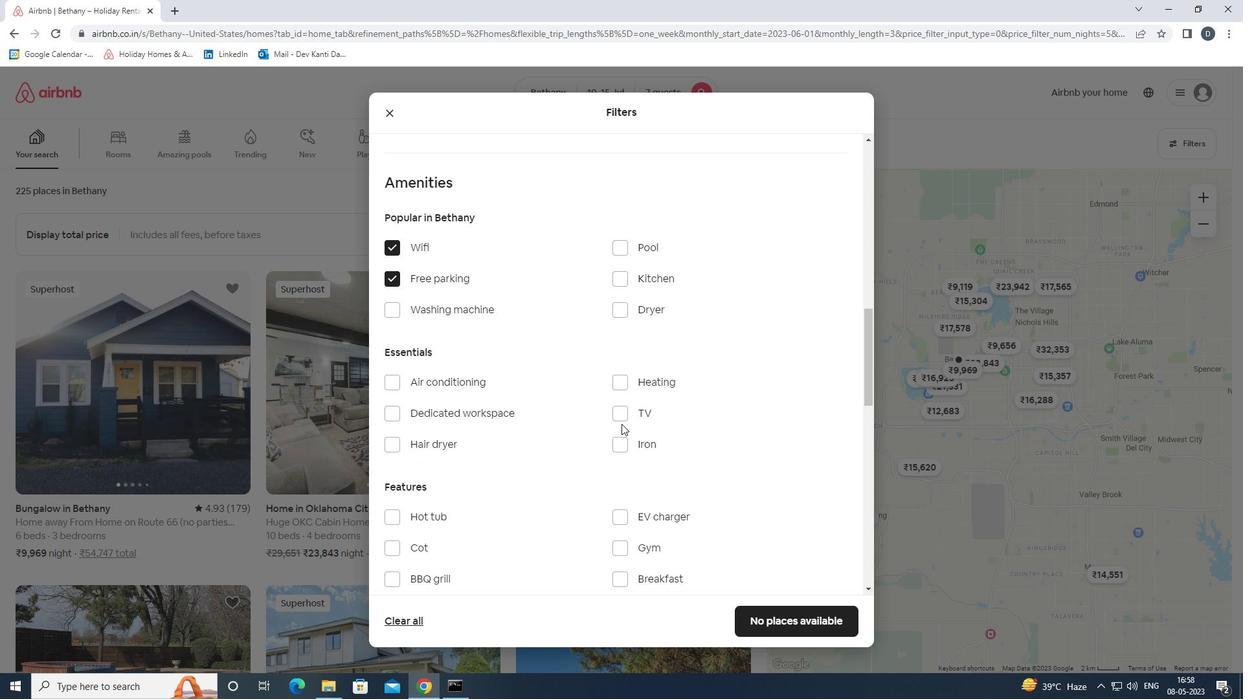 
Action: Mouse pressed left at (628, 413)
Screenshot: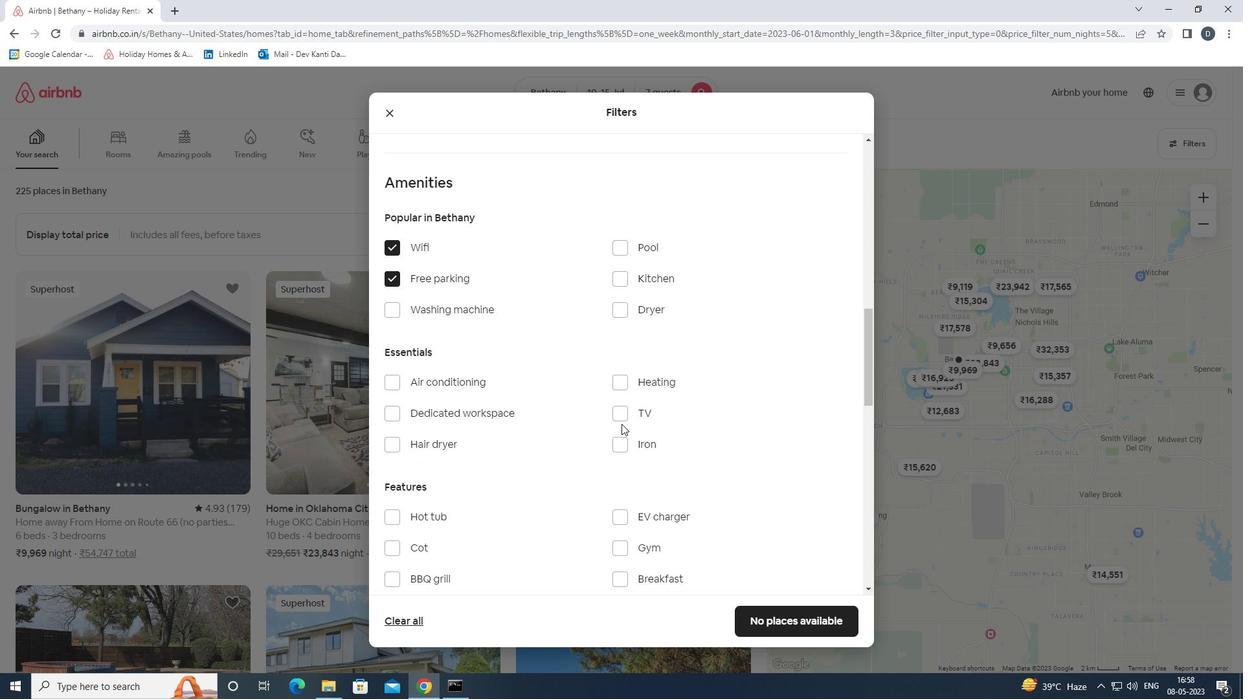 
Action: Mouse moved to (622, 416)
Screenshot: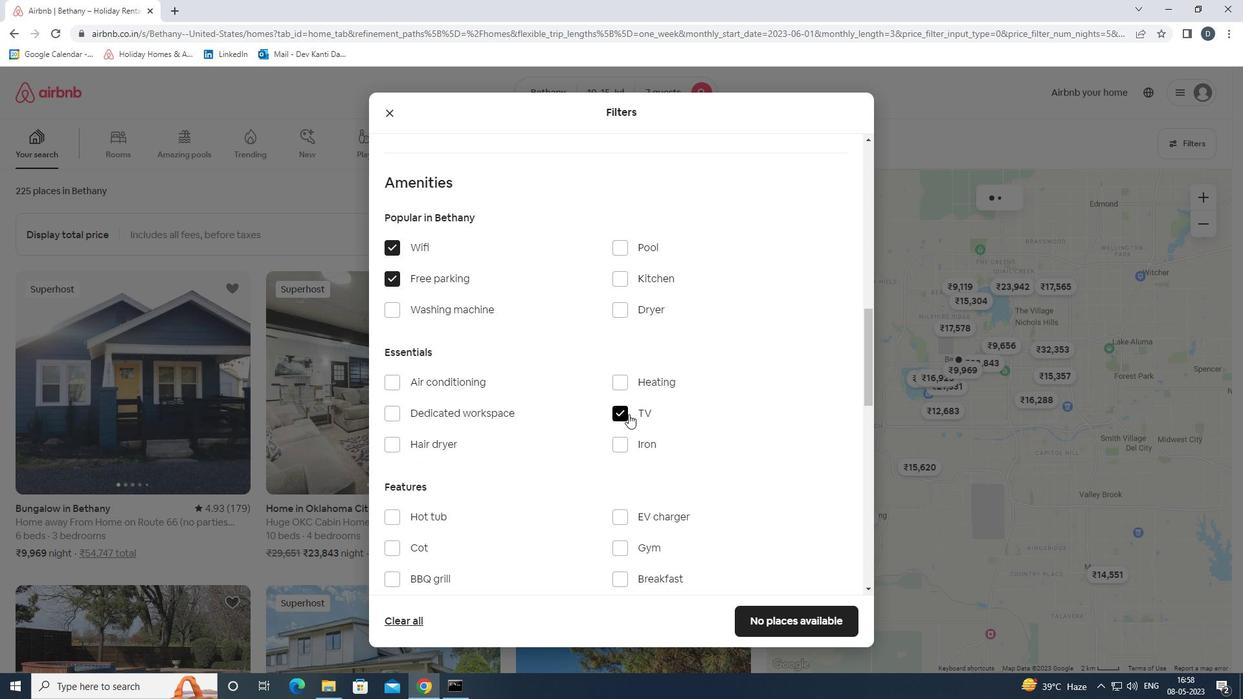 
Action: Mouse scrolled (622, 415) with delta (0, 0)
Screenshot: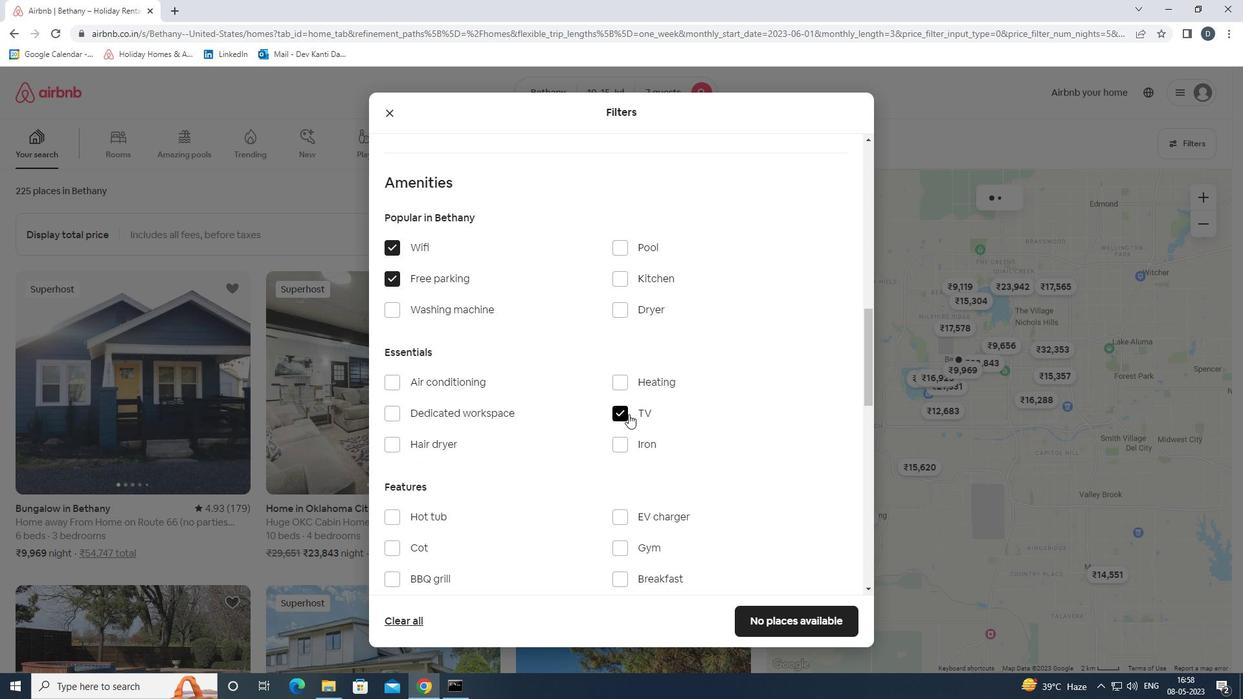 
Action: Mouse moved to (636, 475)
Screenshot: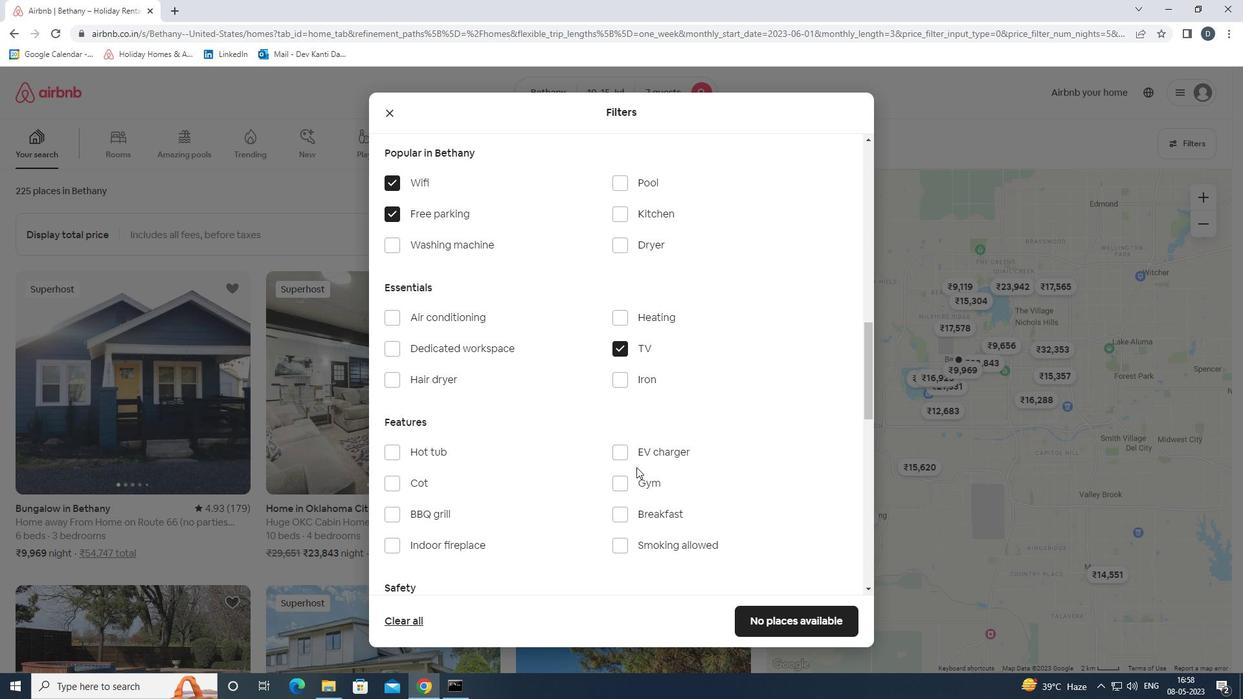 
Action: Mouse pressed left at (636, 475)
Screenshot: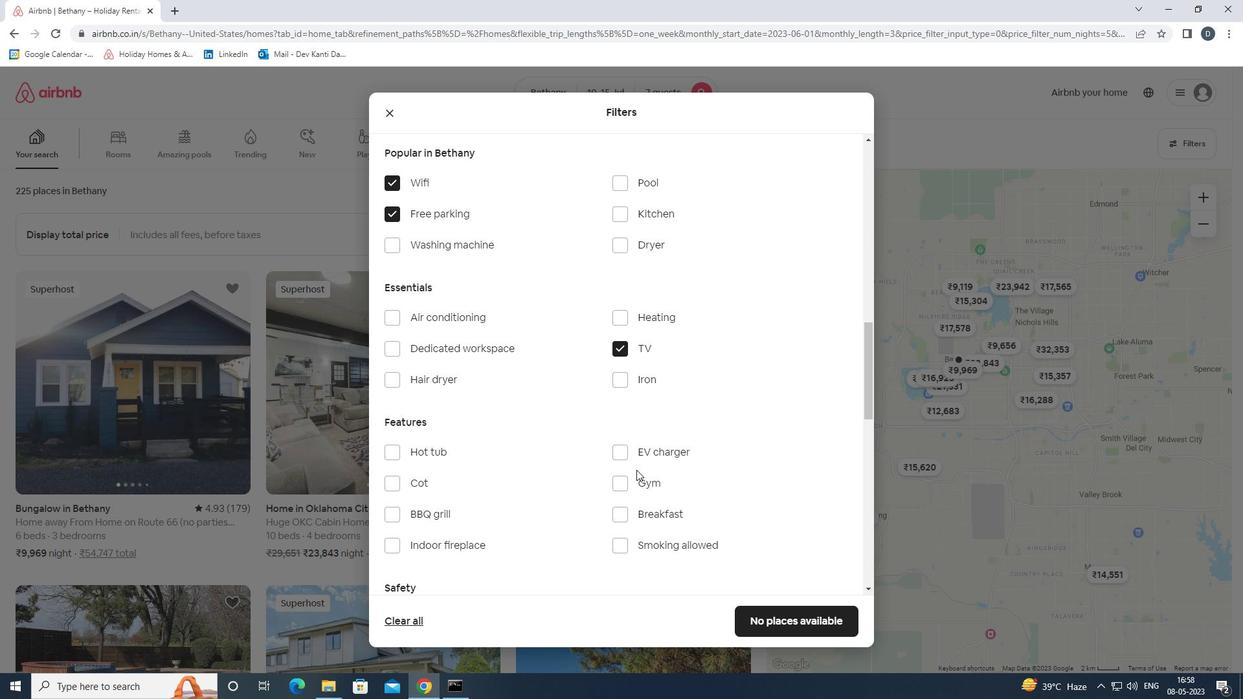 
Action: Mouse moved to (631, 486)
Screenshot: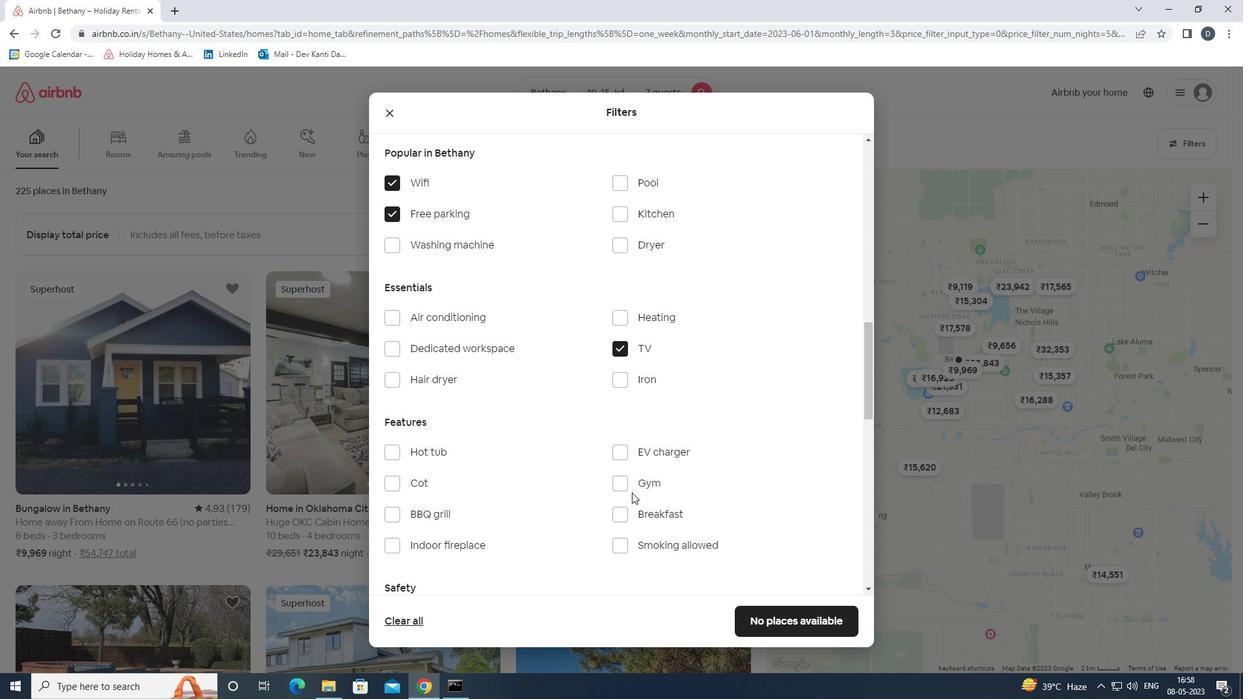 
Action: Mouse pressed left at (631, 486)
Screenshot: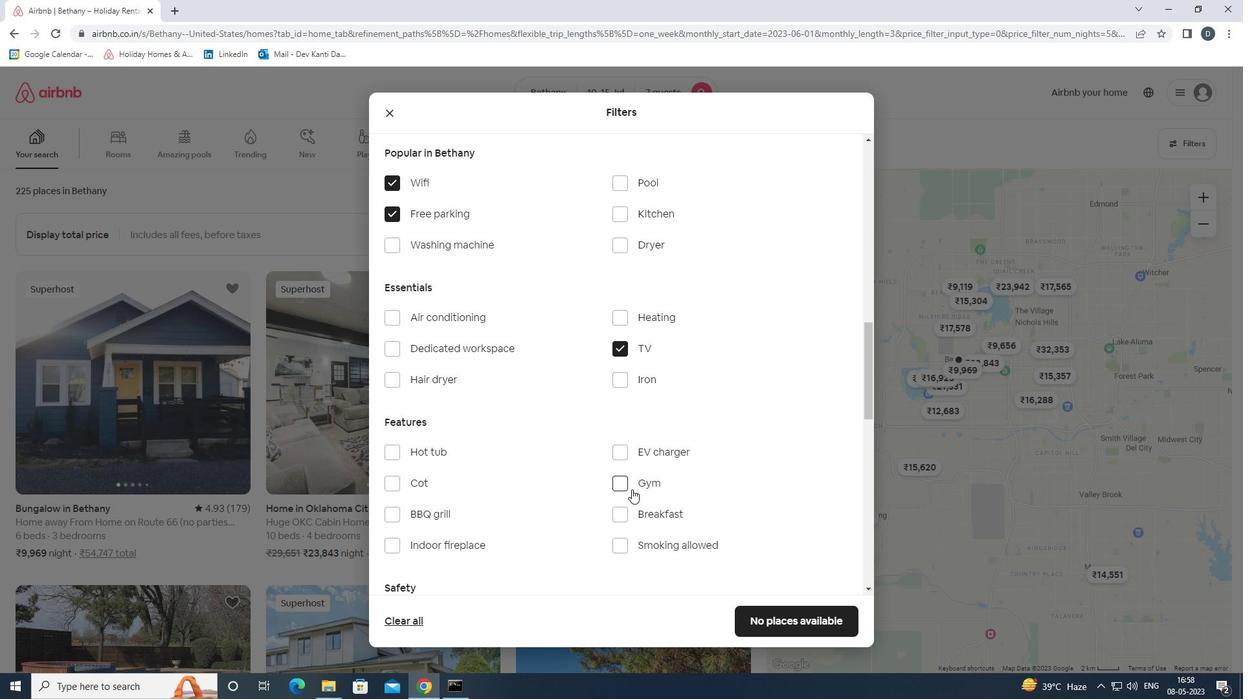 
Action: Mouse moved to (633, 513)
Screenshot: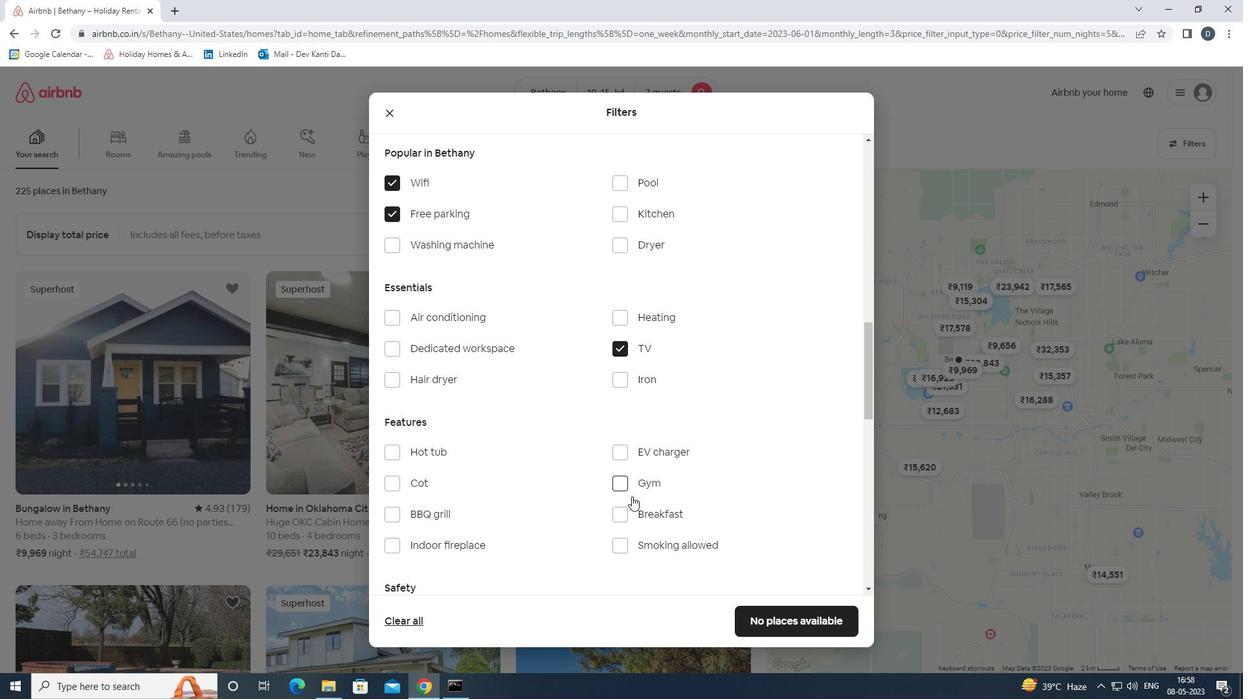 
Action: Mouse pressed left at (633, 513)
Screenshot: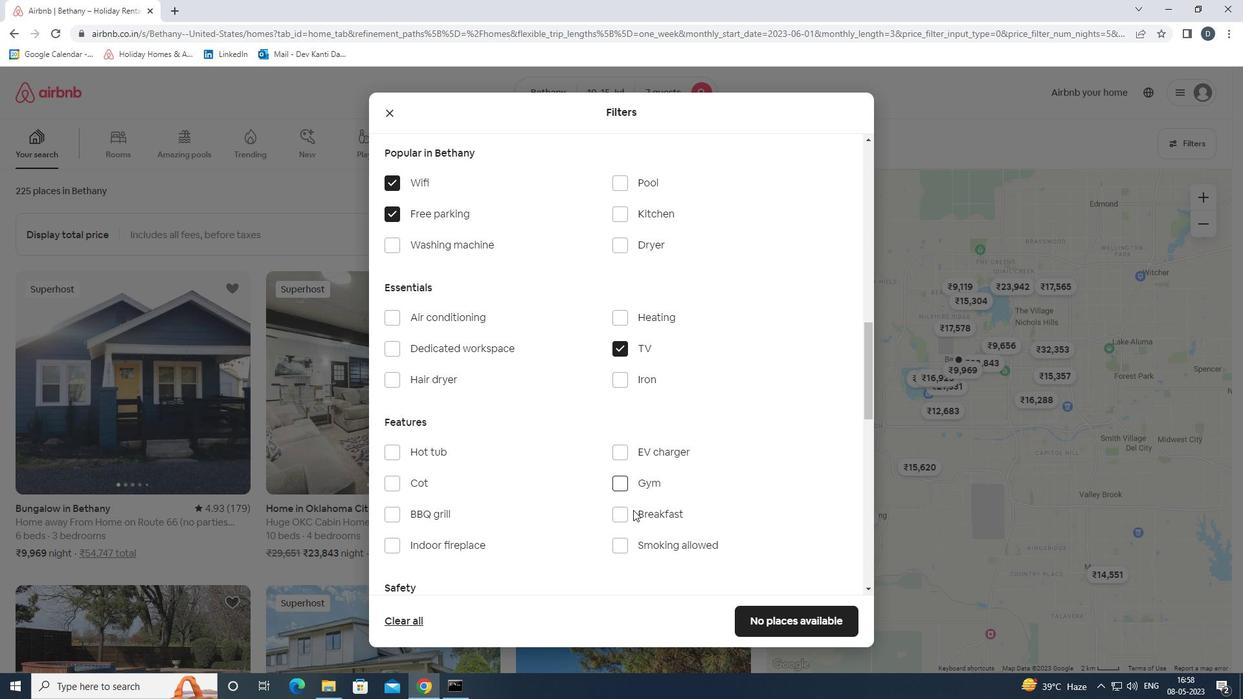 
Action: Mouse moved to (644, 495)
Screenshot: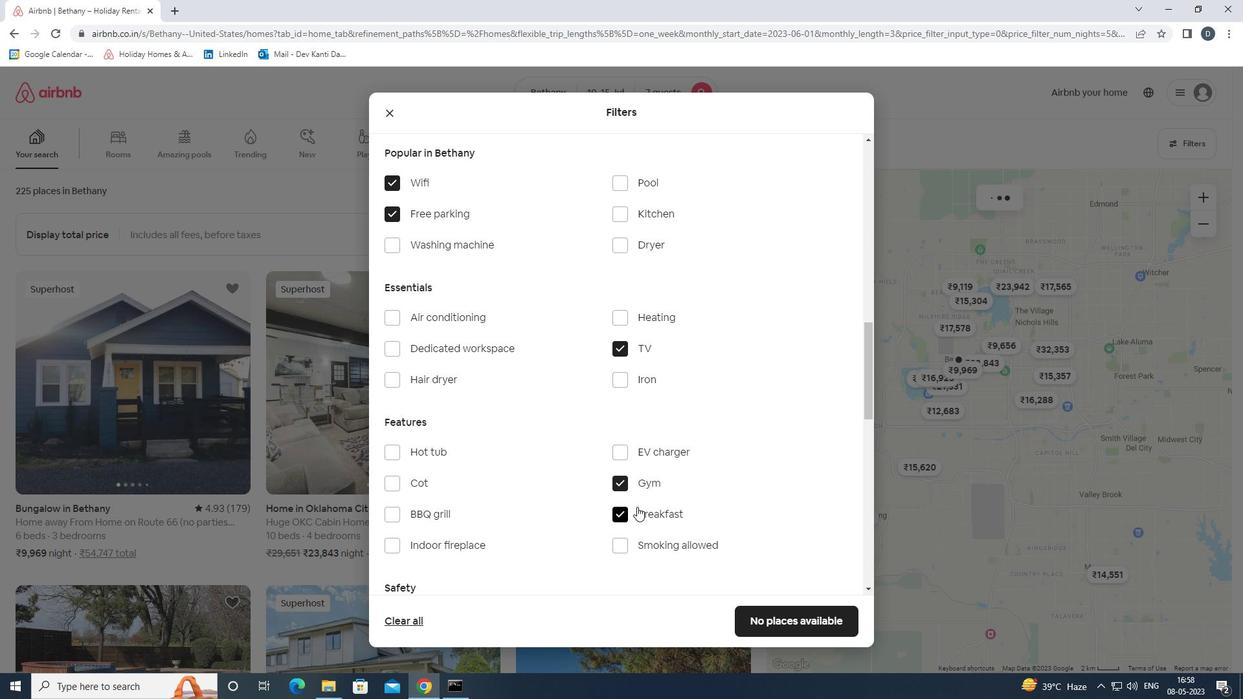 
Action: Mouse scrolled (644, 494) with delta (0, 0)
Screenshot: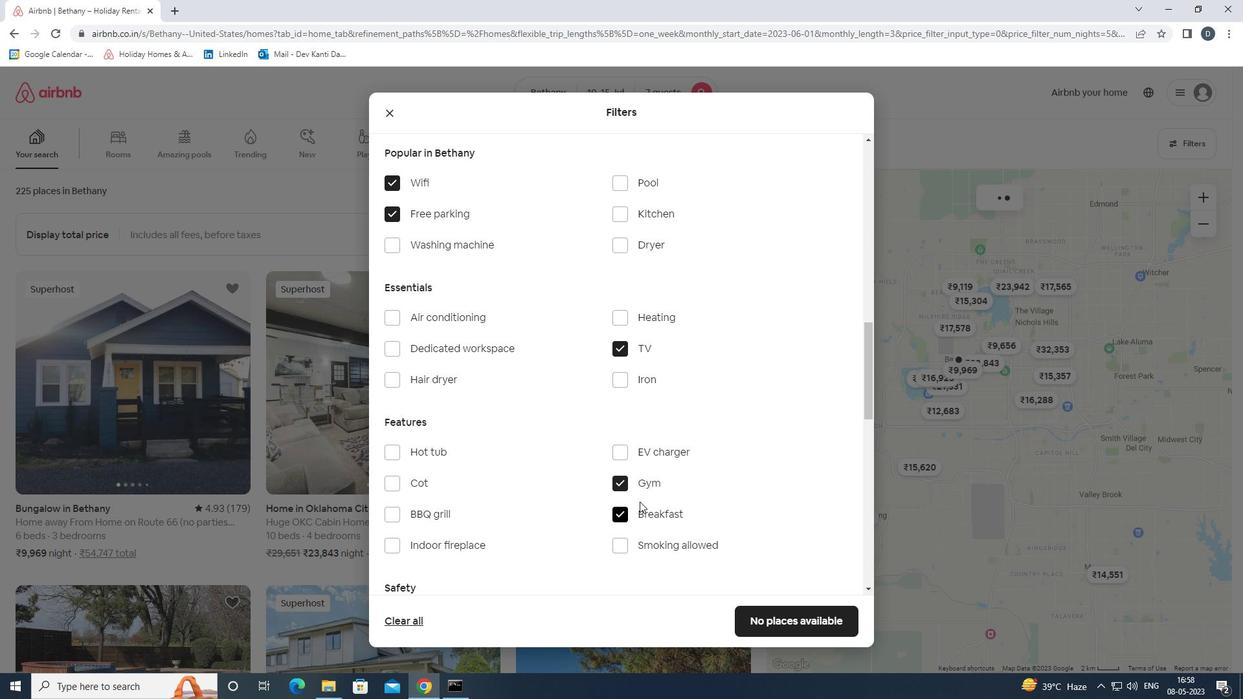 
Action: Mouse moved to (646, 493)
Screenshot: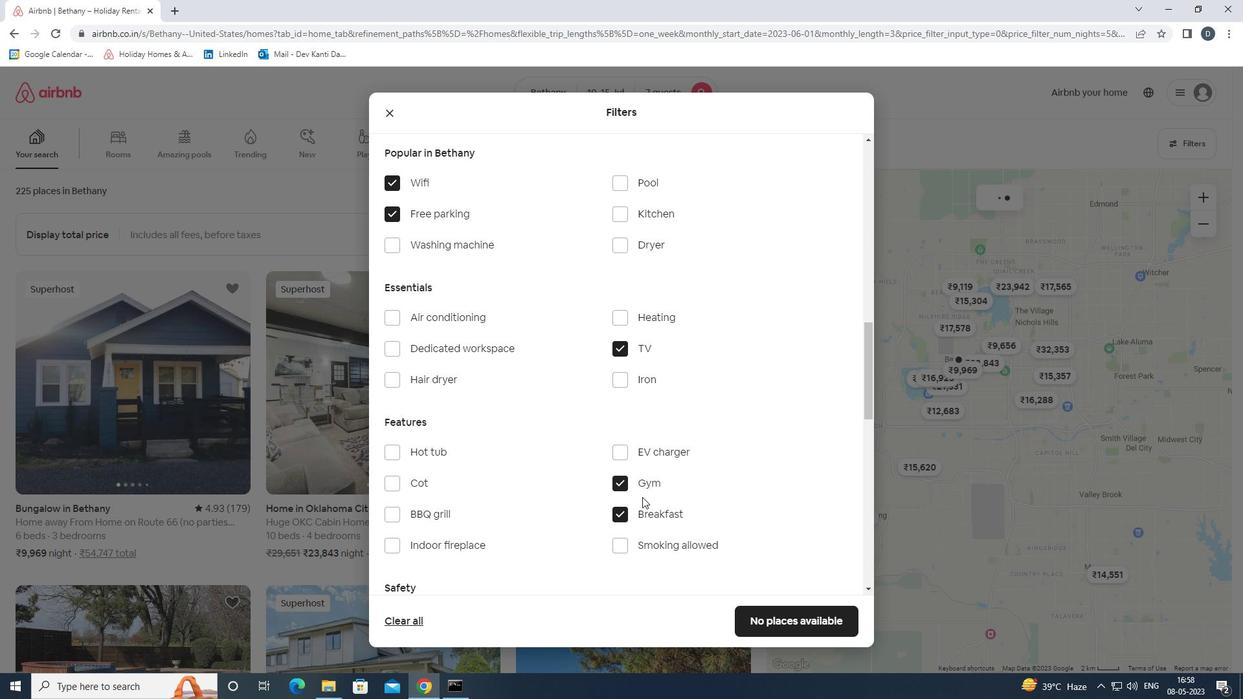 
Action: Mouse scrolled (646, 493) with delta (0, 0)
Screenshot: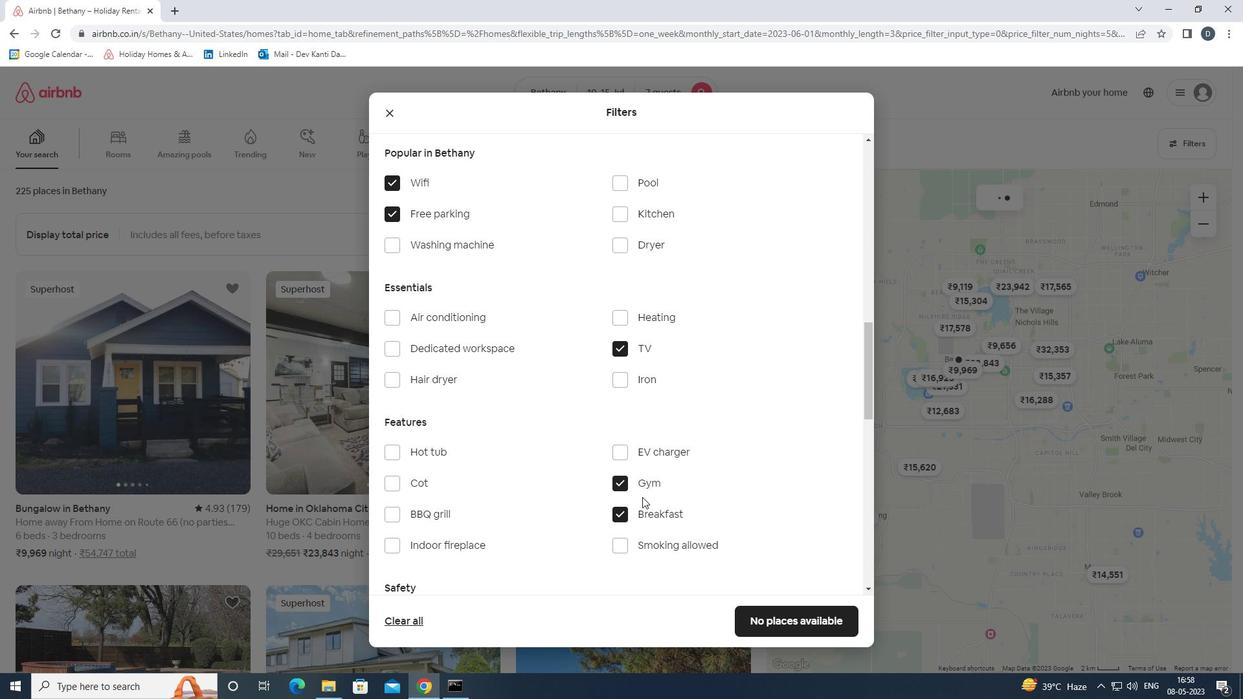 
Action: Mouse moved to (648, 493)
Screenshot: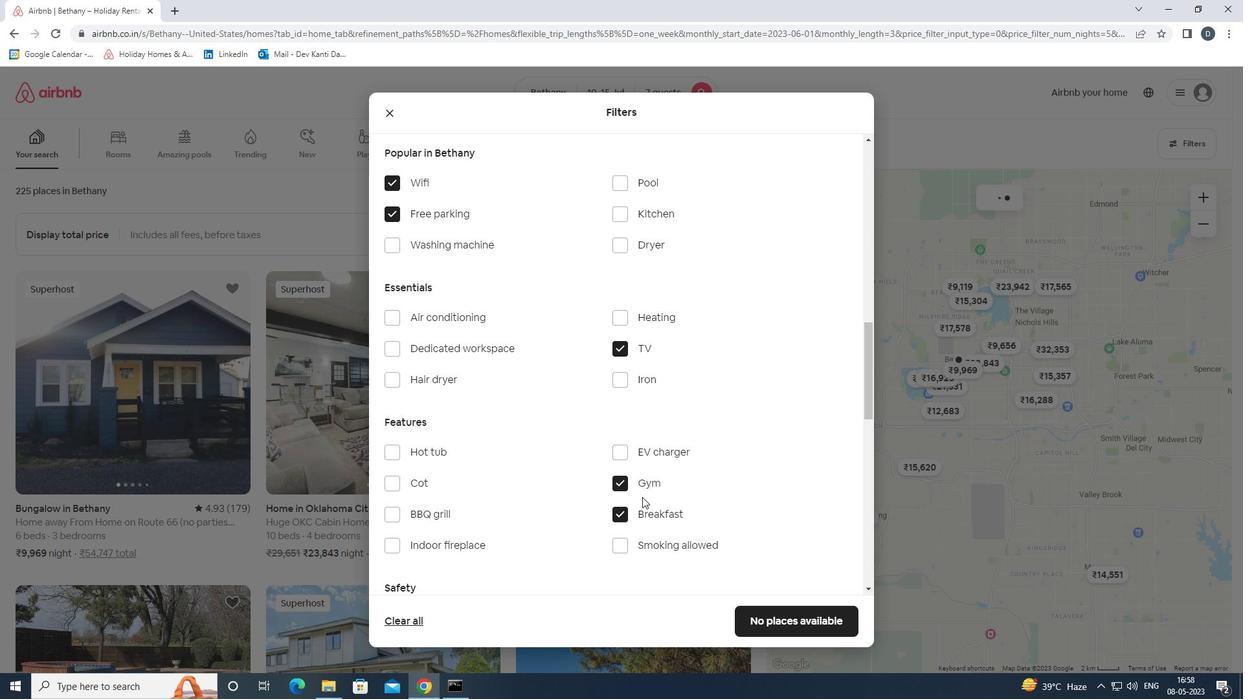 
Action: Mouse scrolled (648, 492) with delta (0, 0)
Screenshot: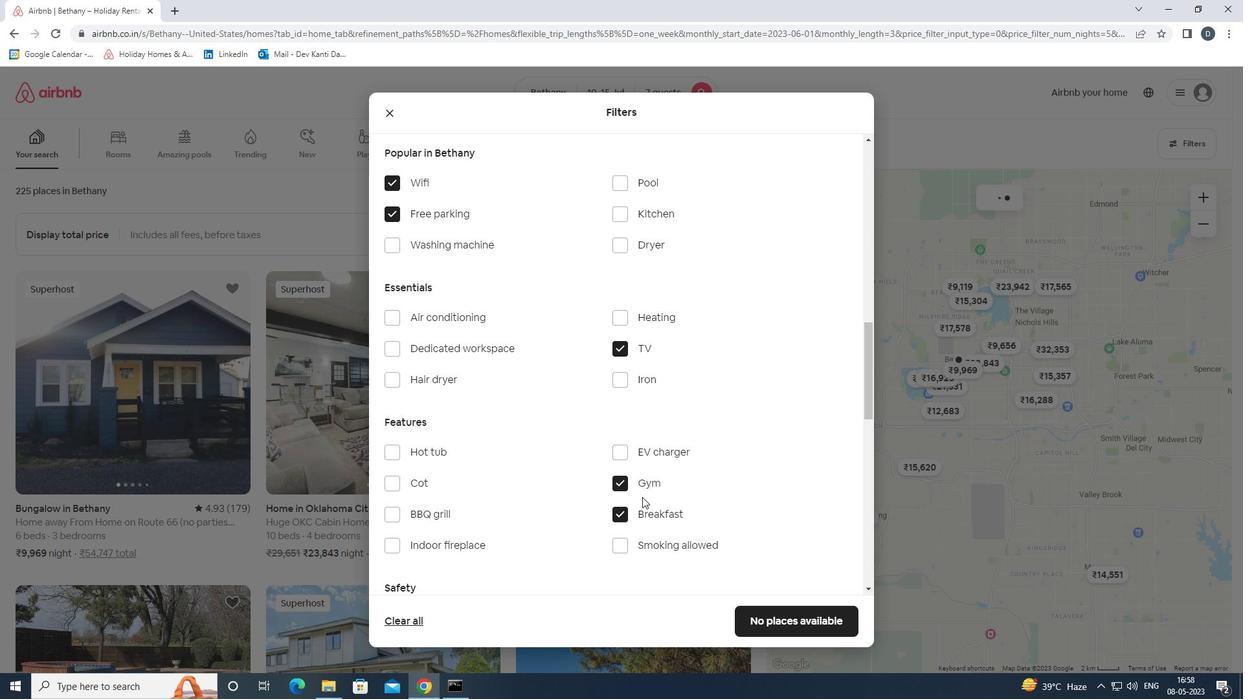 
Action: Mouse moved to (653, 490)
Screenshot: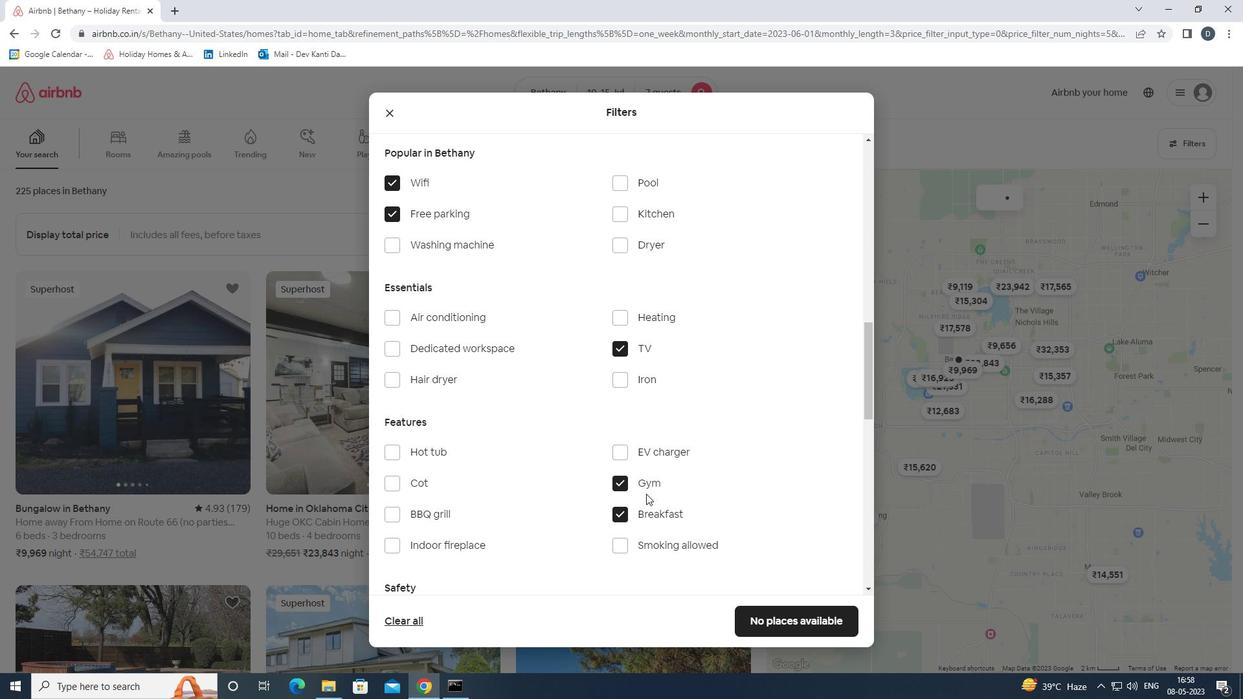 
Action: Mouse scrolled (653, 490) with delta (0, 0)
Screenshot: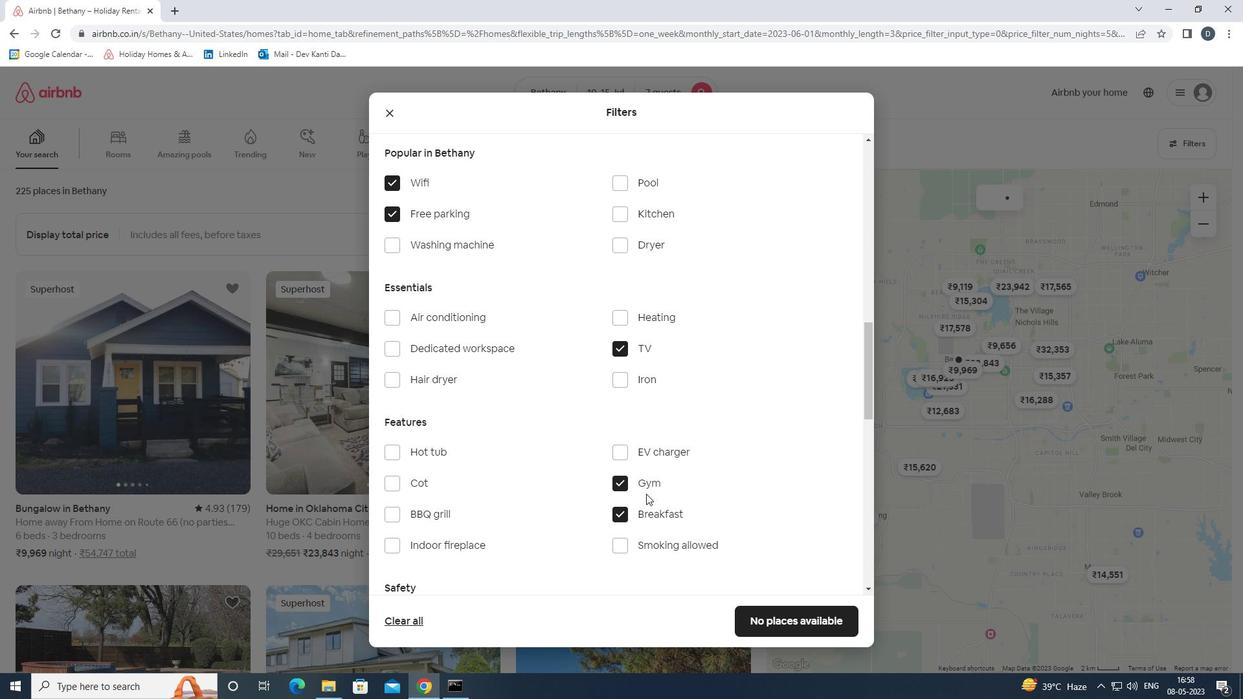 
Action: Mouse moved to (726, 460)
Screenshot: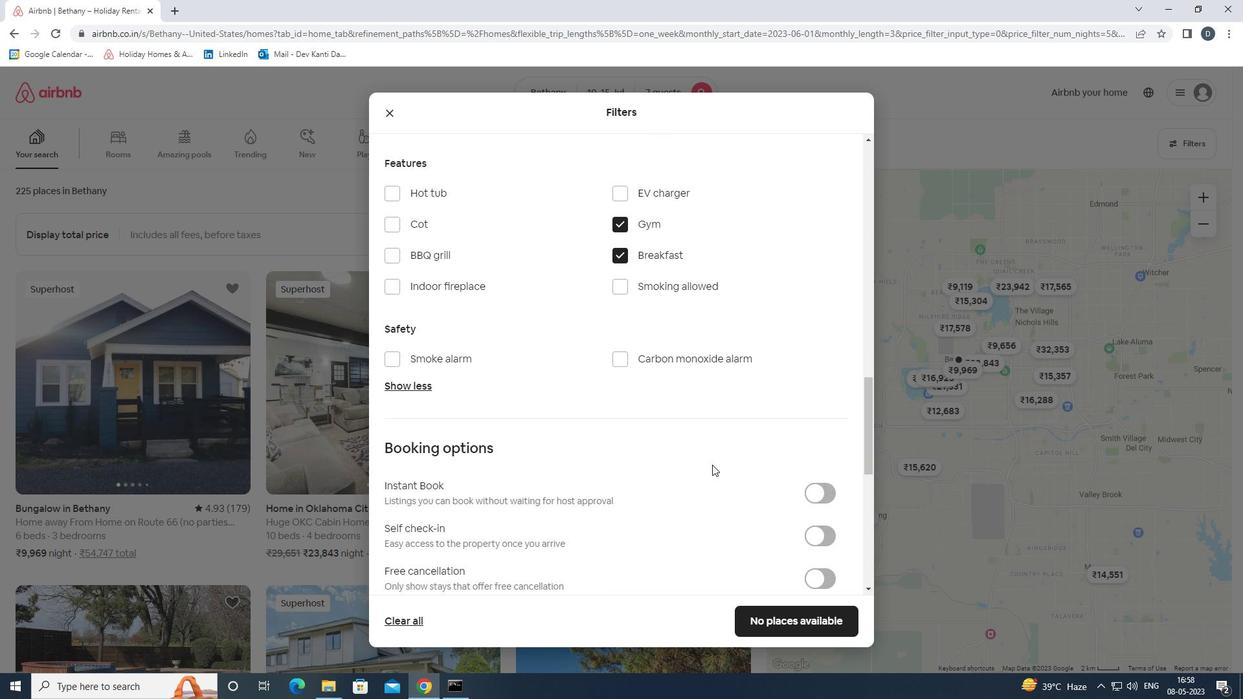 
Action: Mouse scrolled (726, 460) with delta (0, 0)
Screenshot: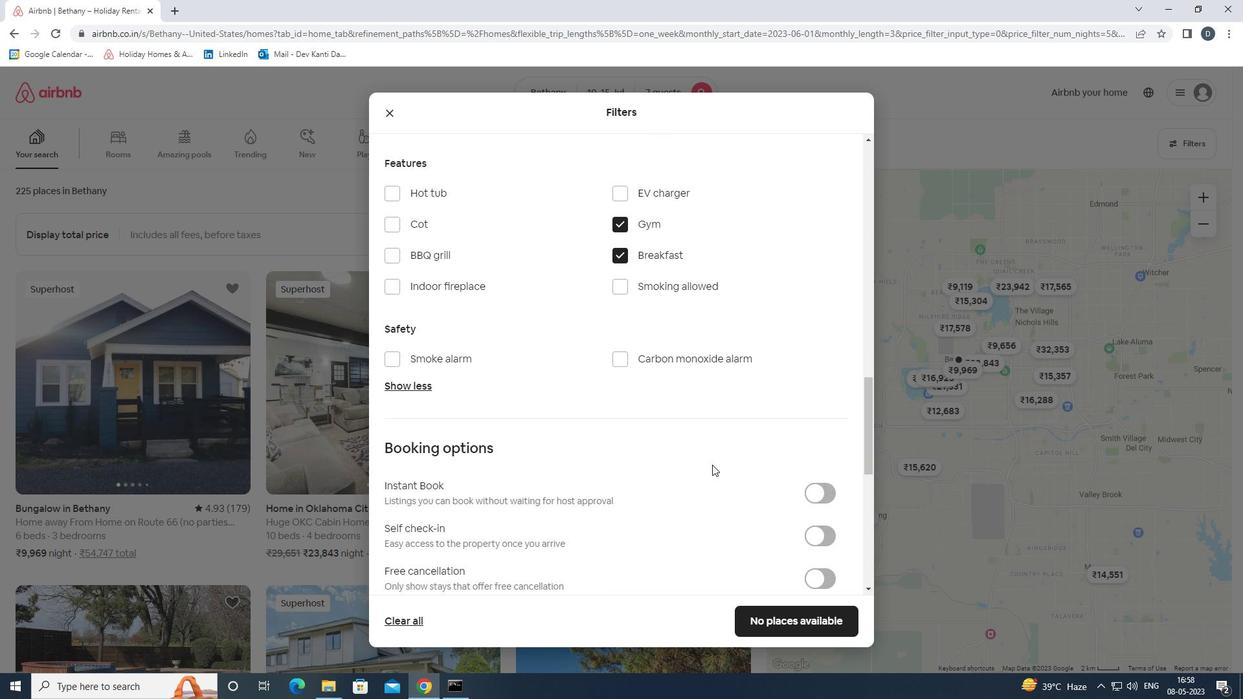 
Action: Mouse moved to (734, 460)
Screenshot: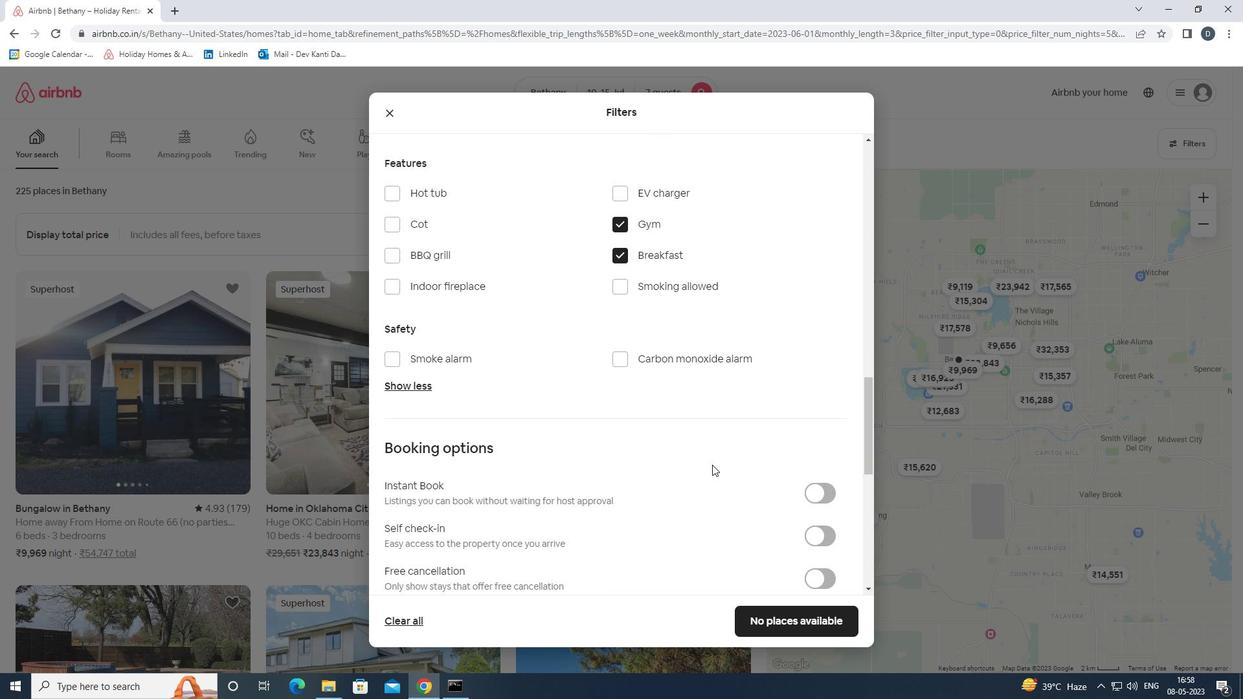 
Action: Mouse scrolled (734, 459) with delta (0, 0)
Screenshot: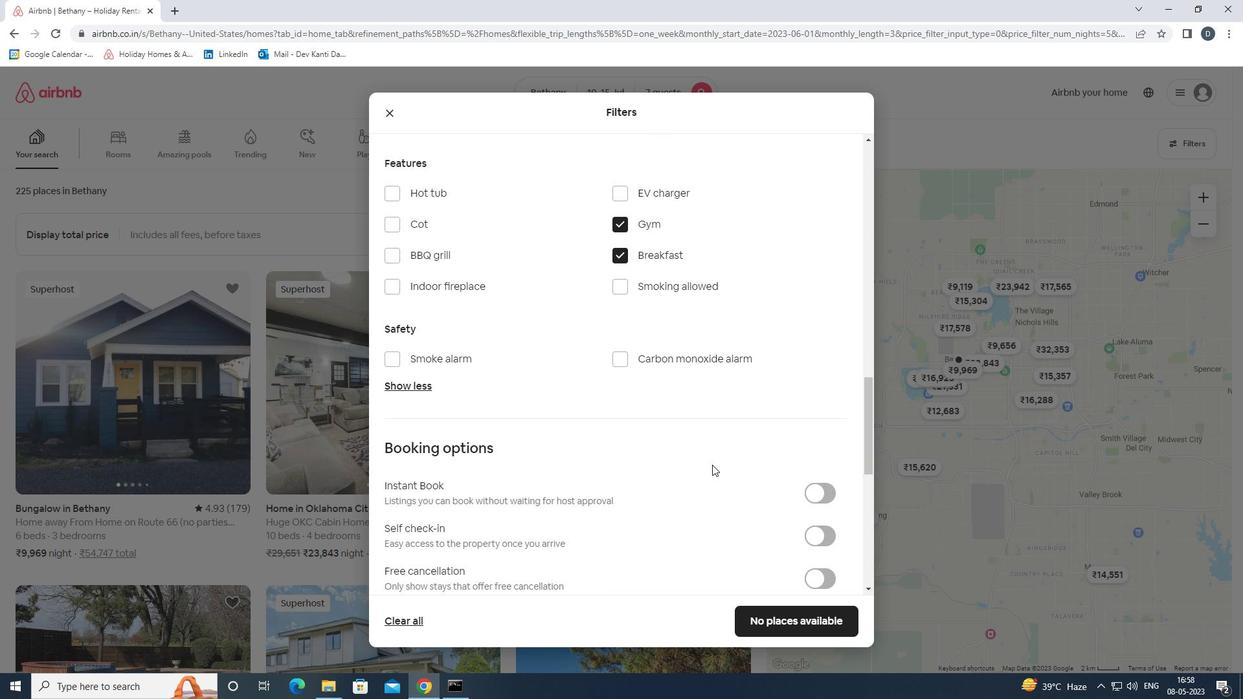 
Action: Mouse moved to (823, 405)
Screenshot: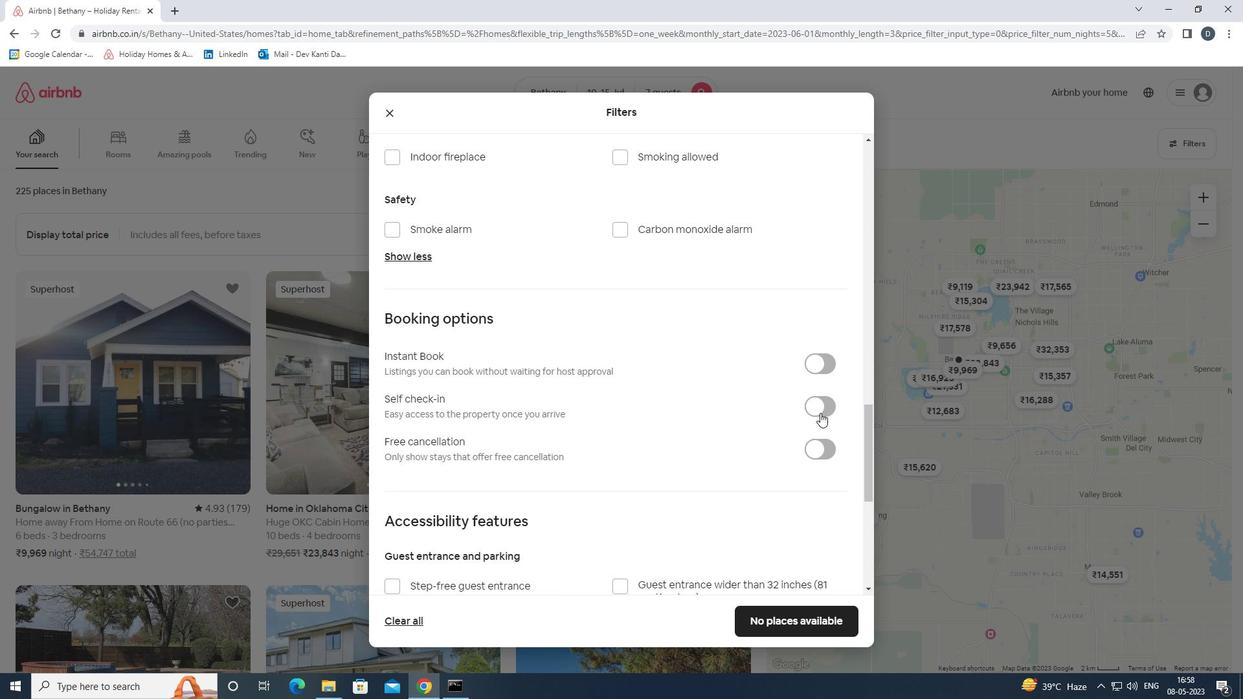 
Action: Mouse pressed left at (823, 405)
Screenshot: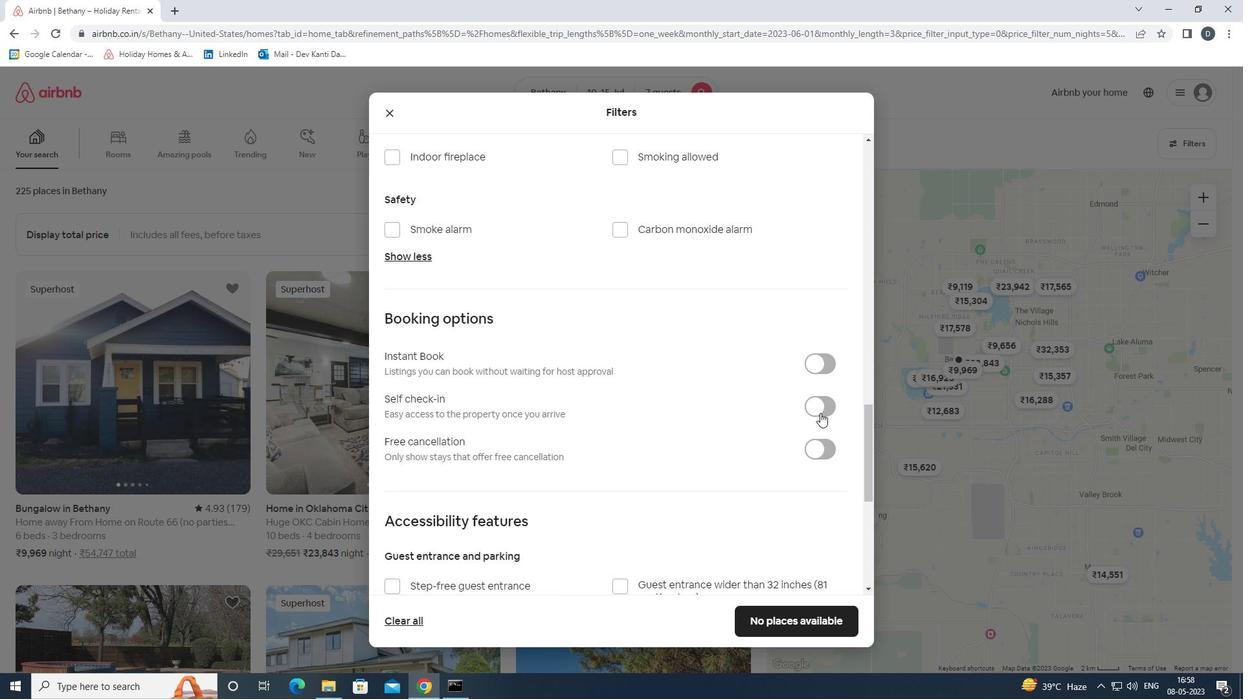 
Action: Mouse moved to (787, 421)
Screenshot: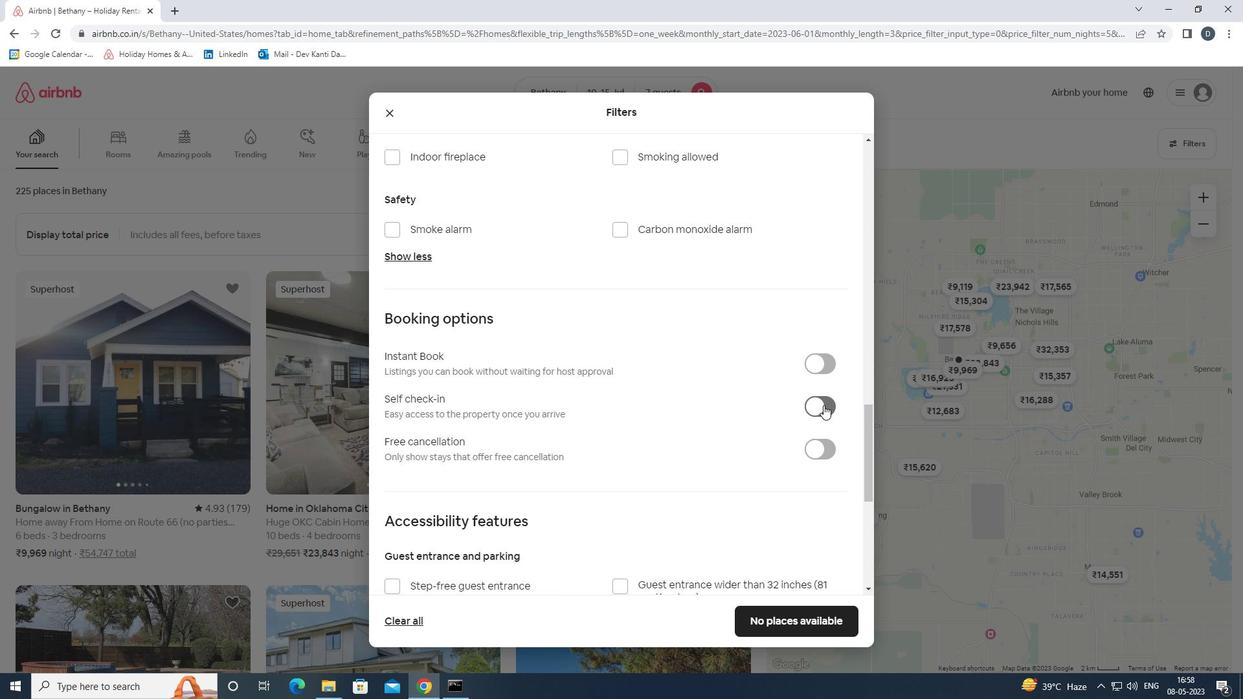 
Action: Mouse scrolled (787, 420) with delta (0, 0)
Screenshot: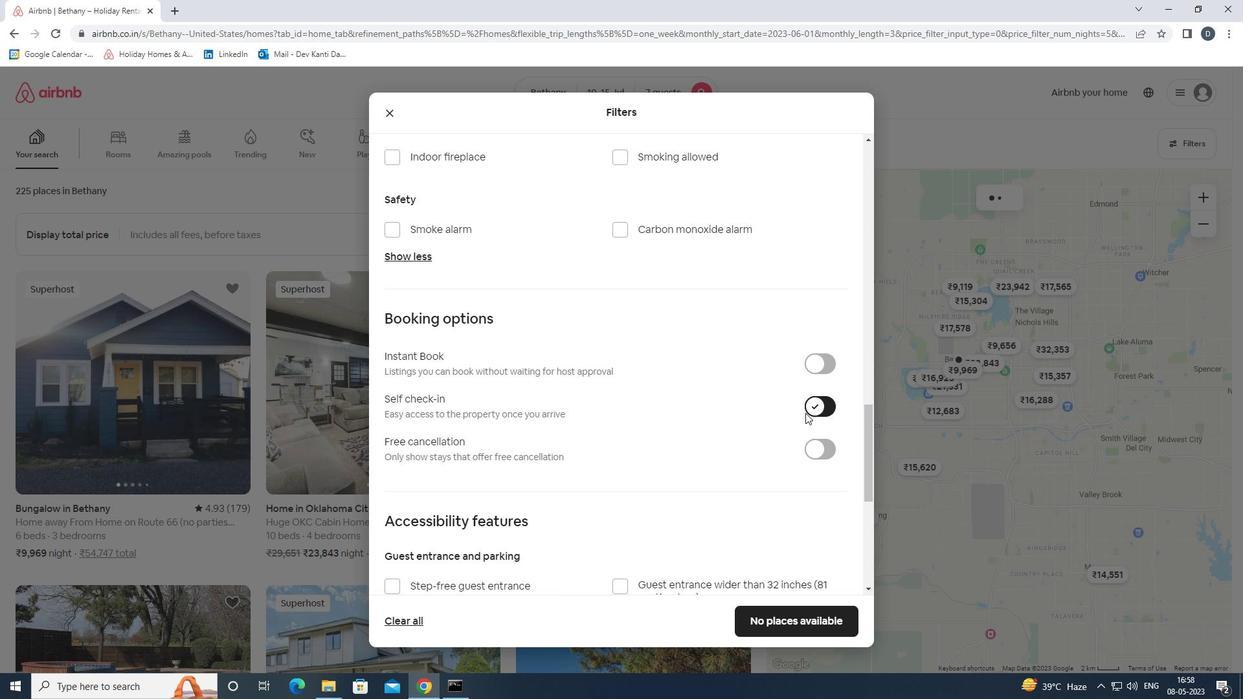 
Action: Mouse scrolled (787, 420) with delta (0, 0)
Screenshot: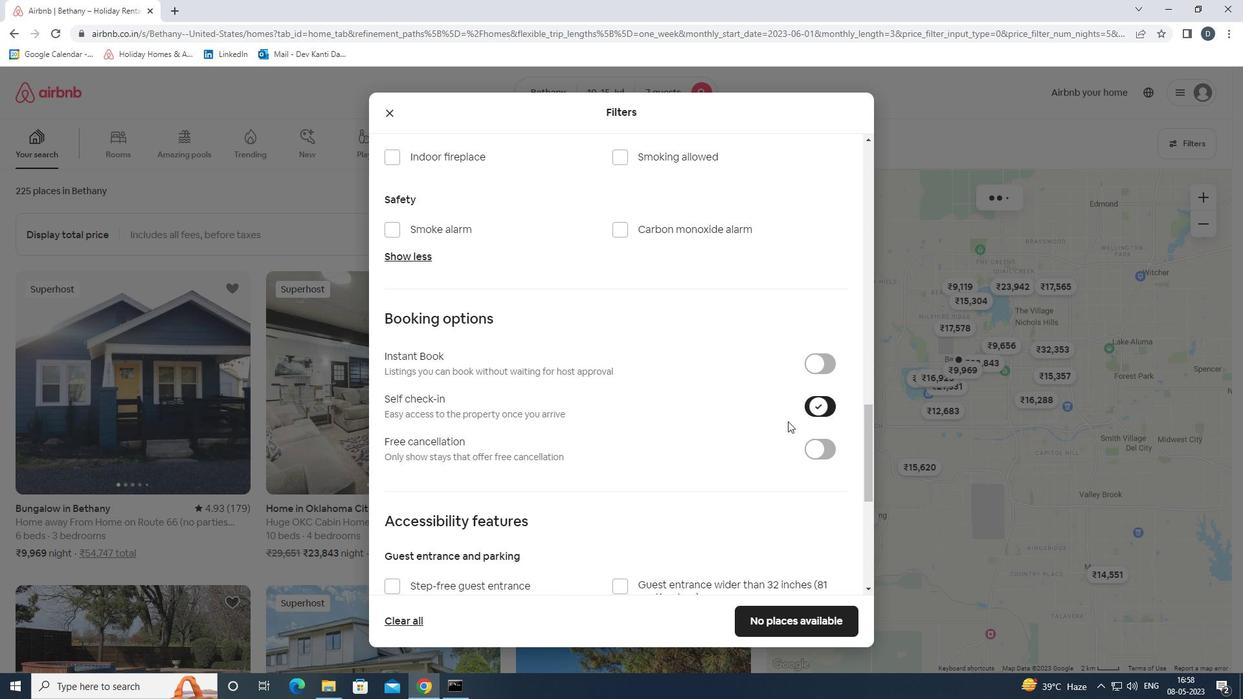 
Action: Mouse scrolled (787, 420) with delta (0, 0)
Screenshot: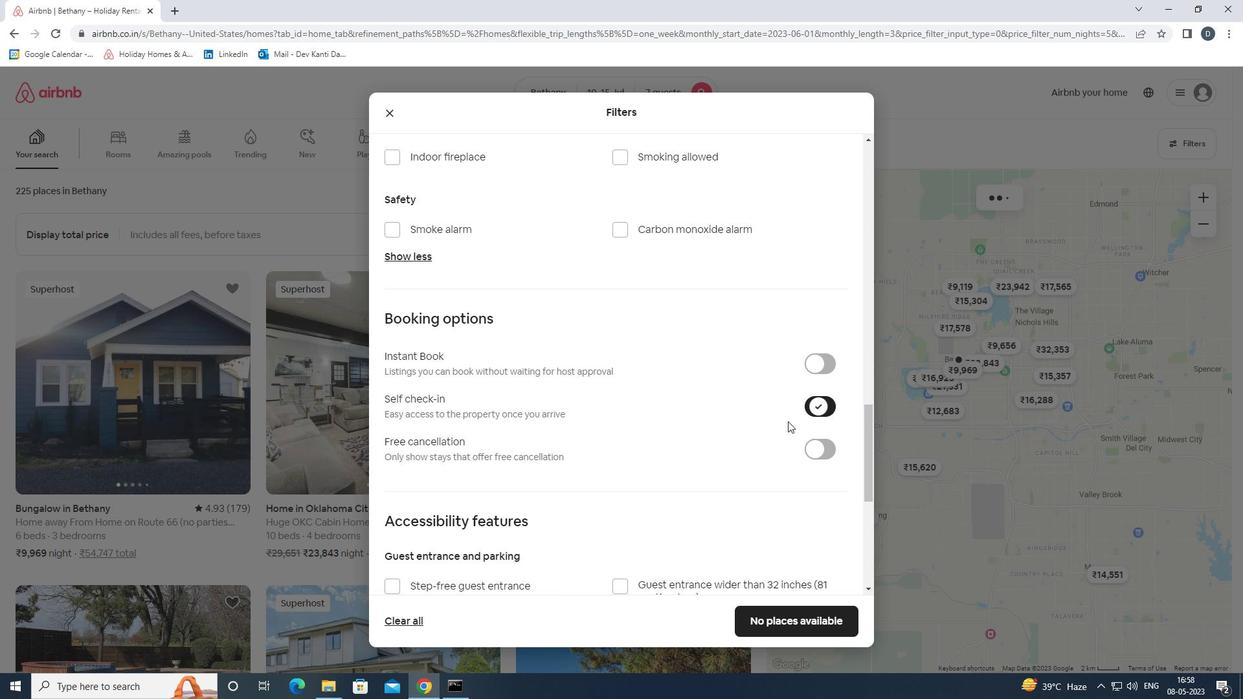 
Action: Mouse scrolled (787, 420) with delta (0, 0)
Screenshot: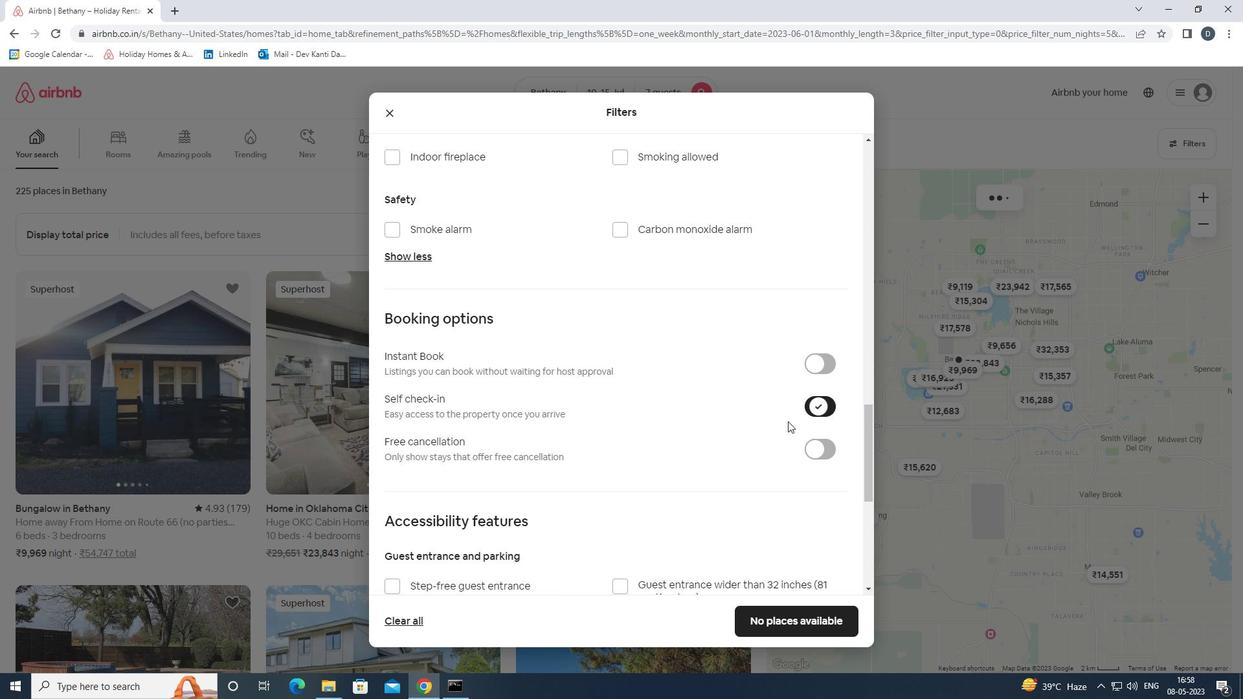 
Action: Mouse moved to (787, 421)
Screenshot: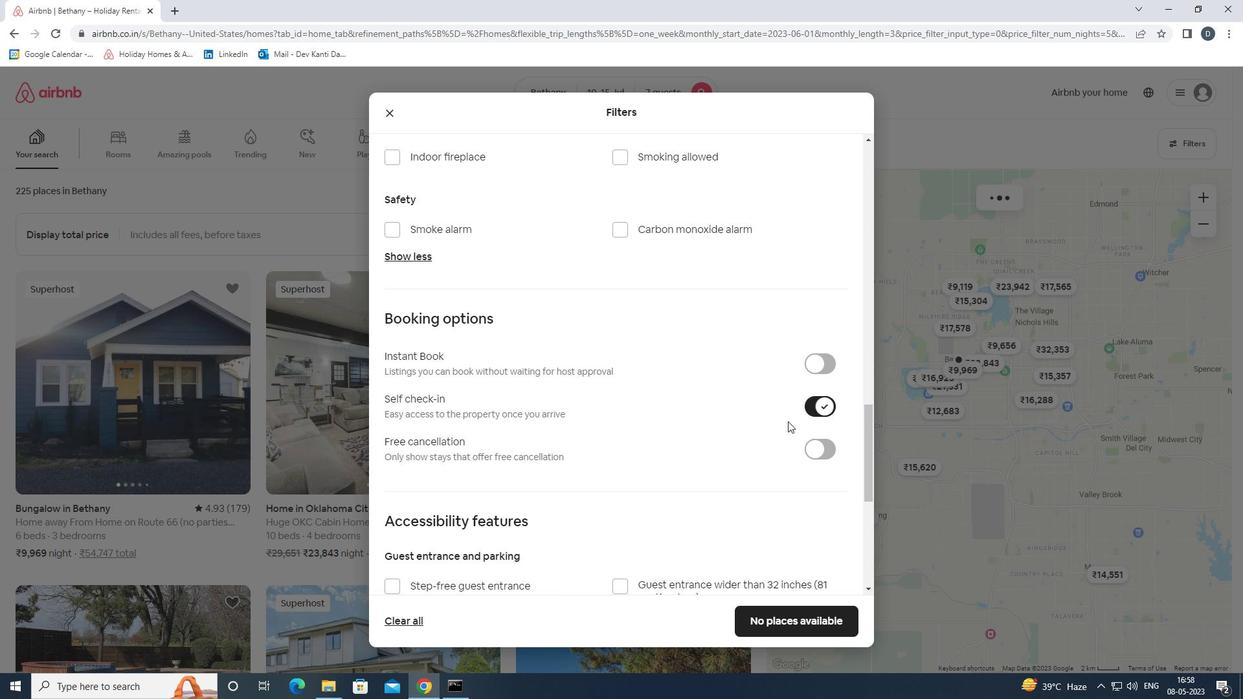
Action: Mouse scrolled (787, 420) with delta (0, 0)
Screenshot: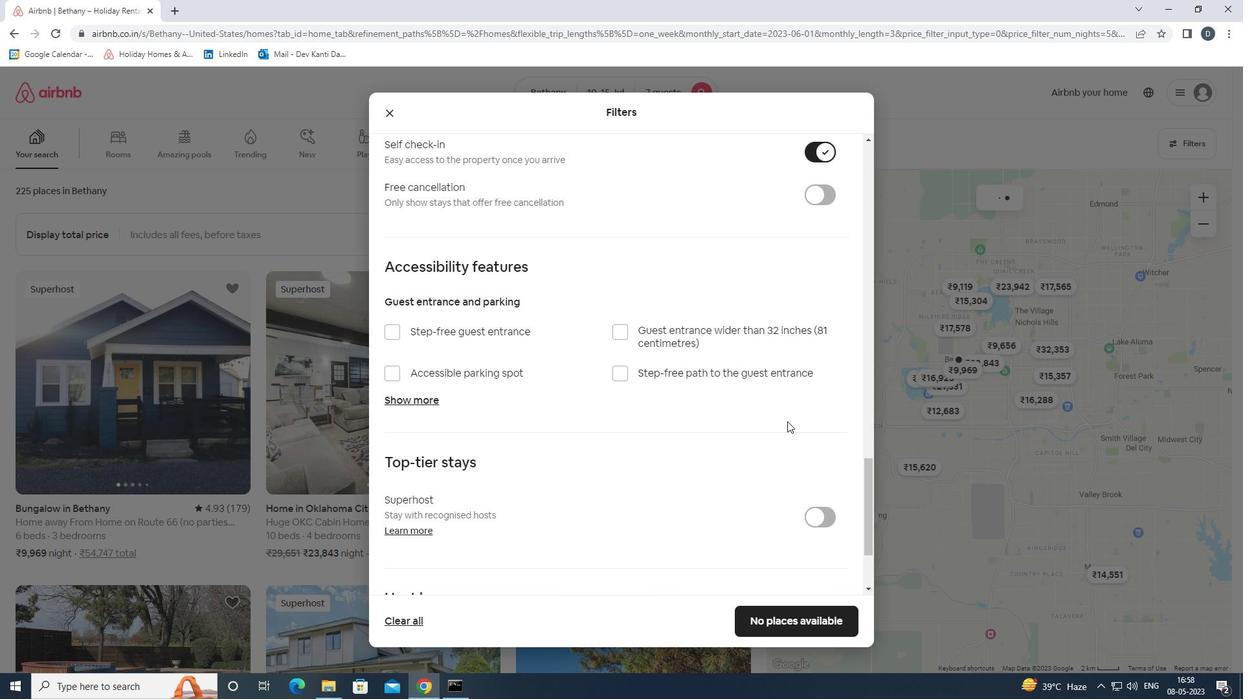 
Action: Mouse scrolled (787, 420) with delta (0, 0)
Screenshot: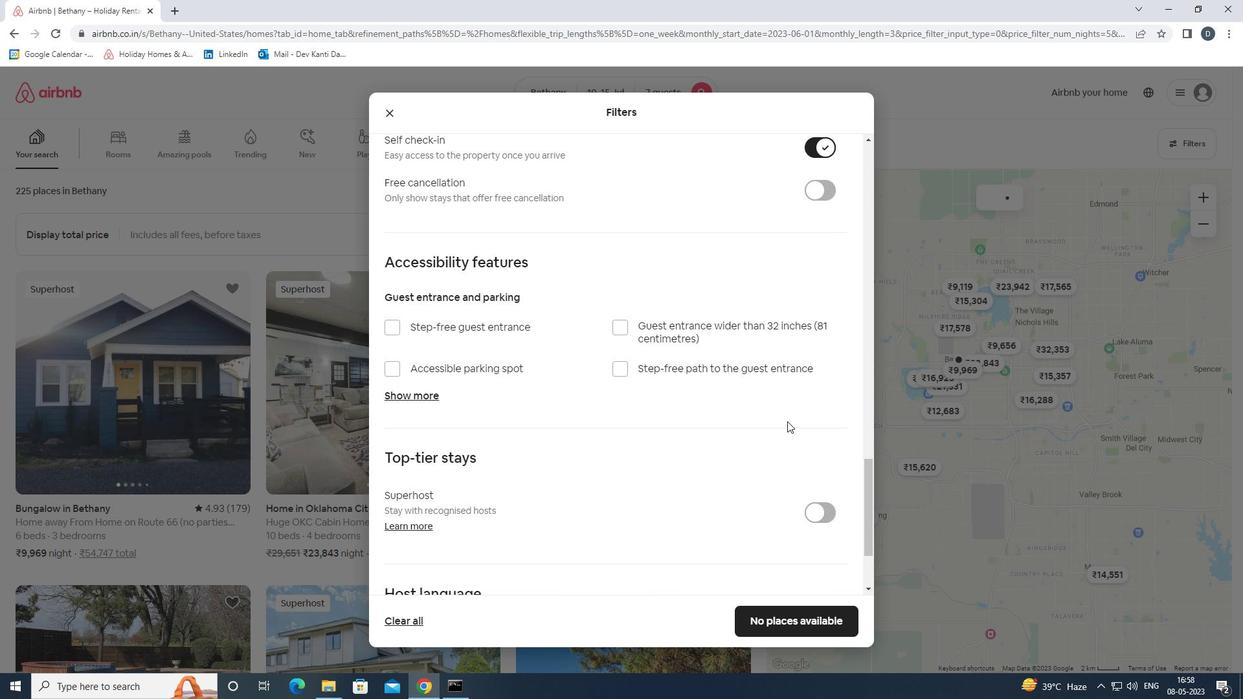 
Action: Mouse scrolled (787, 420) with delta (0, 0)
Screenshot: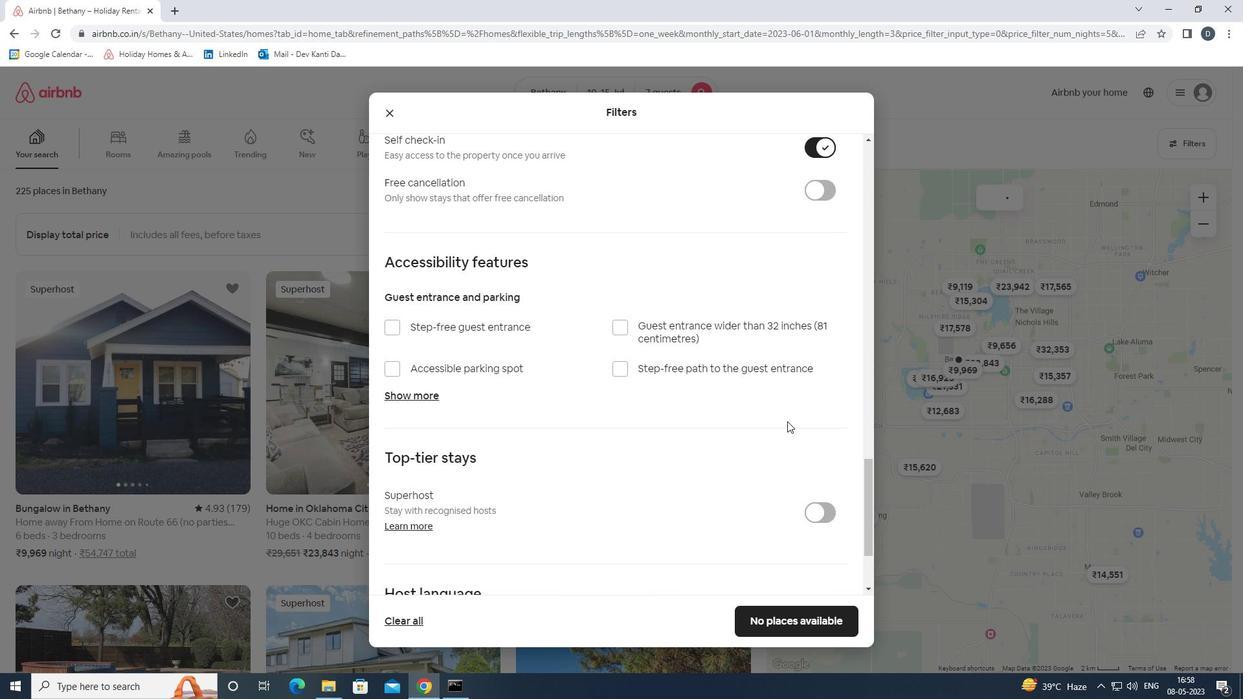 
Action: Mouse moved to (442, 505)
Screenshot: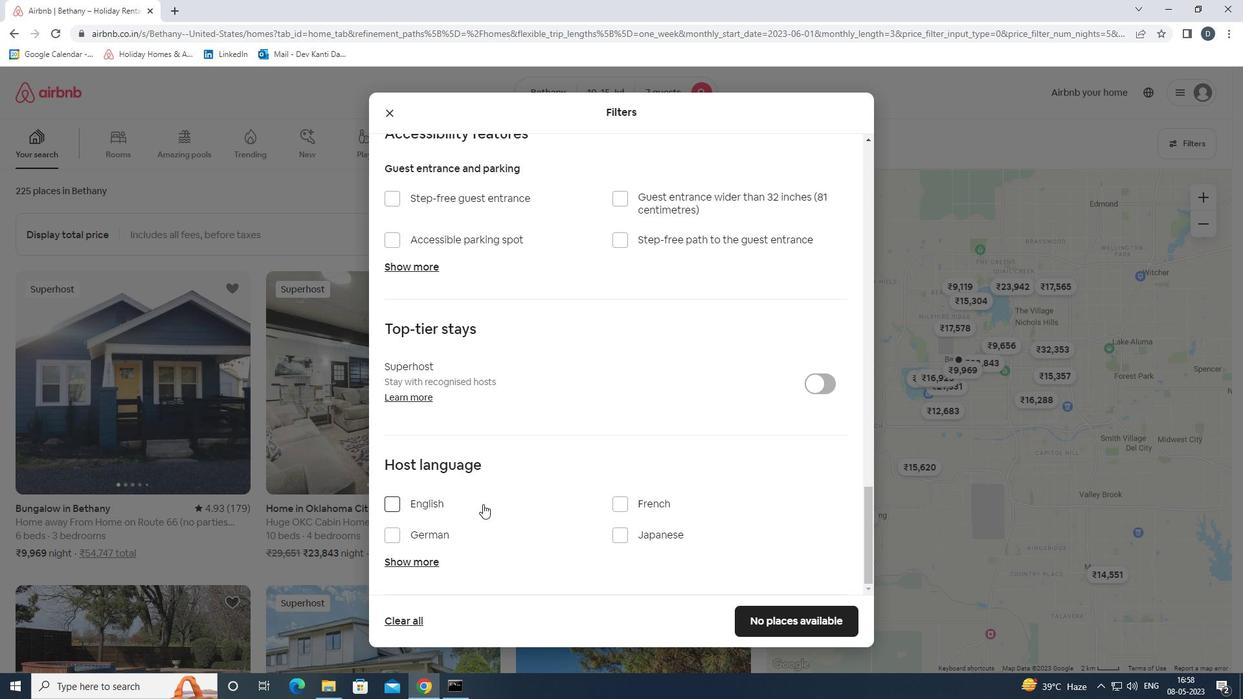
Action: Mouse pressed left at (442, 505)
Screenshot: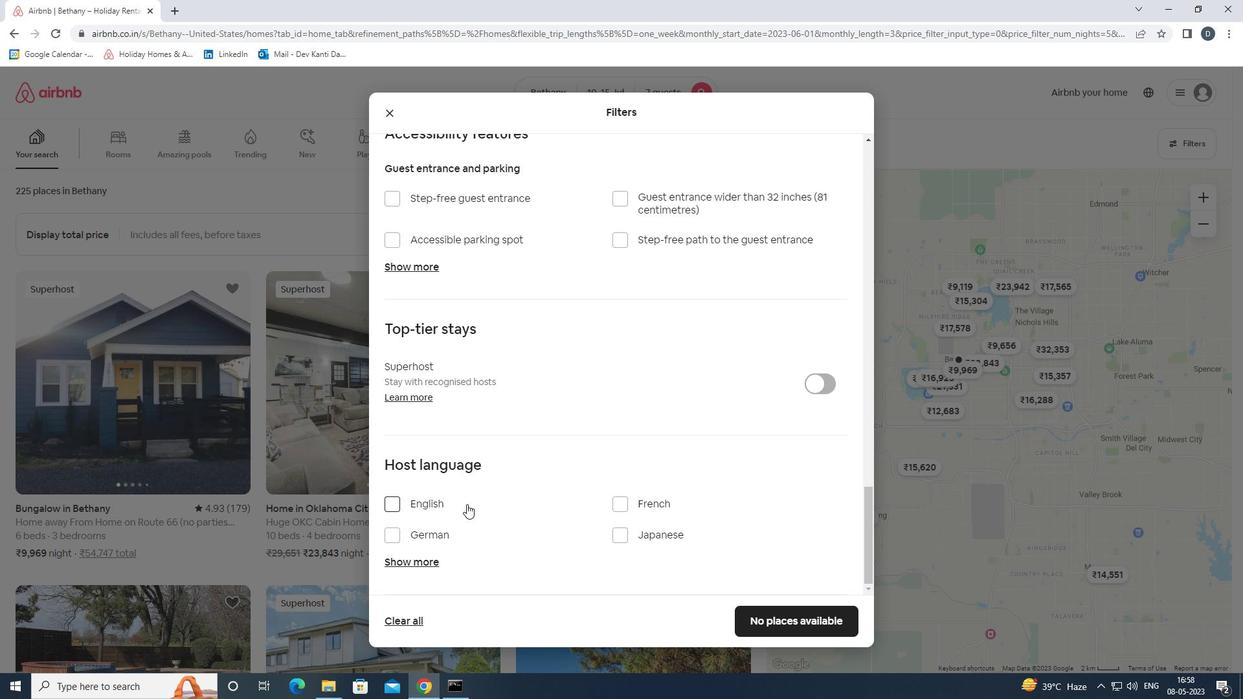 
Action: Mouse moved to (736, 607)
Screenshot: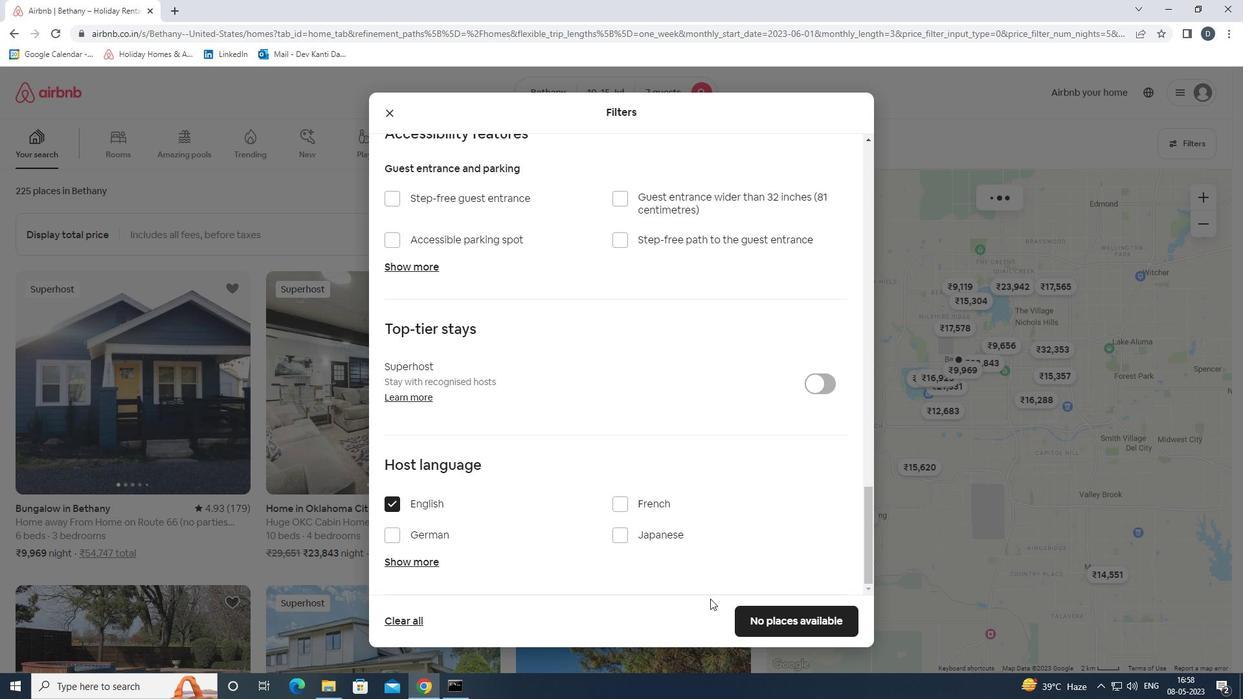 
Action: Mouse pressed left at (736, 607)
Screenshot: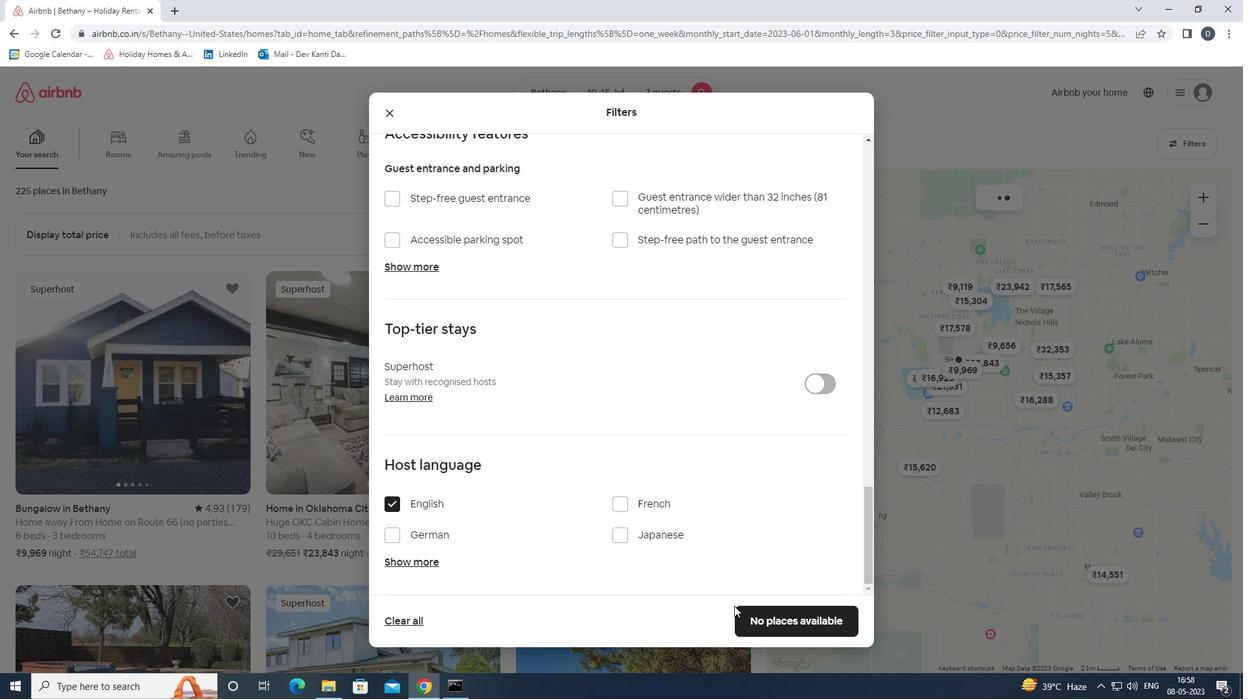 
Action: Mouse moved to (751, 609)
Screenshot: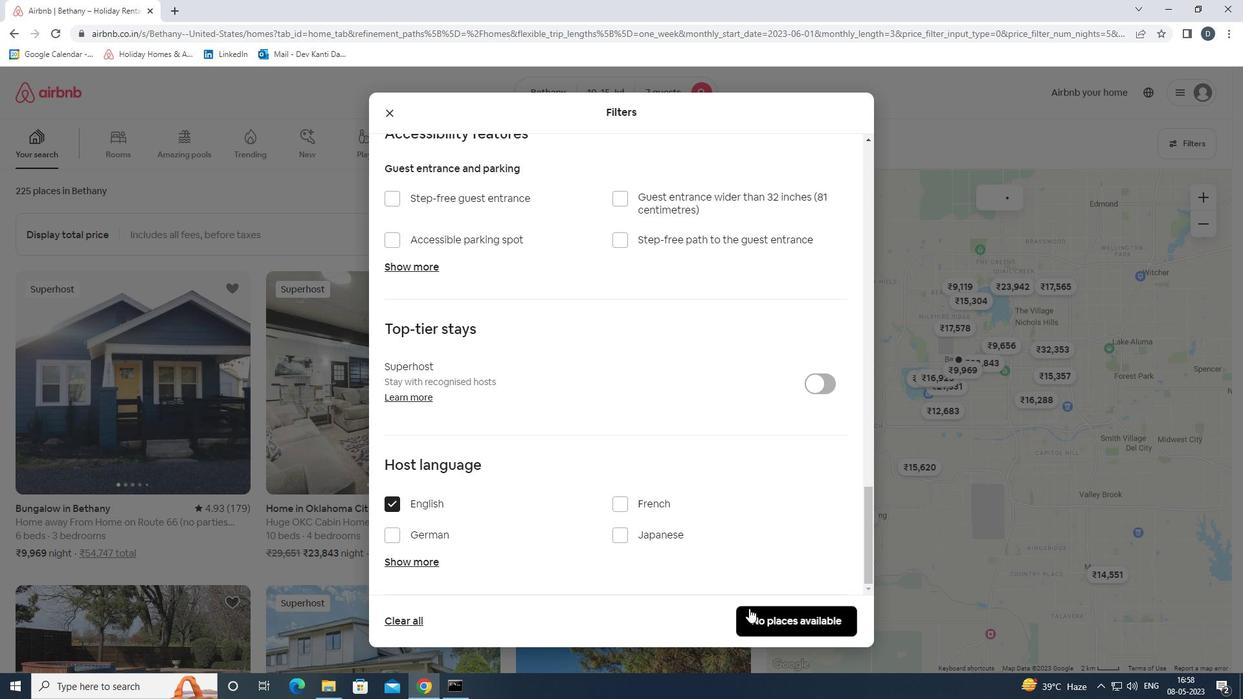 
